 Task: Plan a romantic getaway in Maldive Islands, Maldiv  and find a cozy Airbnb for two.
Action: Mouse moved to (435, 59)
Screenshot: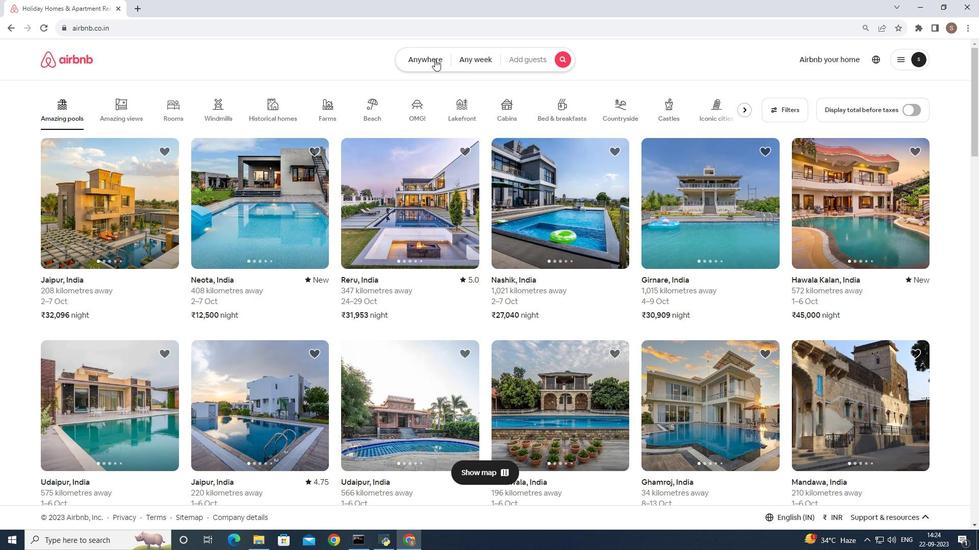 
Action: Mouse pressed left at (435, 59)
Screenshot: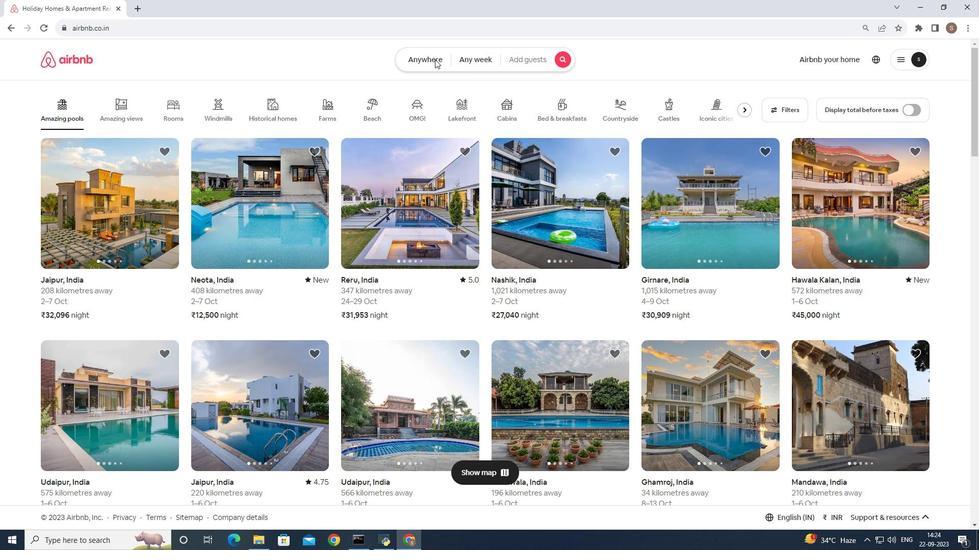 
Action: Mouse moved to (372, 96)
Screenshot: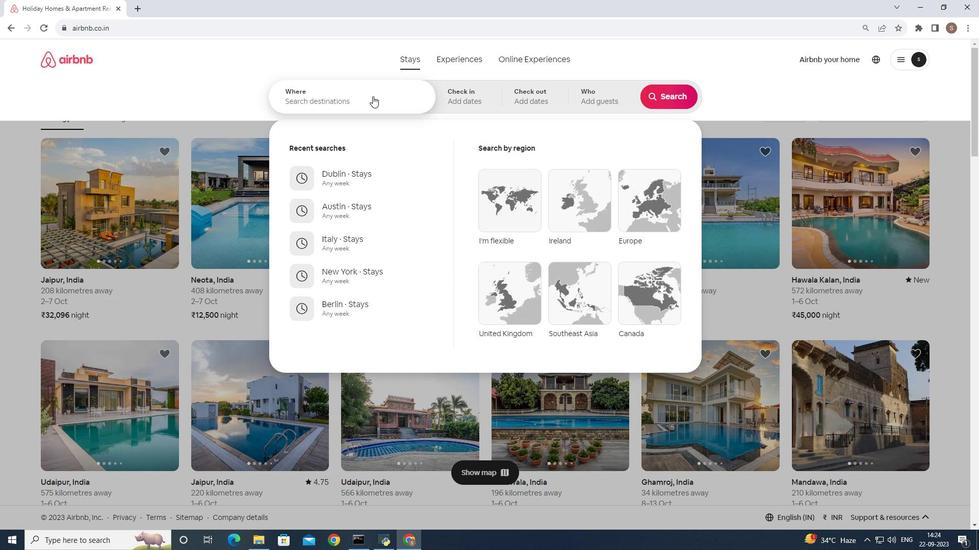 
Action: Mouse pressed left at (372, 96)
Screenshot: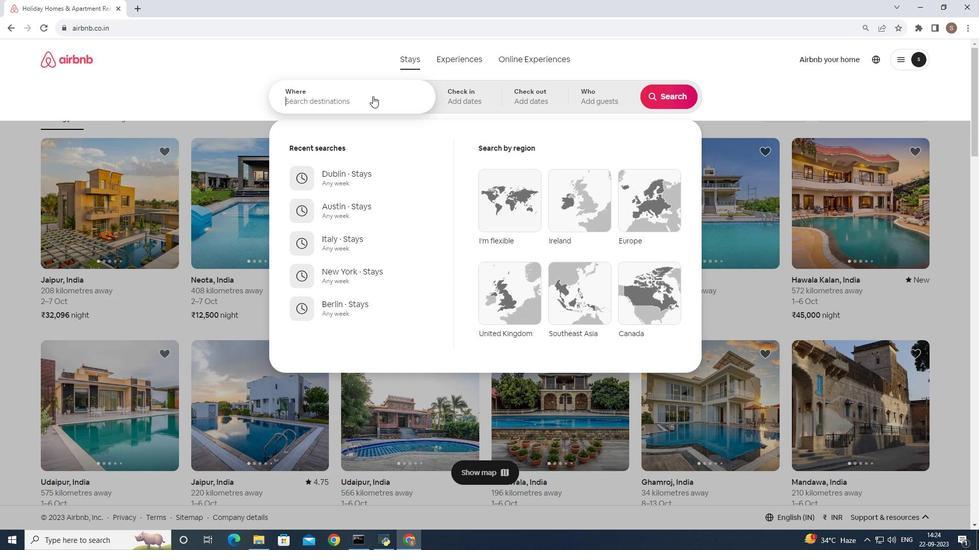 
Action: Key pressed maldi
Screenshot: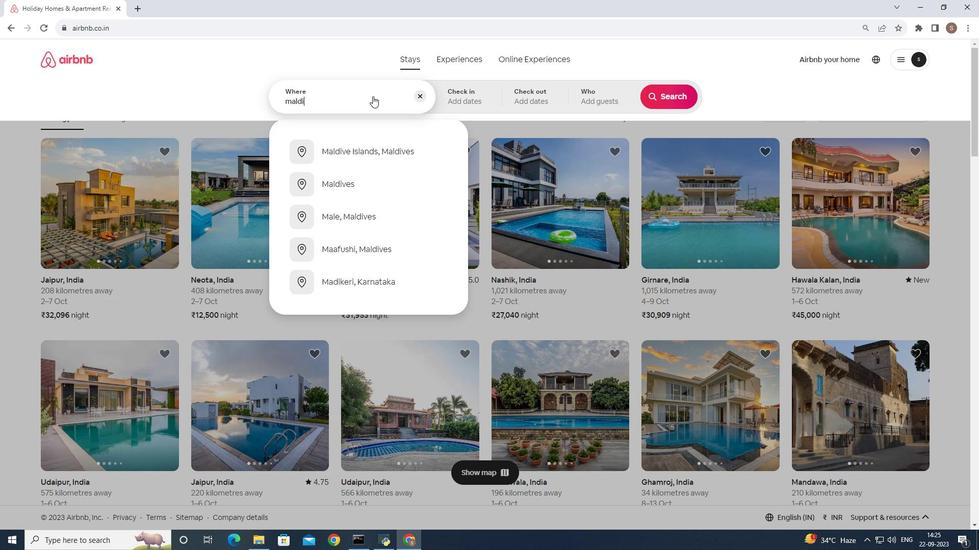 
Action: Mouse moved to (368, 188)
Screenshot: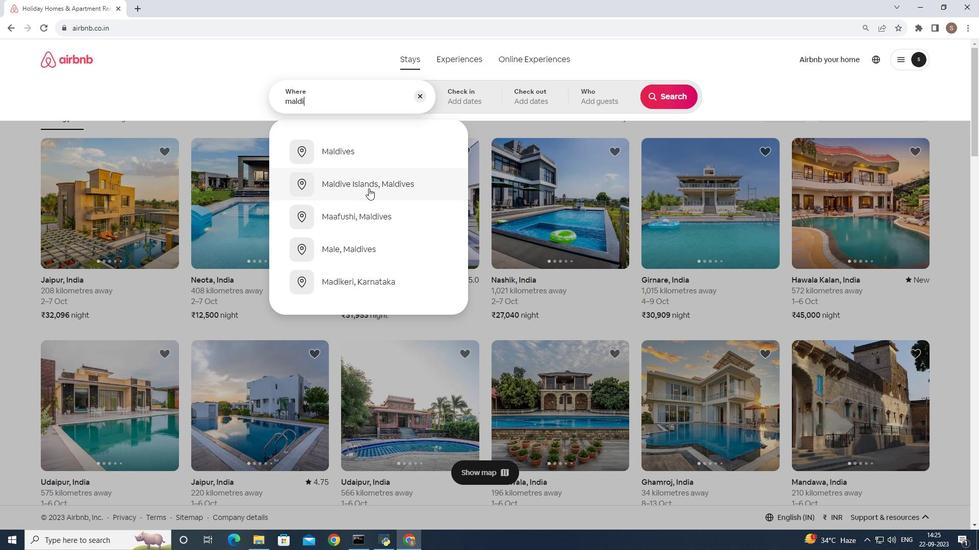 
Action: Mouse pressed left at (368, 188)
Screenshot: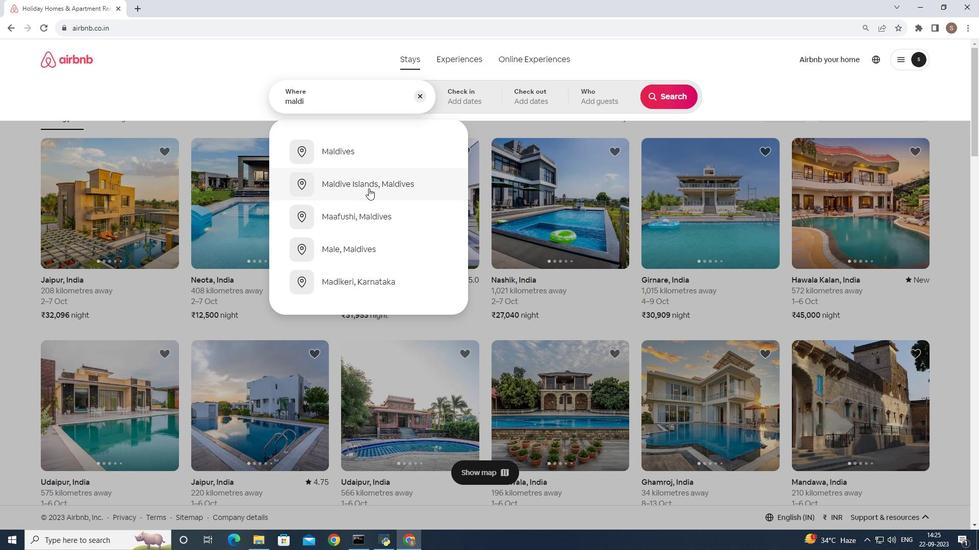 
Action: Mouse moved to (681, 100)
Screenshot: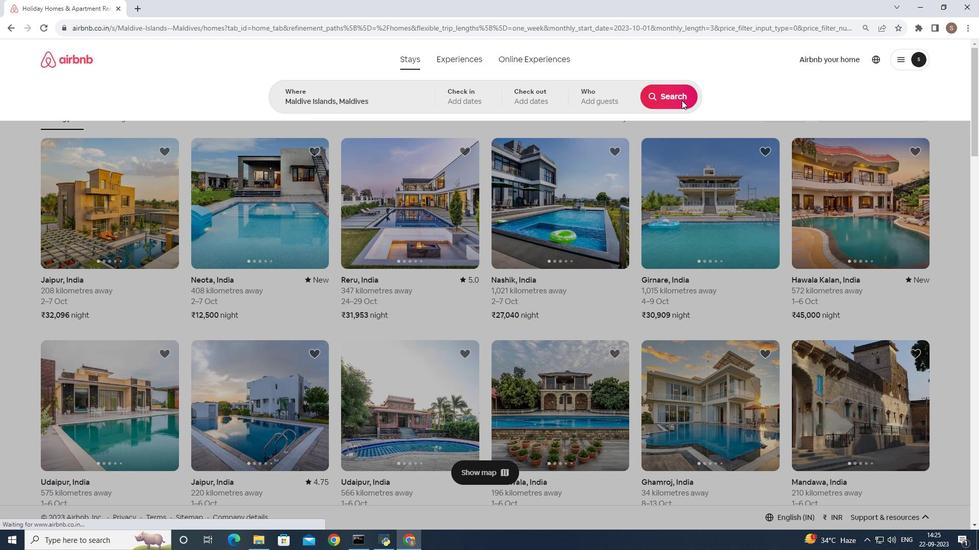 
Action: Mouse pressed left at (681, 100)
Screenshot: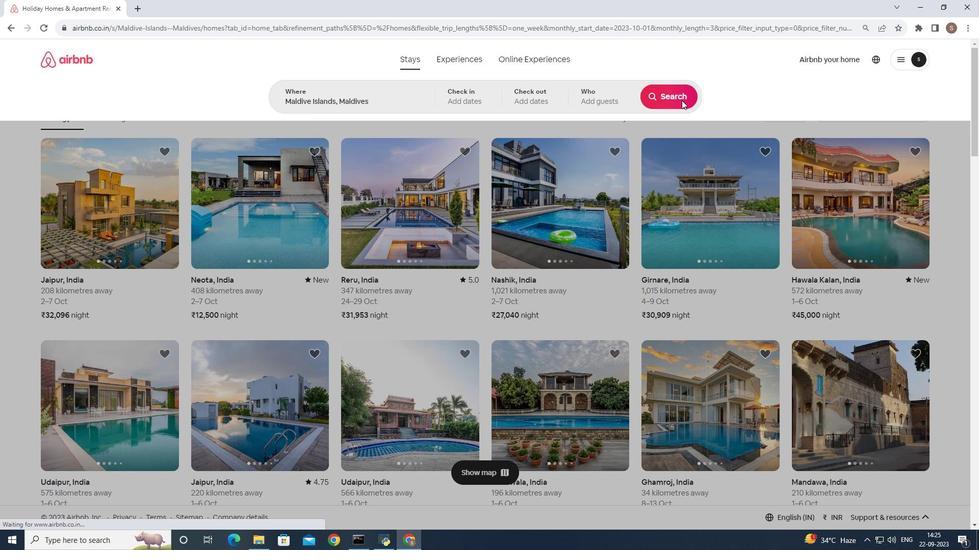 
Action: Mouse moved to (796, 98)
Screenshot: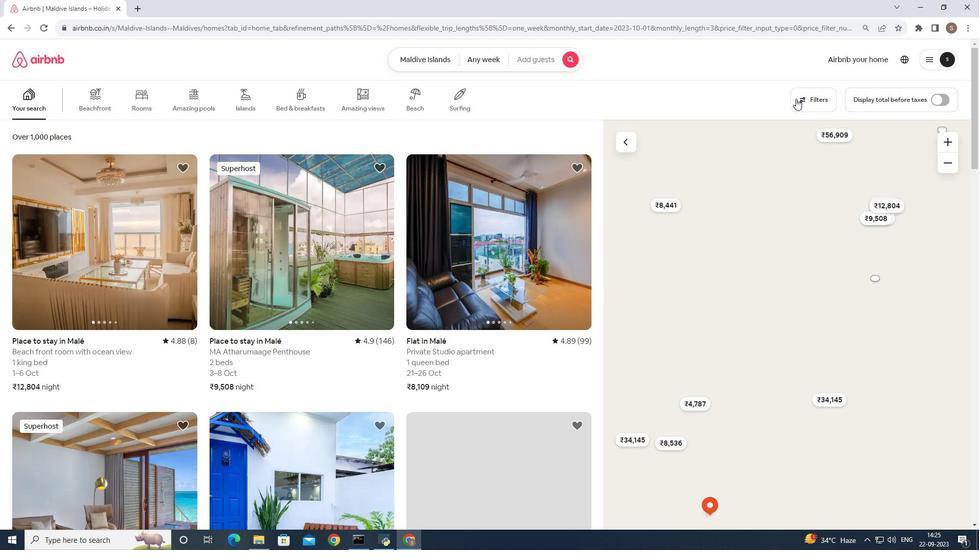 
Action: Mouse pressed left at (796, 98)
Screenshot: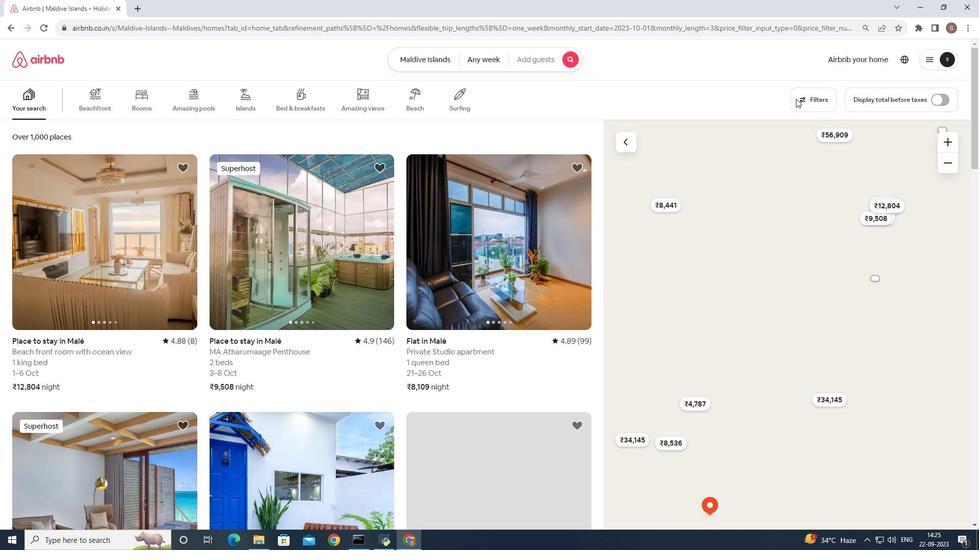 
Action: Mouse moved to (362, 351)
Screenshot: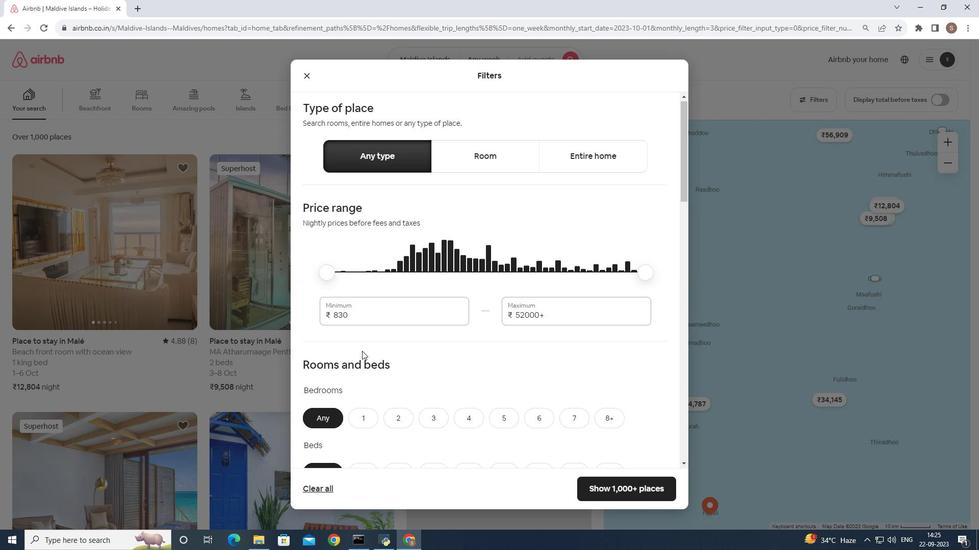 
Action: Mouse scrolled (362, 350) with delta (0, 0)
Screenshot: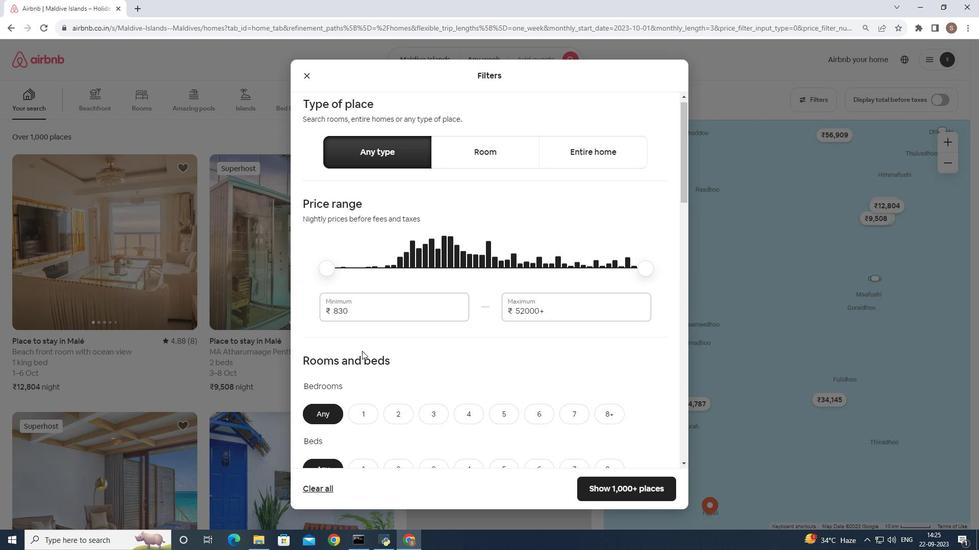 
Action: Mouse scrolled (362, 350) with delta (0, 0)
Screenshot: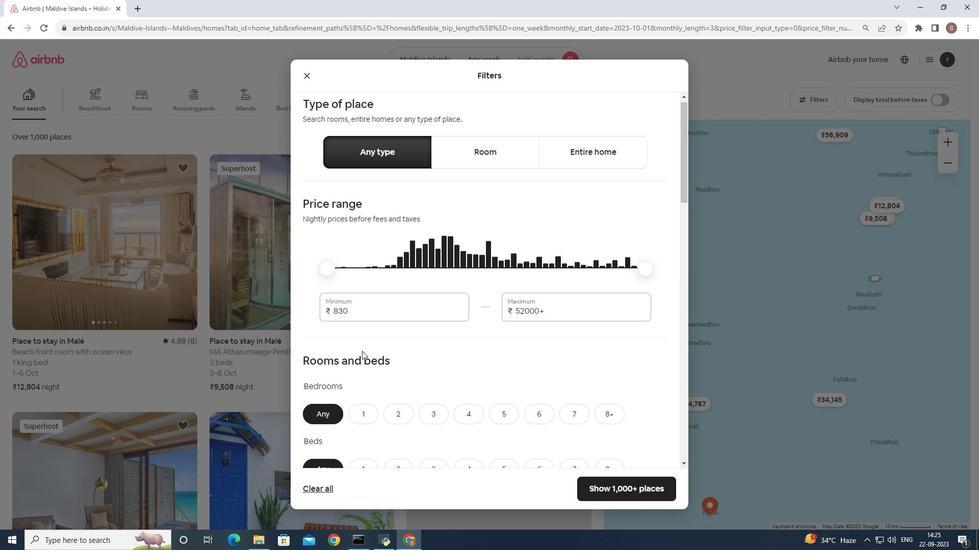 
Action: Mouse scrolled (362, 350) with delta (0, 0)
Screenshot: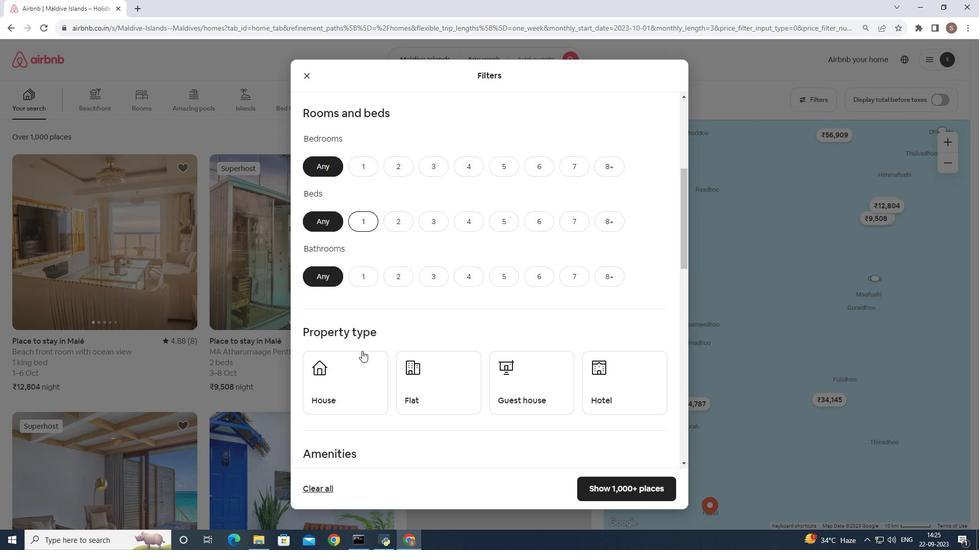 
Action: Mouse scrolled (362, 350) with delta (0, 0)
Screenshot: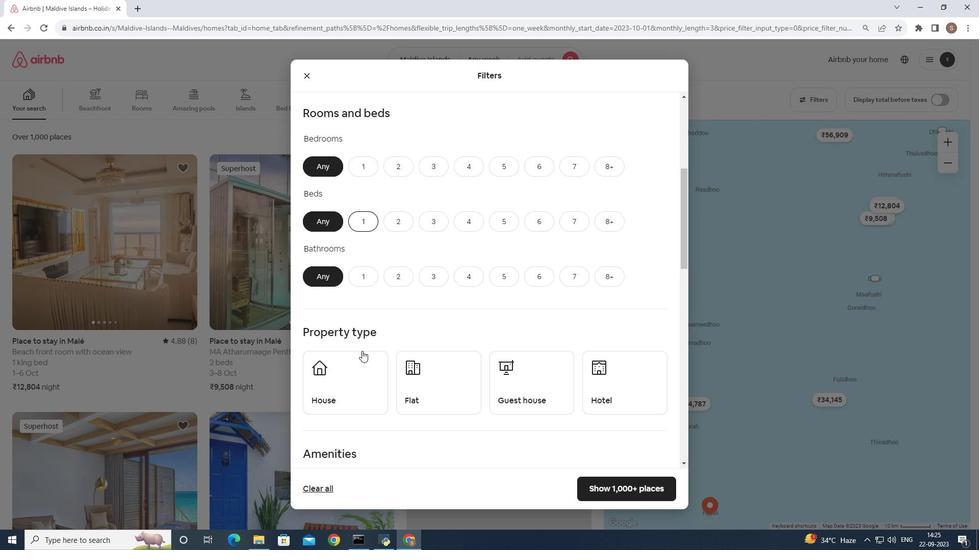 
Action: Mouse scrolled (362, 350) with delta (0, 0)
Screenshot: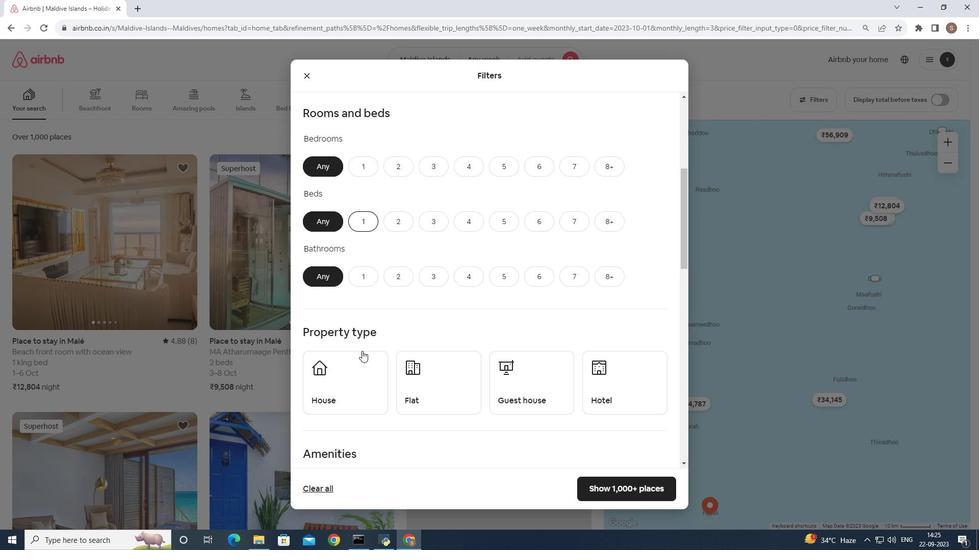 
Action: Mouse scrolled (362, 350) with delta (0, 0)
Screenshot: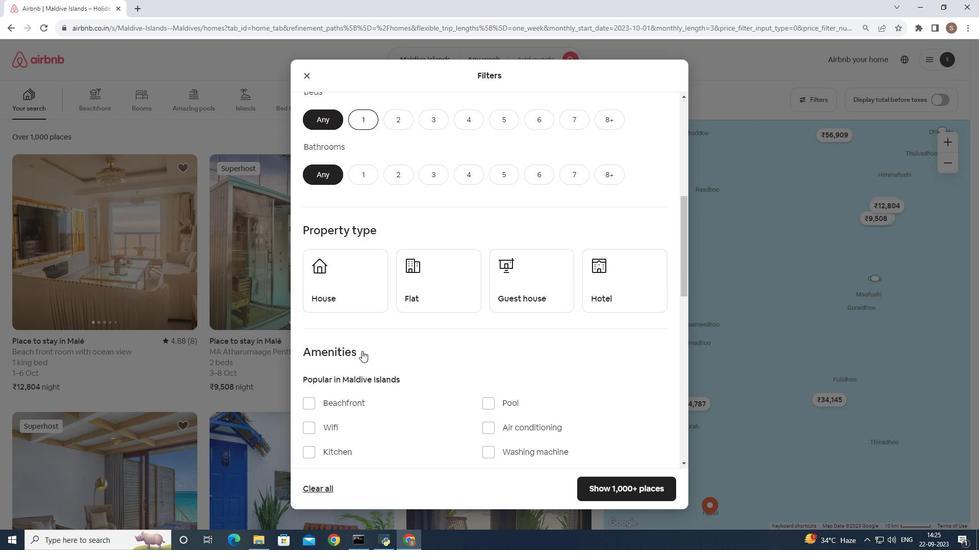 
Action: Mouse scrolled (362, 350) with delta (0, 0)
Screenshot: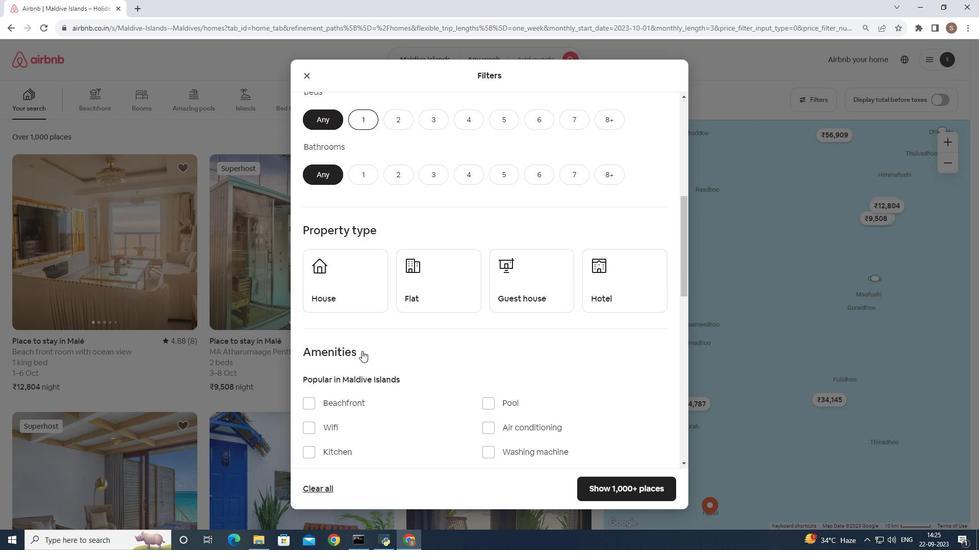
Action: Mouse scrolled (362, 350) with delta (0, 0)
Screenshot: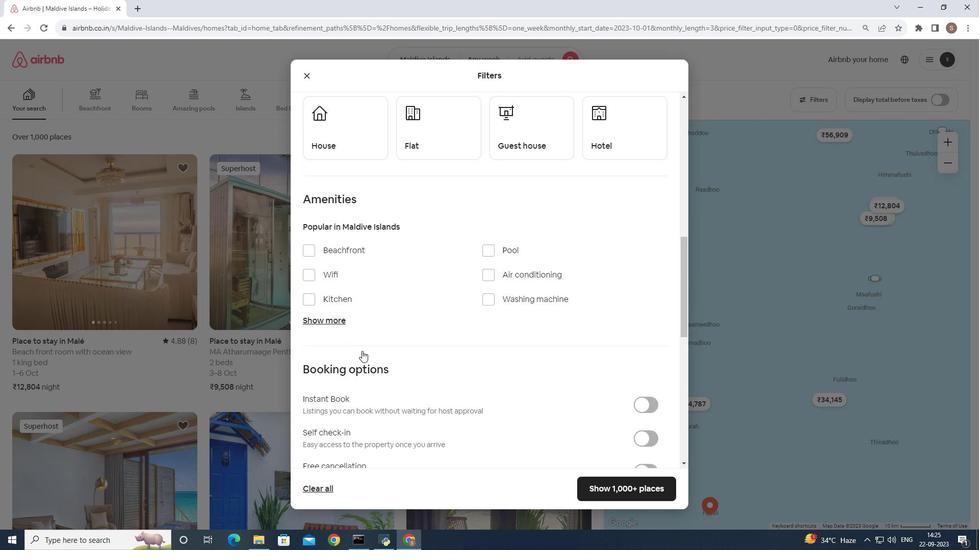 
Action: Mouse scrolled (362, 350) with delta (0, 0)
Screenshot: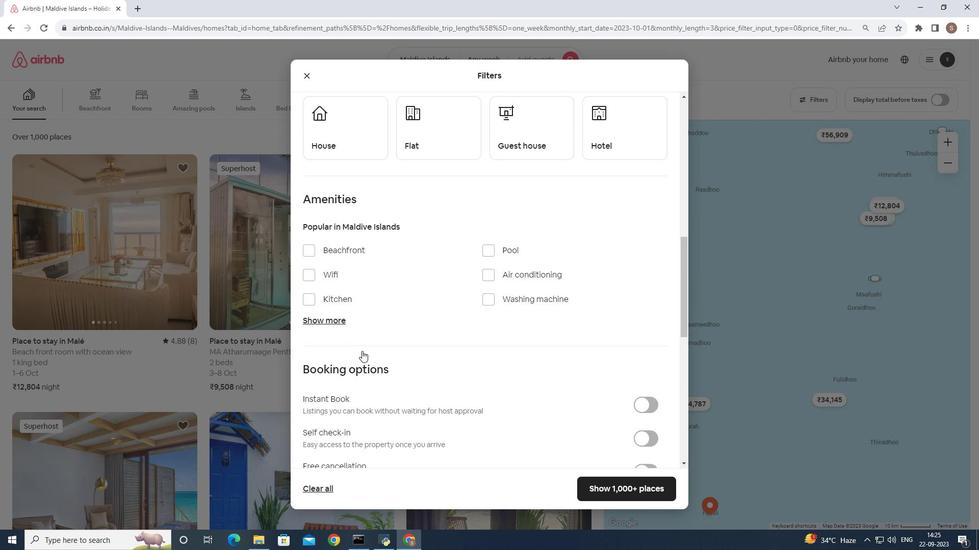 
Action: Mouse scrolled (362, 350) with delta (0, 0)
Screenshot: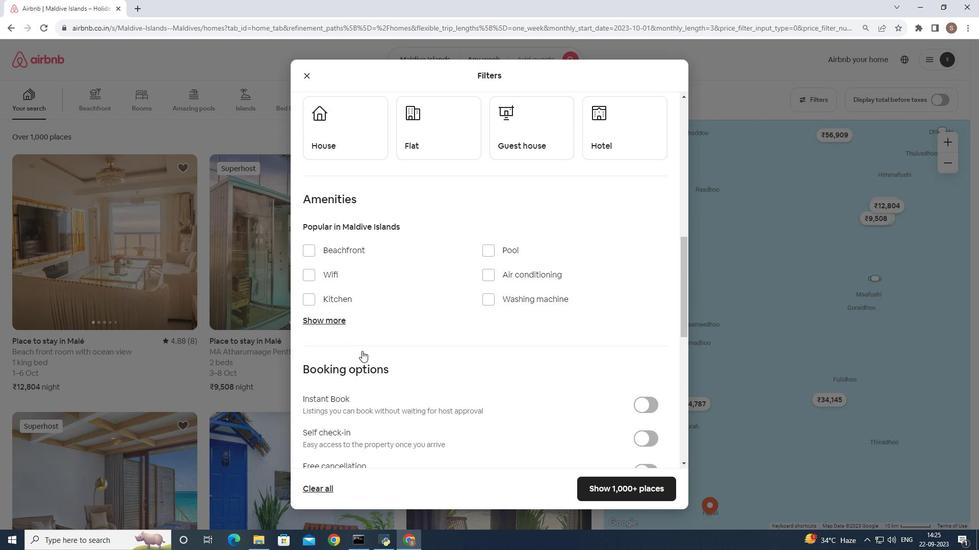 
Action: Mouse moved to (324, 320)
Screenshot: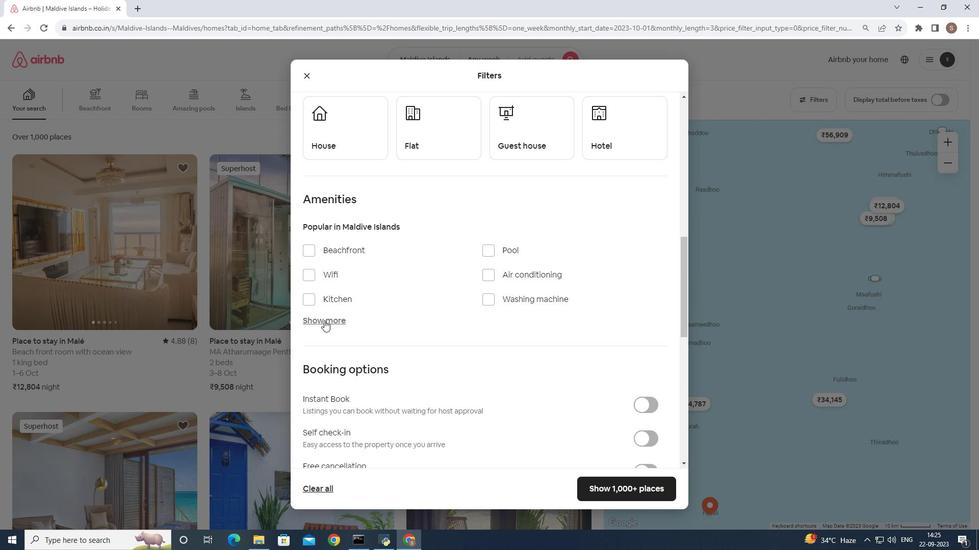 
Action: Mouse pressed left at (324, 320)
Screenshot: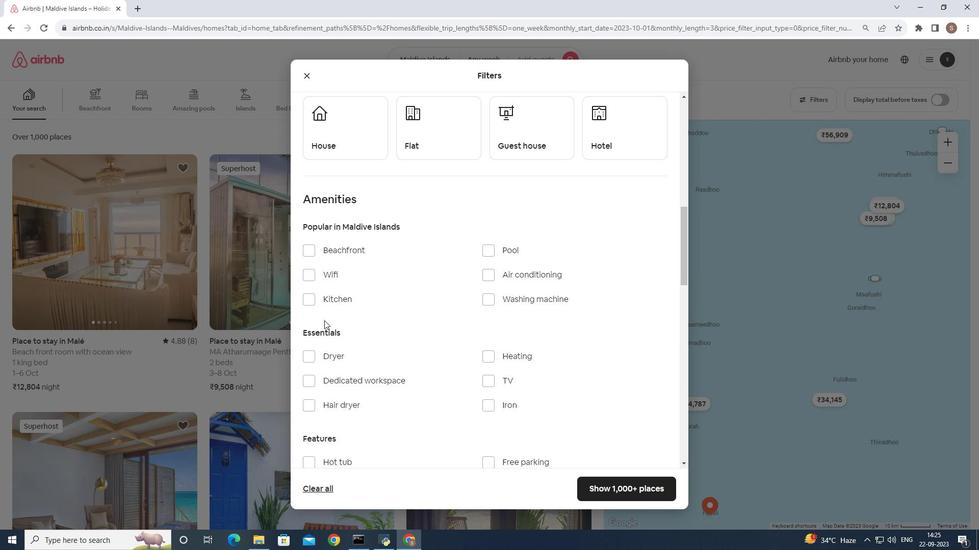 
Action: Mouse moved to (401, 295)
Screenshot: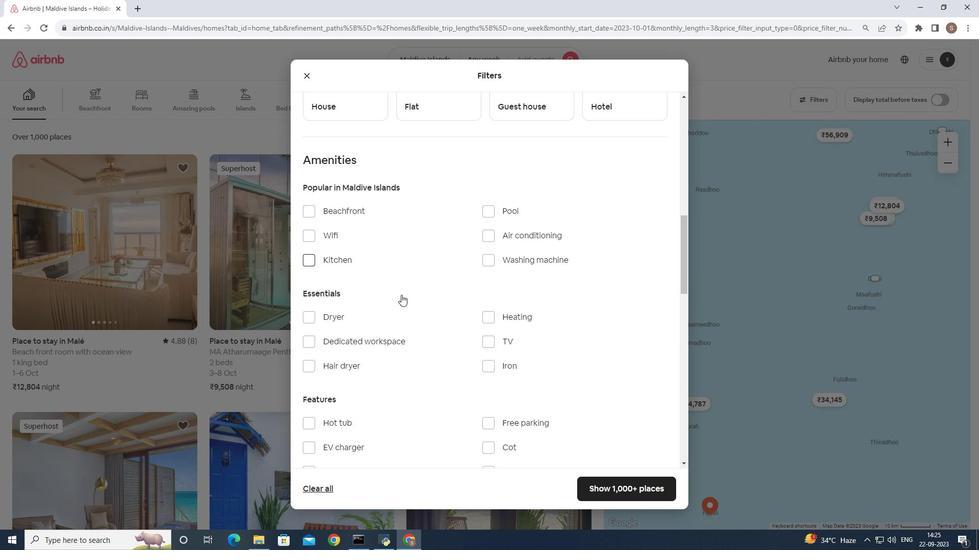 
Action: Mouse scrolled (401, 294) with delta (0, 0)
Screenshot: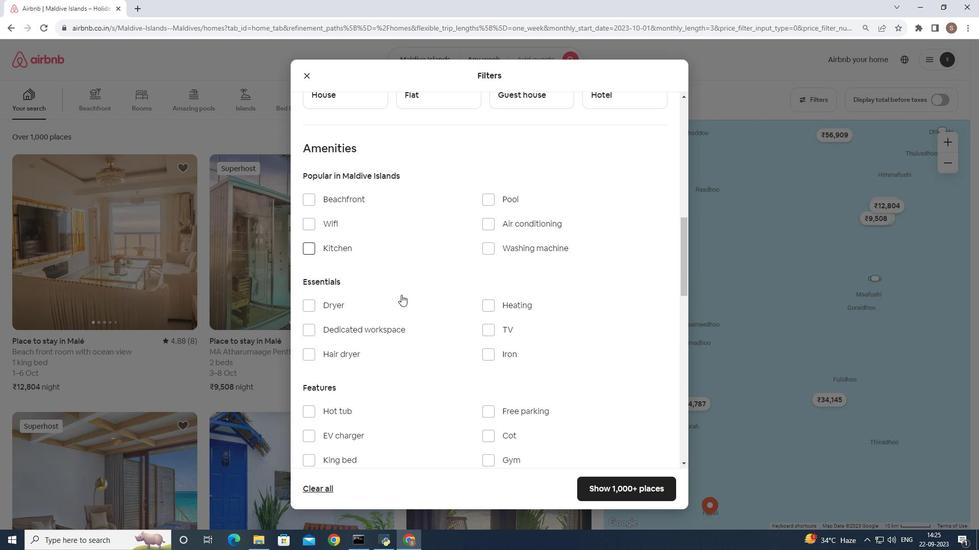 
Action: Mouse moved to (307, 202)
Screenshot: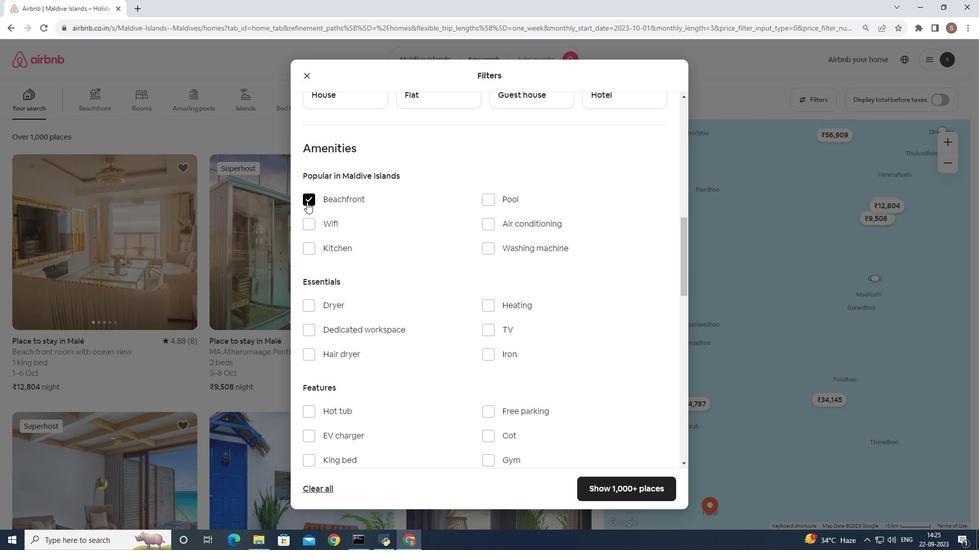 
Action: Mouse pressed left at (307, 202)
Screenshot: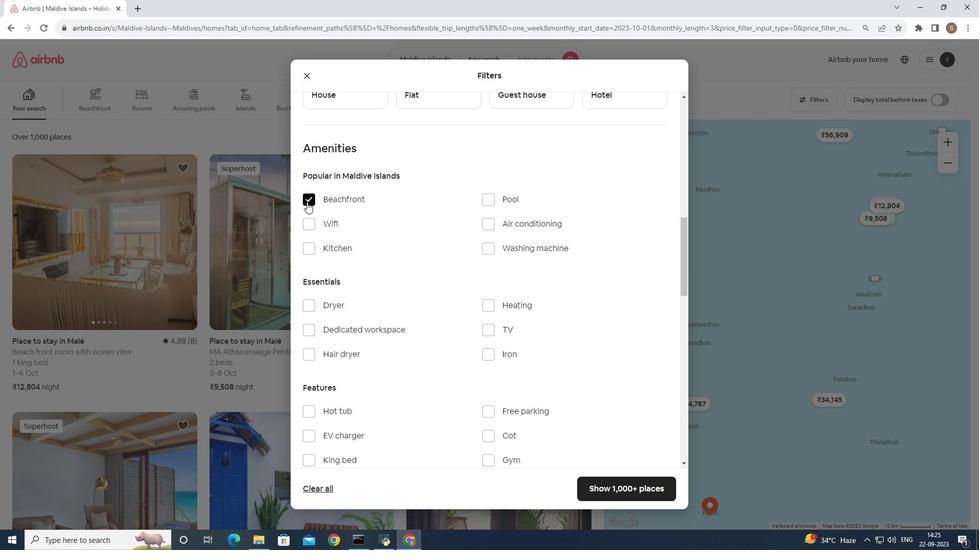 
Action: Mouse moved to (381, 306)
Screenshot: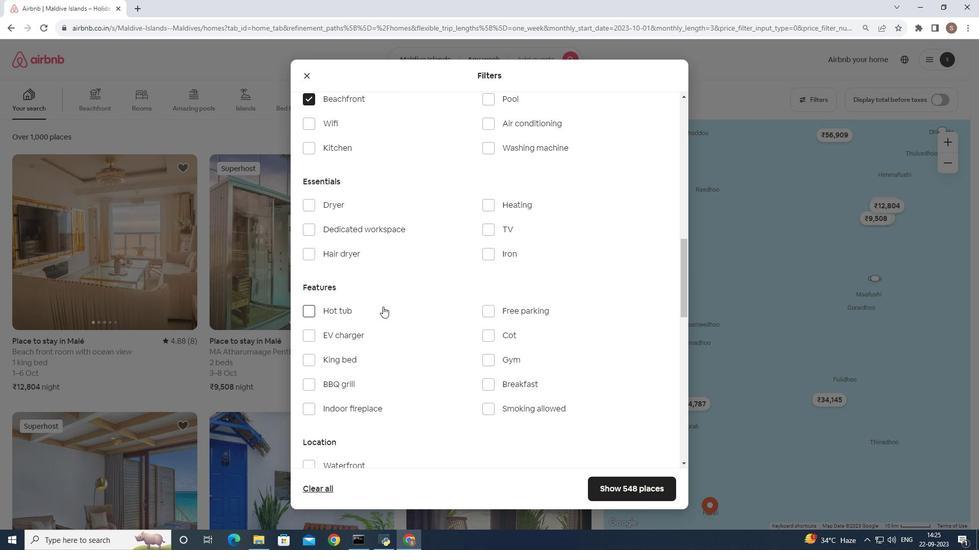 
Action: Mouse scrolled (381, 305) with delta (0, 0)
Screenshot: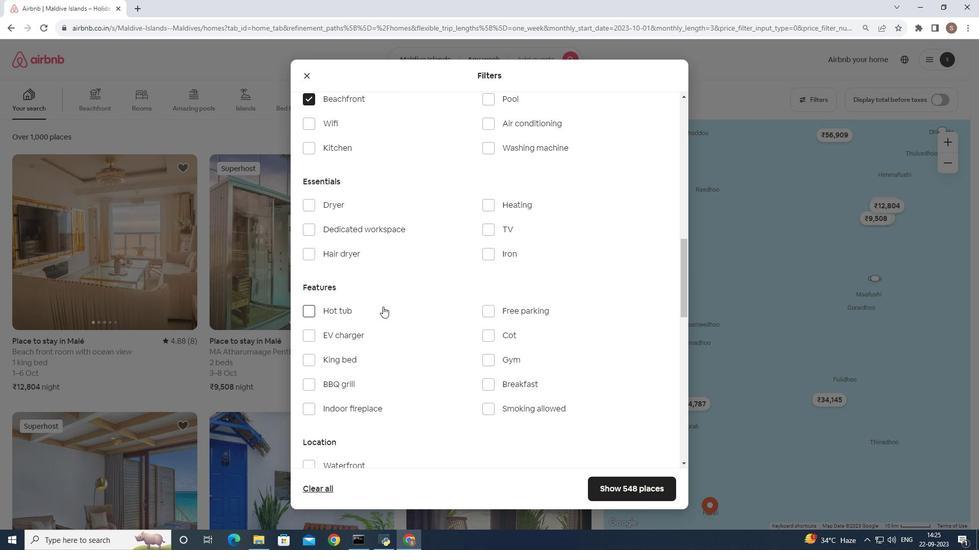 
Action: Mouse scrolled (381, 305) with delta (0, 0)
Screenshot: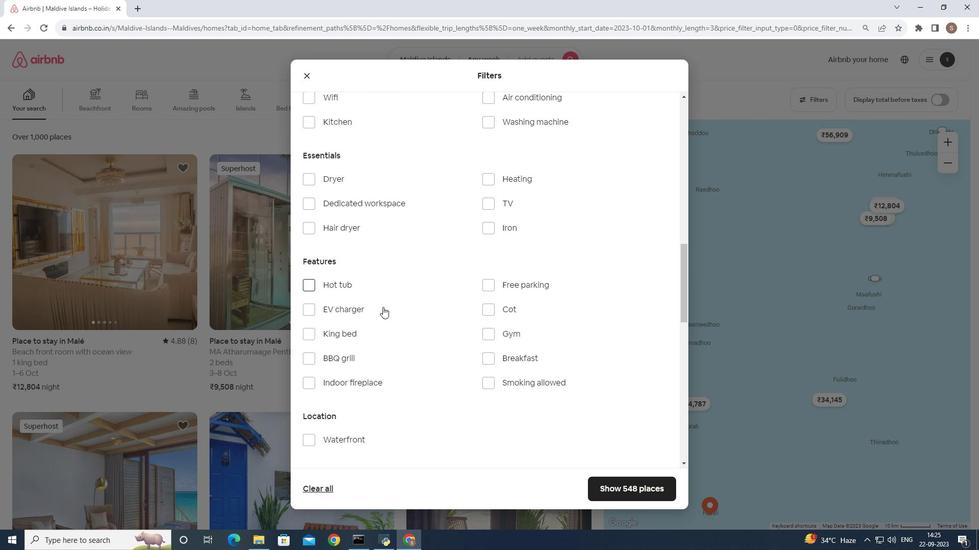 
Action: Mouse moved to (383, 307)
Screenshot: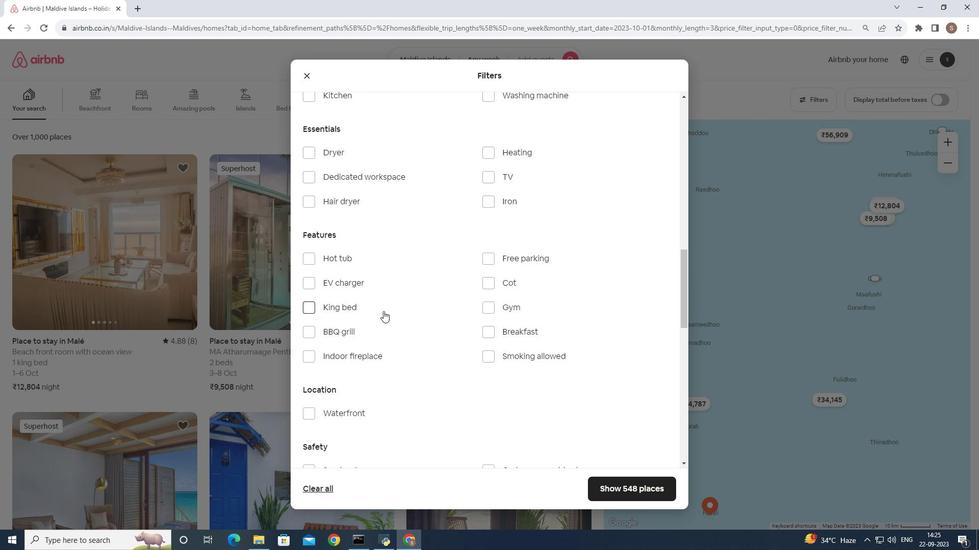 
Action: Mouse scrolled (383, 306) with delta (0, 0)
Screenshot: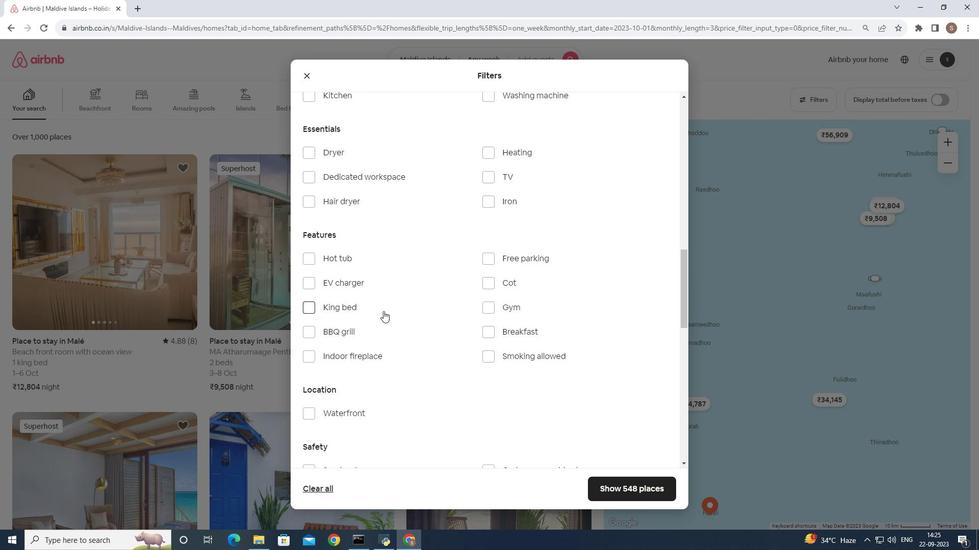 
Action: Mouse moved to (383, 311)
Screenshot: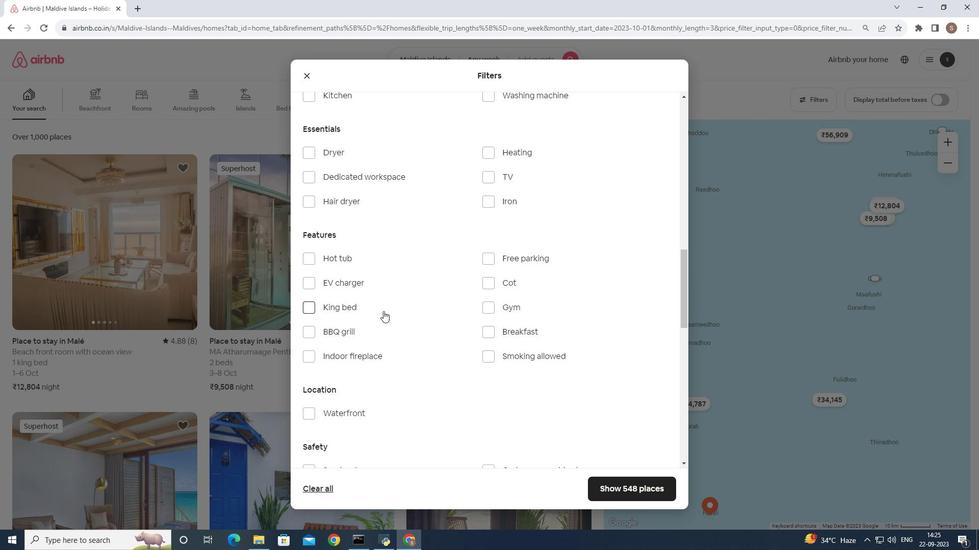 
Action: Mouse scrolled (383, 311) with delta (0, 0)
Screenshot: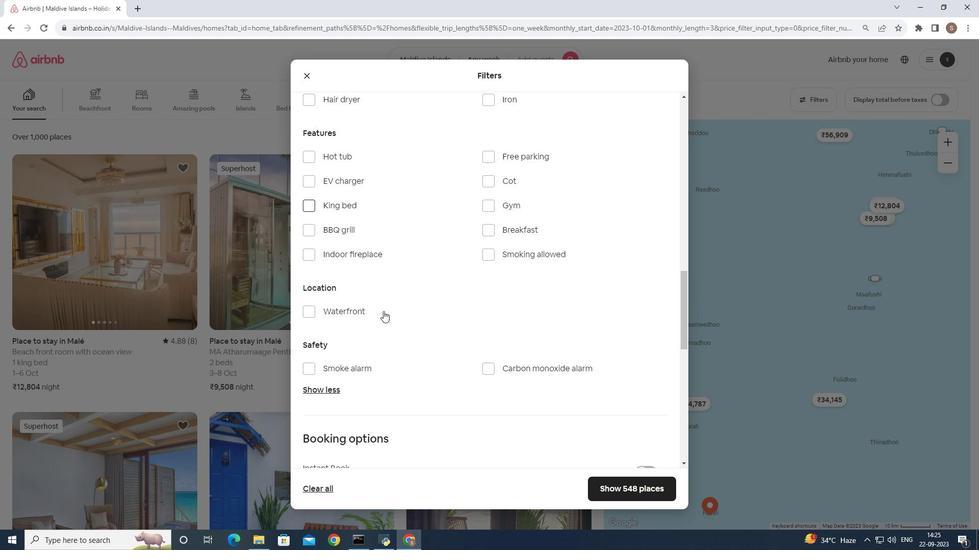 
Action: Mouse scrolled (383, 311) with delta (0, 0)
Screenshot: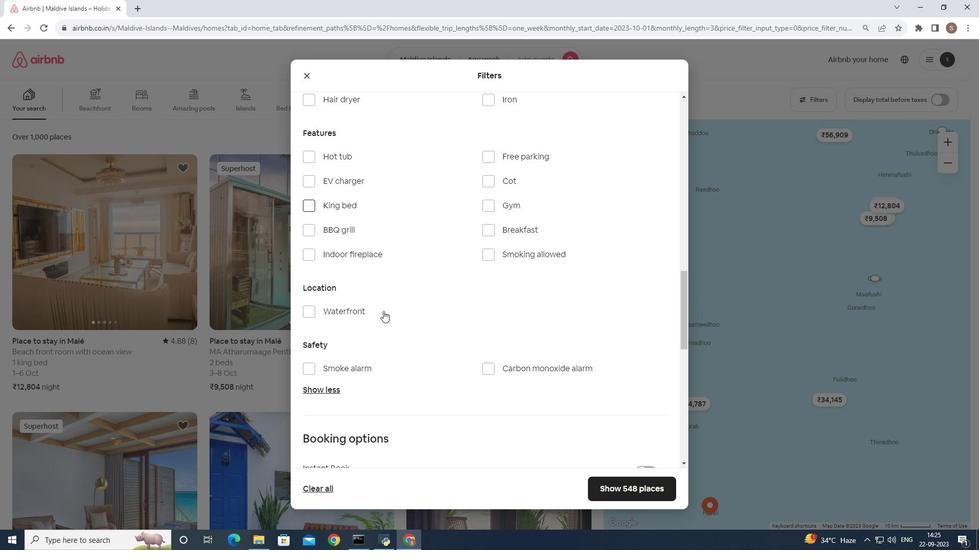 
Action: Mouse moved to (319, 314)
Screenshot: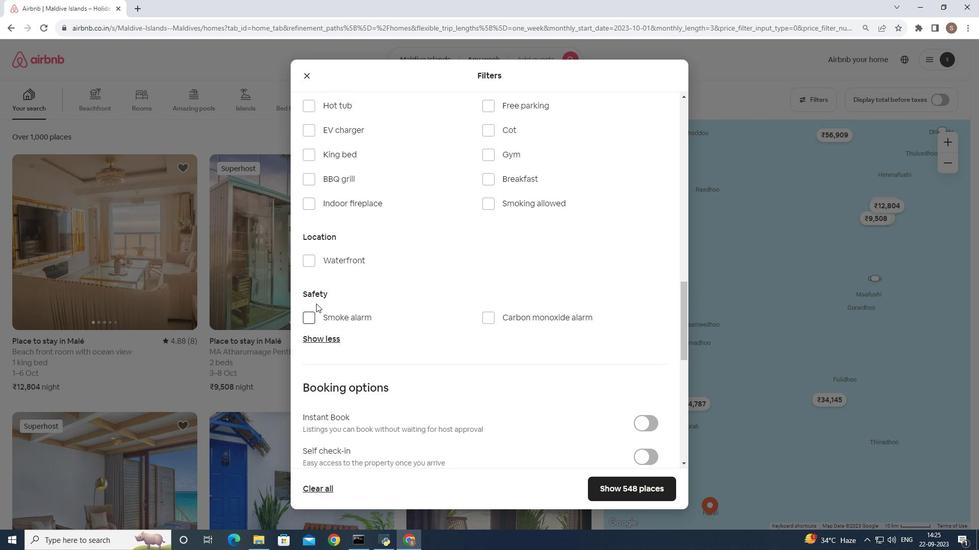 
Action: Mouse scrolled (319, 313) with delta (0, 0)
Screenshot: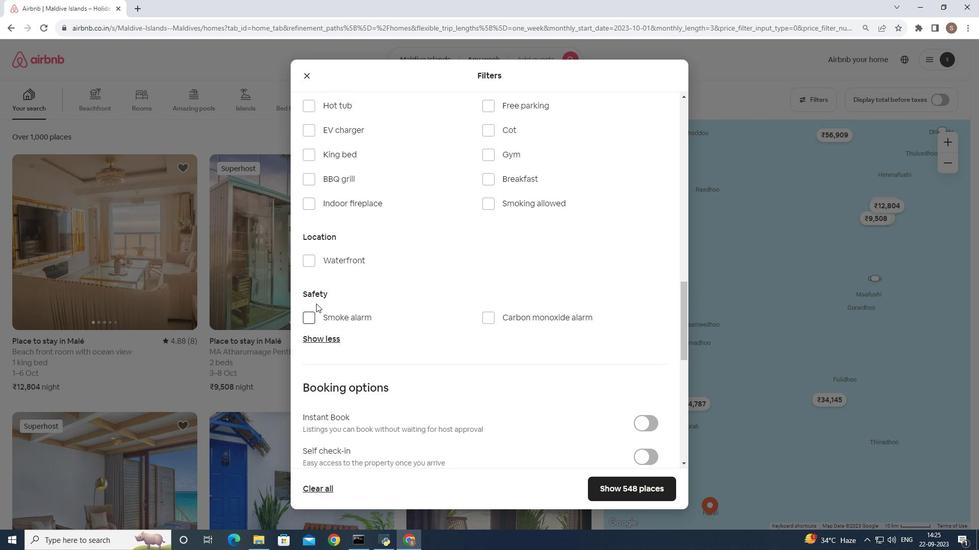 
Action: Mouse moved to (309, 254)
Screenshot: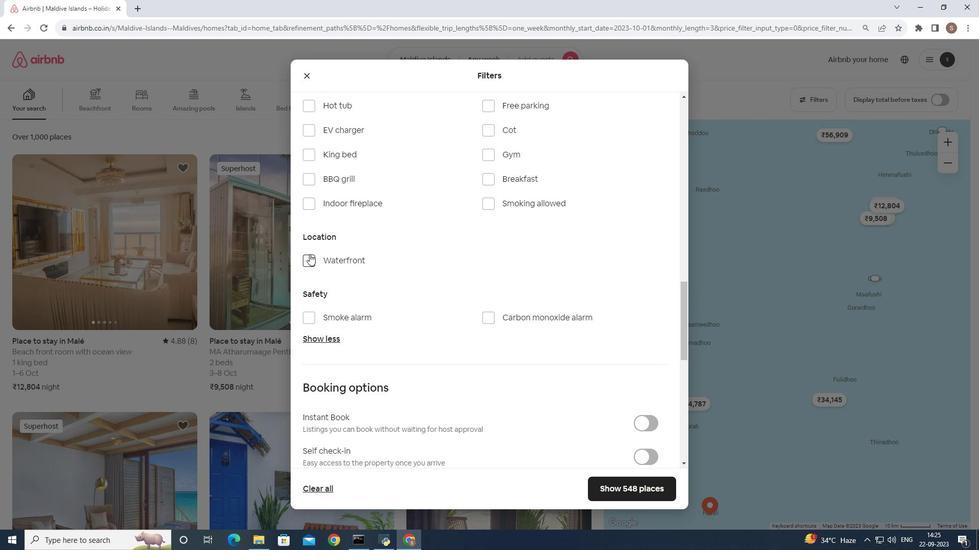 
Action: Mouse pressed left at (309, 254)
Screenshot: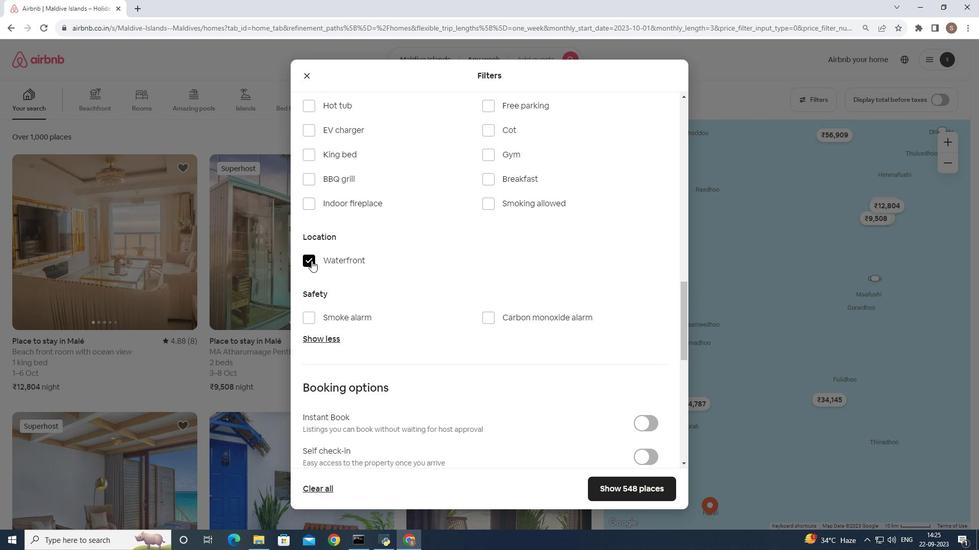 
Action: Mouse moved to (618, 496)
Screenshot: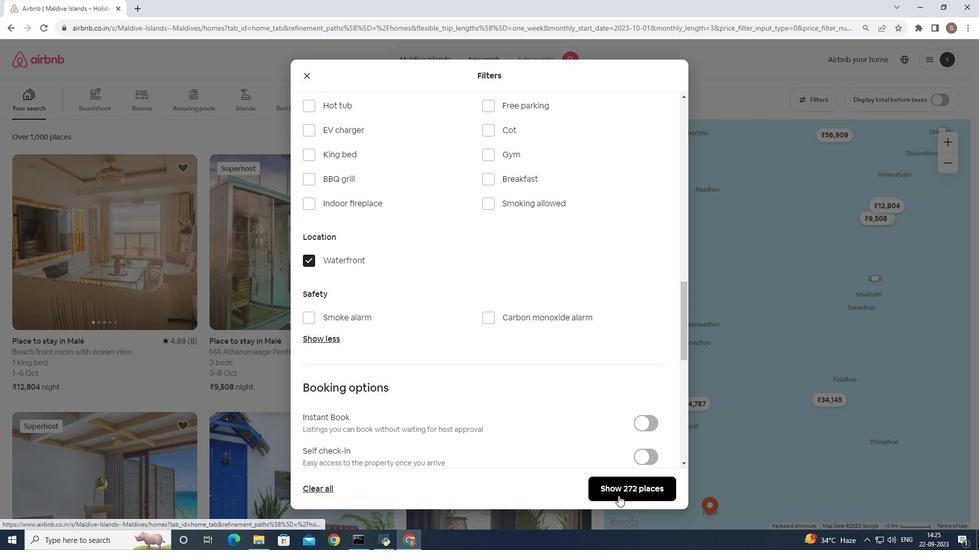 
Action: Mouse pressed left at (618, 496)
Screenshot: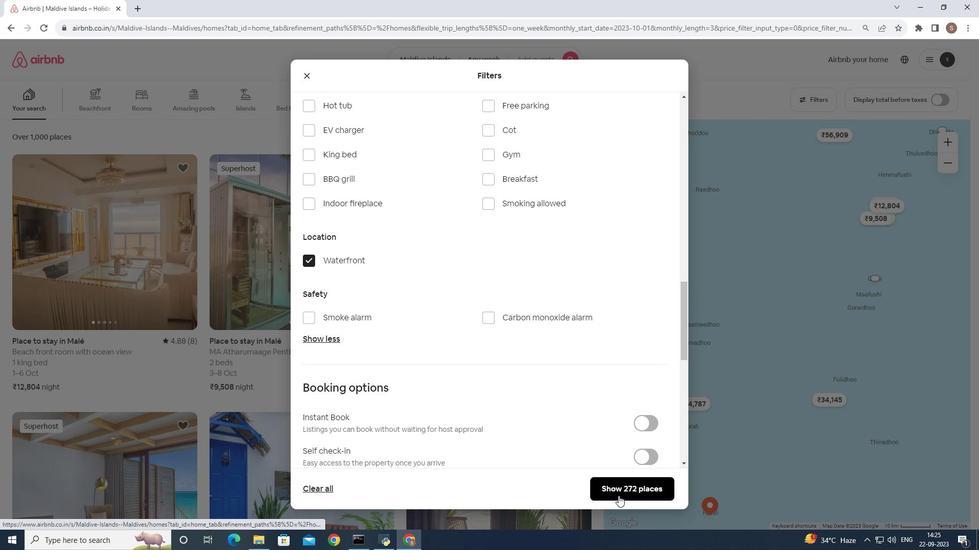 
Action: Mouse moved to (181, 152)
Screenshot: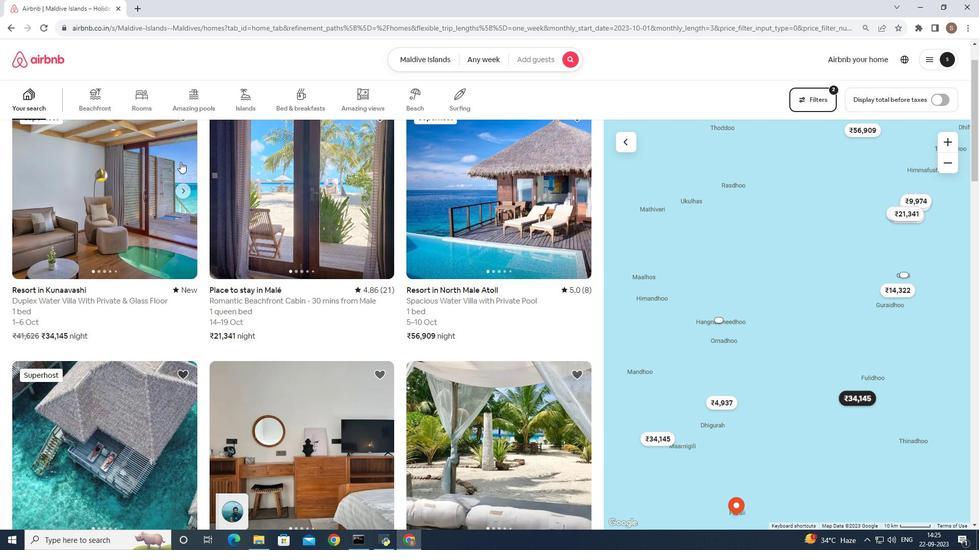 
Action: Mouse scrolled (181, 151) with delta (0, 0)
Screenshot: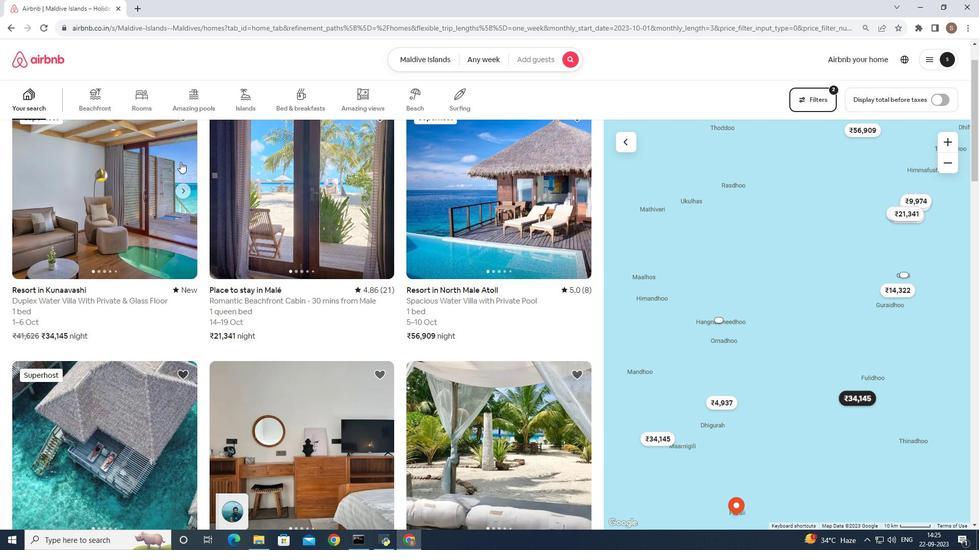 
Action: Mouse moved to (149, 227)
Screenshot: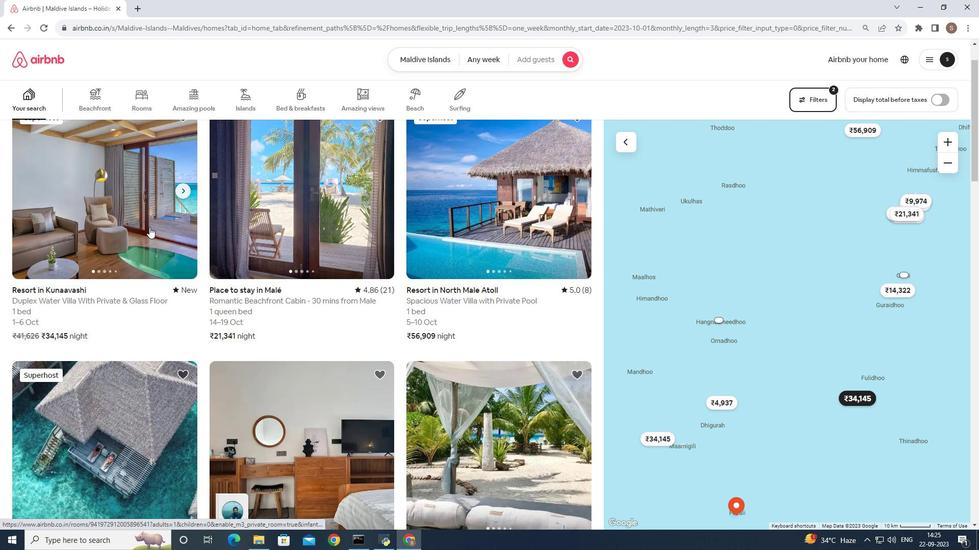 
Action: Mouse scrolled (149, 226) with delta (0, 0)
Screenshot: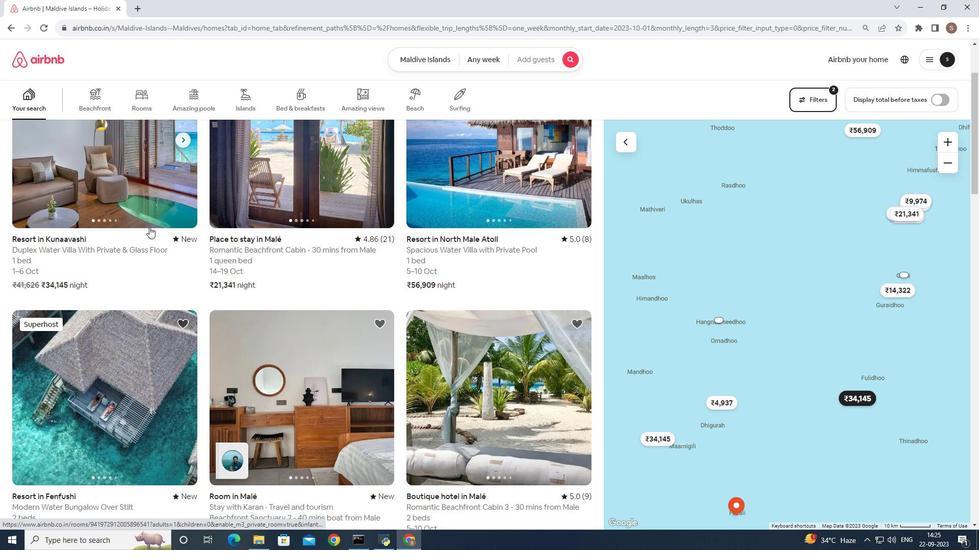 
Action: Mouse scrolled (149, 227) with delta (0, 0)
Screenshot: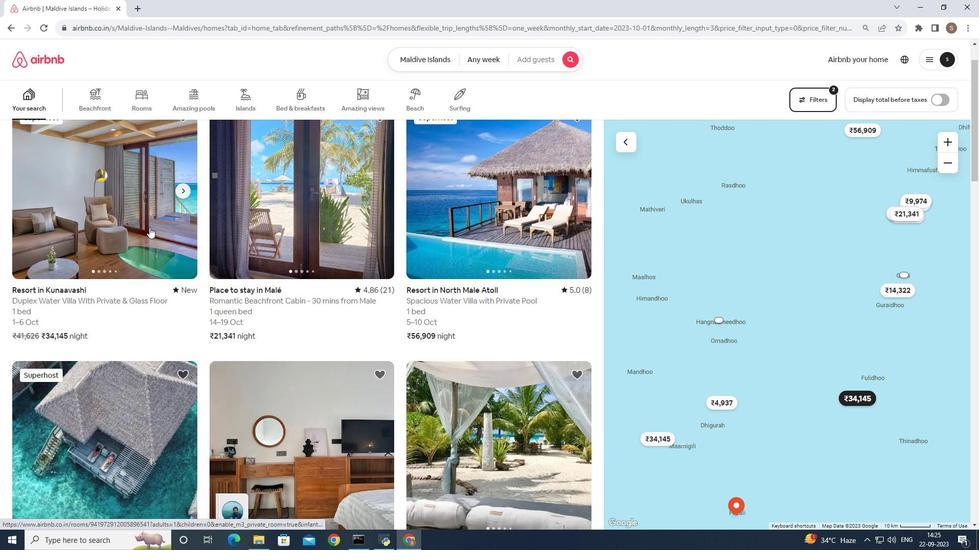
Action: Mouse scrolled (149, 227) with delta (0, 0)
Screenshot: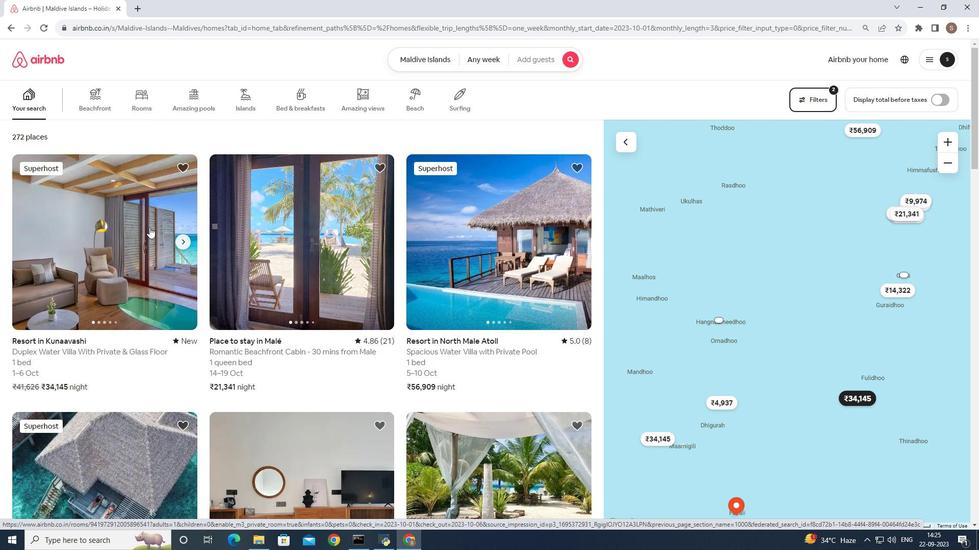 
Action: Mouse pressed left at (149, 227)
Screenshot: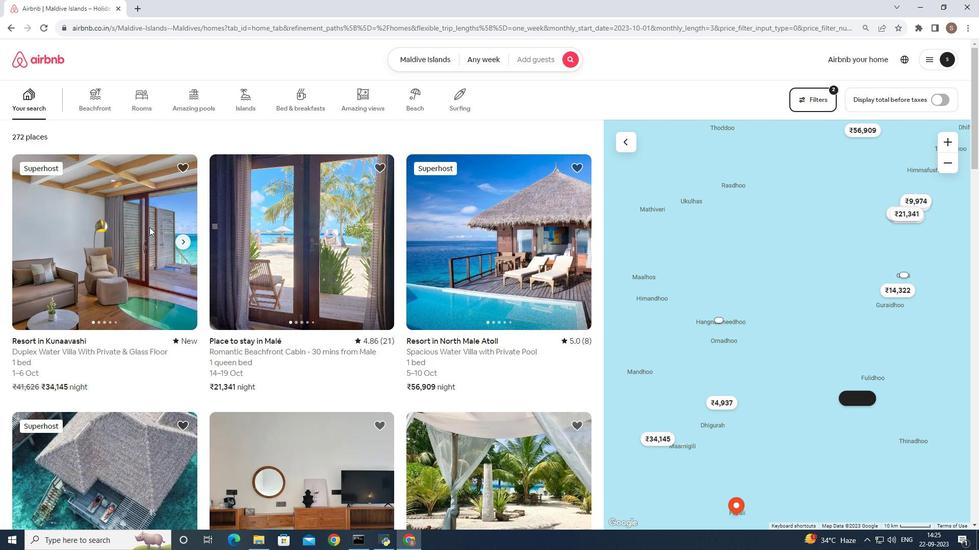 
Action: Mouse moved to (725, 374)
Screenshot: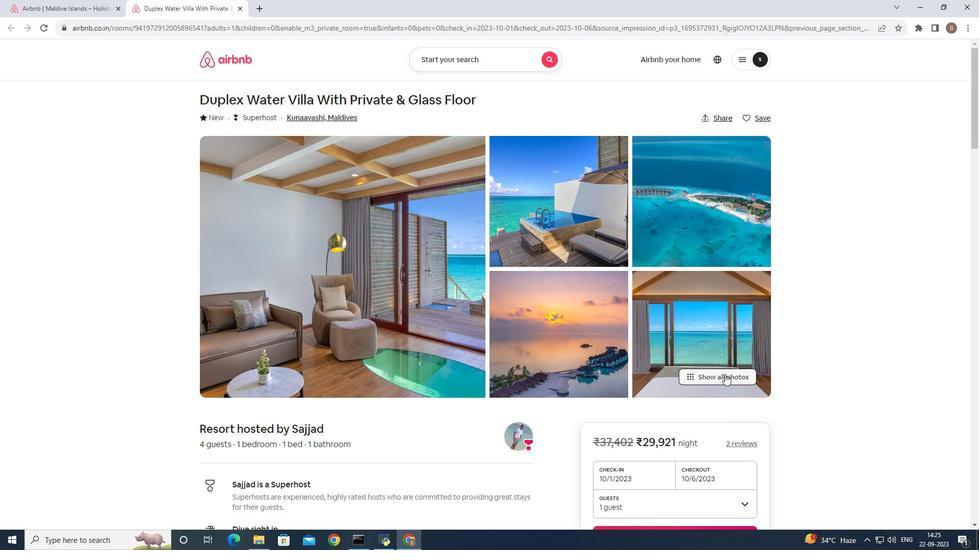 
Action: Mouse pressed left at (725, 374)
Screenshot: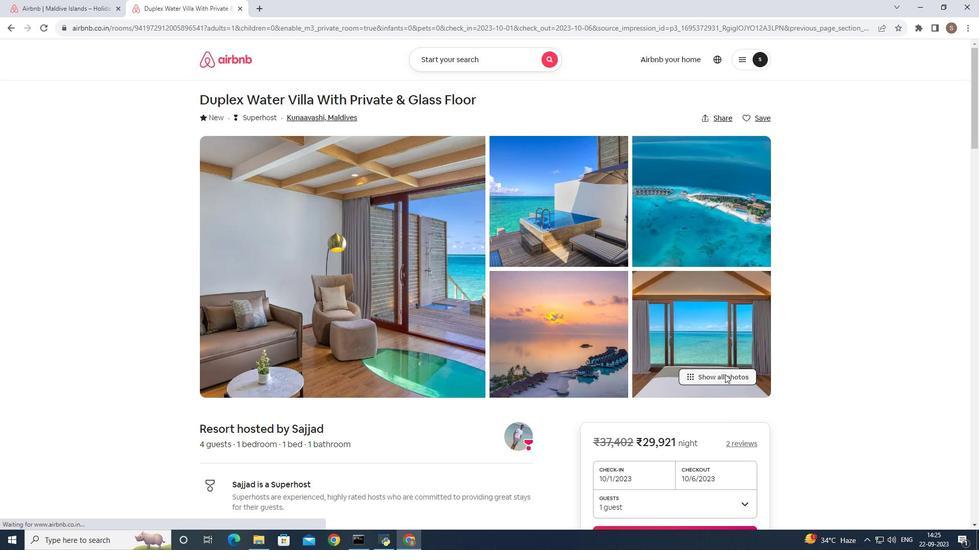 
Action: Mouse moved to (493, 295)
Screenshot: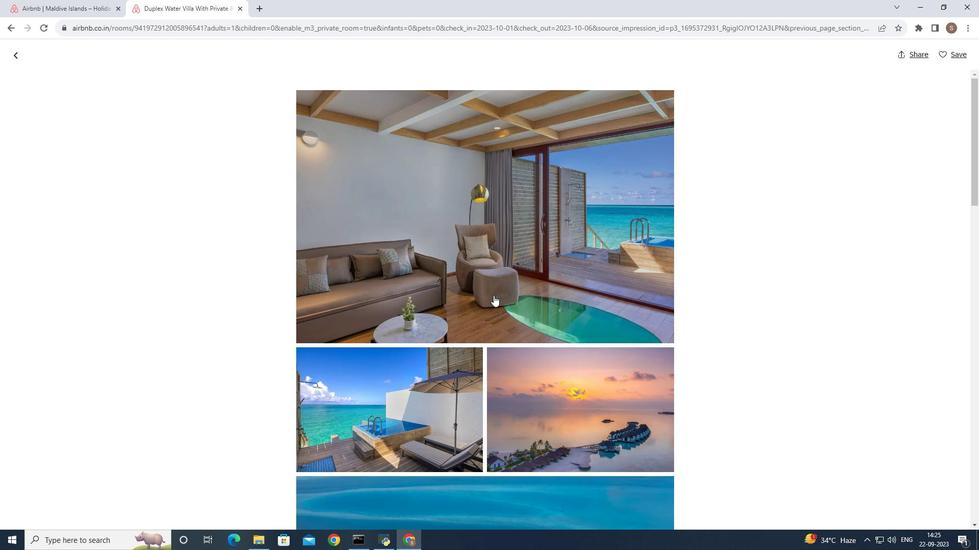 
Action: Mouse pressed left at (493, 295)
Screenshot: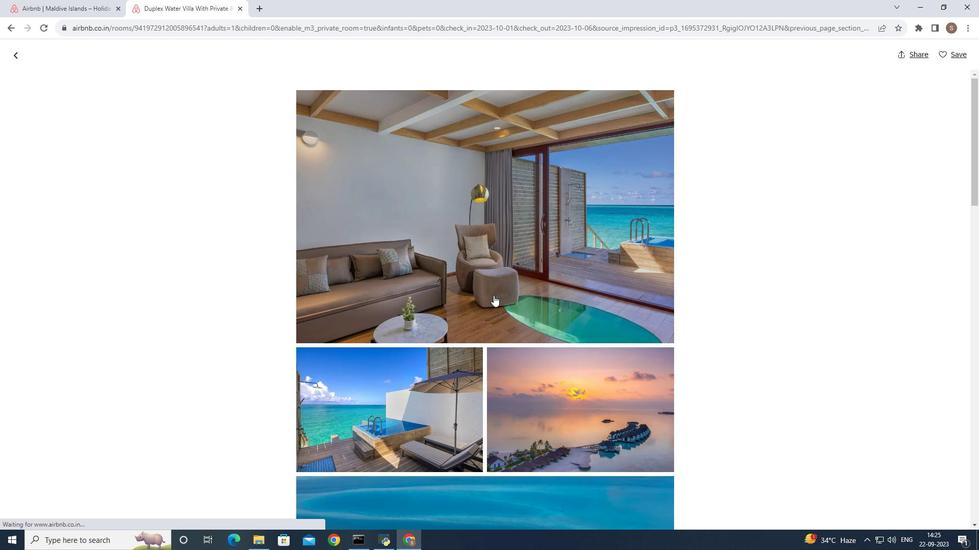 
Action: Key pressed <Key.right><Key.right><Key.right><Key.right><Key.right><Key.right><Key.right><Key.right><Key.right><Key.right><Key.right><Key.right><Key.right>
Screenshot: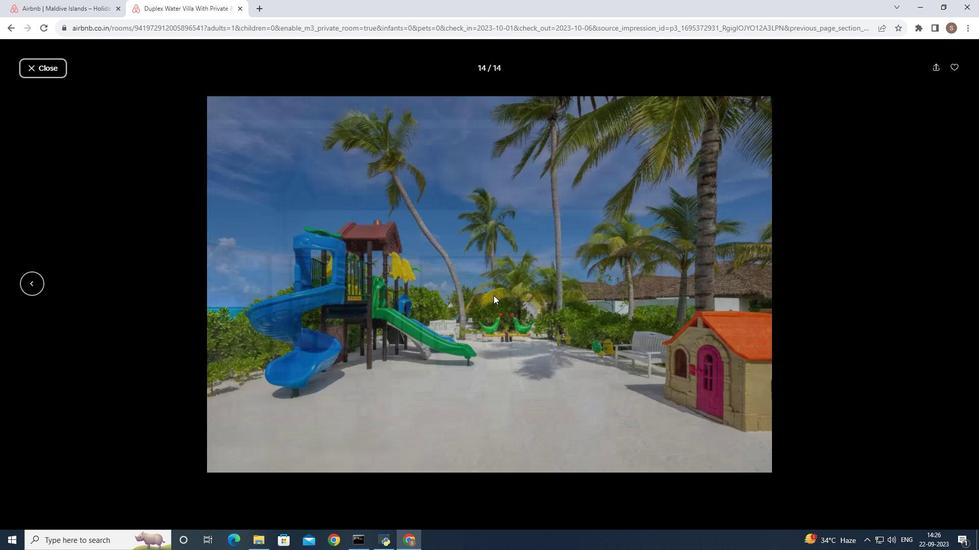
Action: Mouse moved to (41, 66)
Screenshot: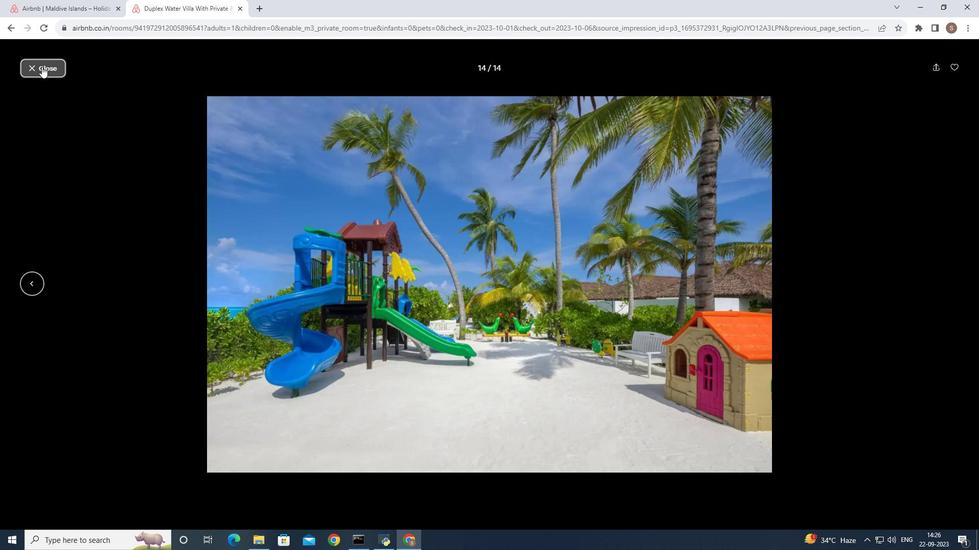 
Action: Mouse pressed left at (41, 66)
Screenshot: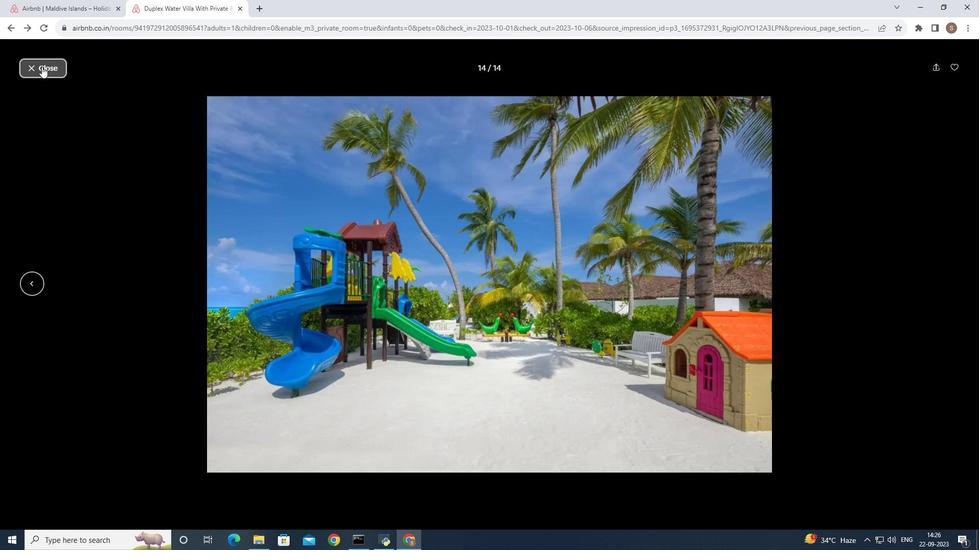 
Action: Mouse moved to (13, 57)
Screenshot: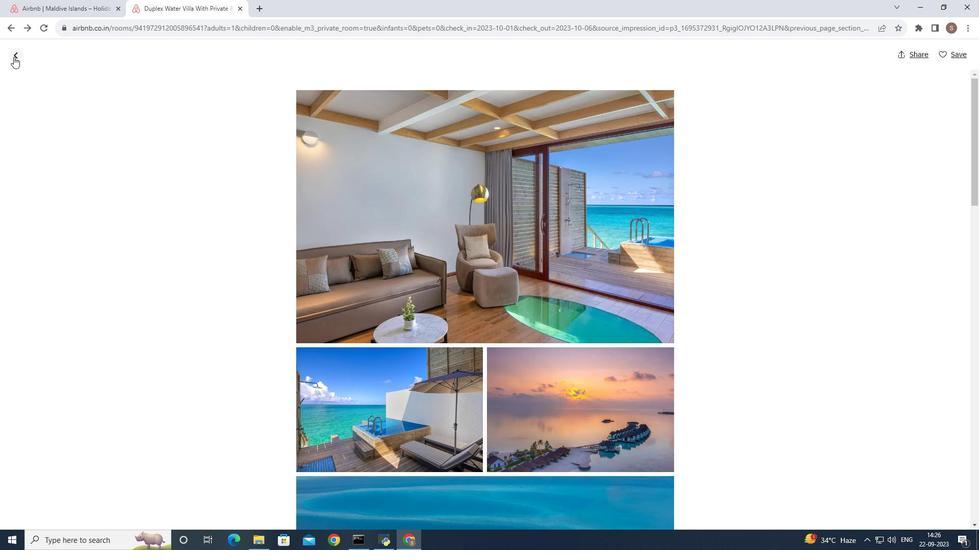 
Action: Mouse pressed left at (13, 57)
Screenshot: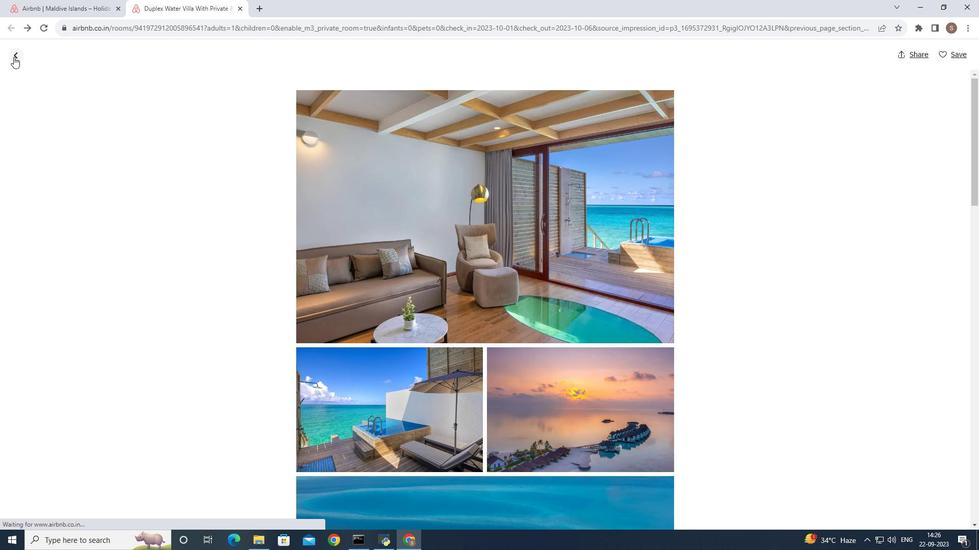 
Action: Mouse moved to (264, 386)
Screenshot: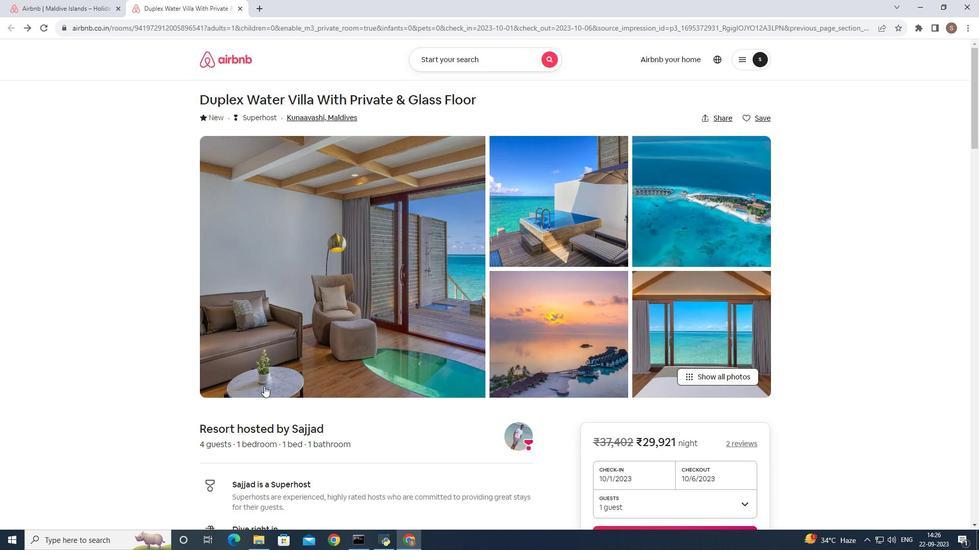 
Action: Mouse scrolled (264, 386) with delta (0, 0)
Screenshot: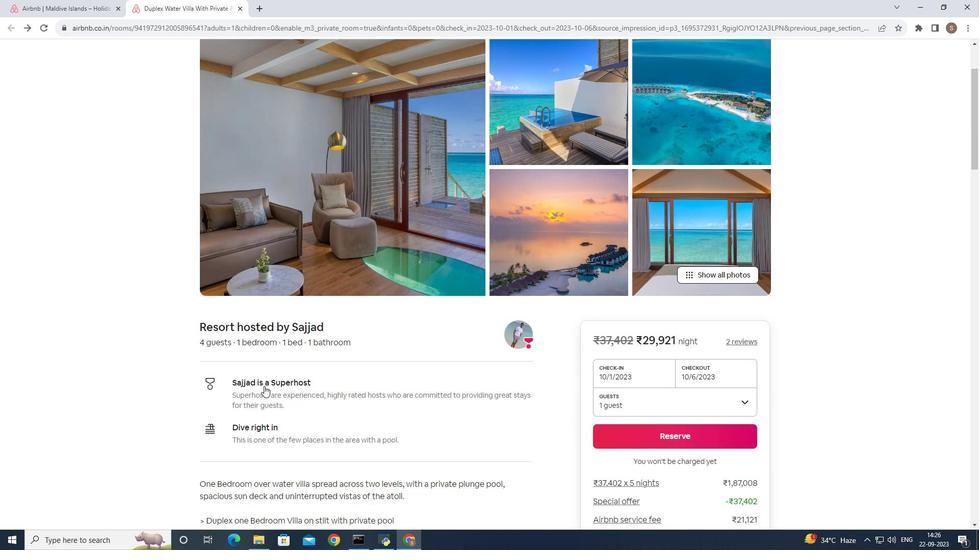 
Action: Mouse scrolled (264, 386) with delta (0, 0)
Screenshot: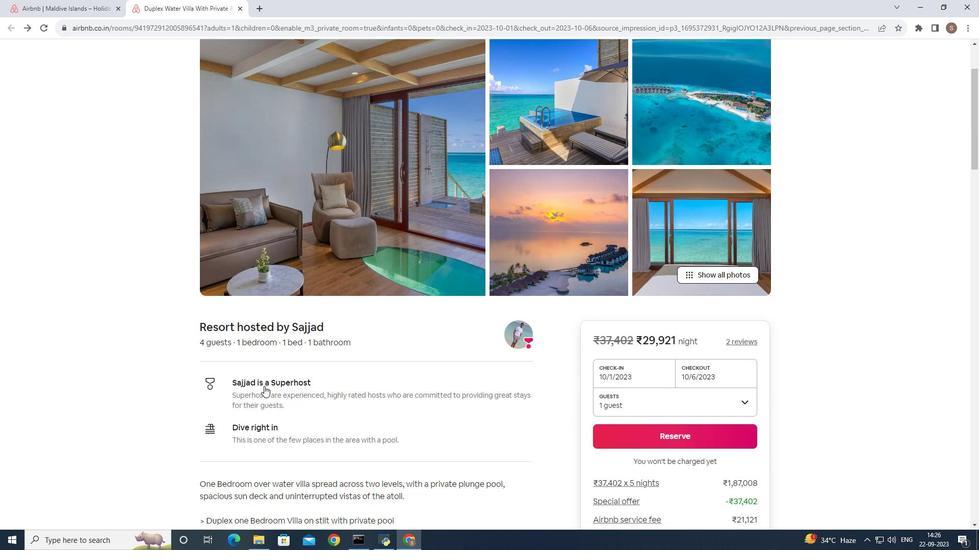 
Action: Mouse scrolled (264, 386) with delta (0, 0)
Screenshot: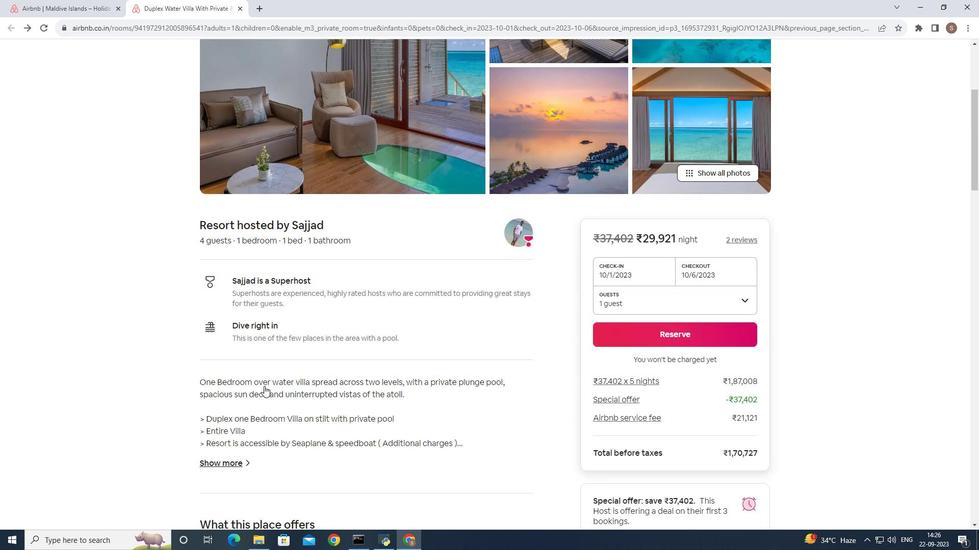 
Action: Mouse scrolled (264, 386) with delta (0, 0)
Screenshot: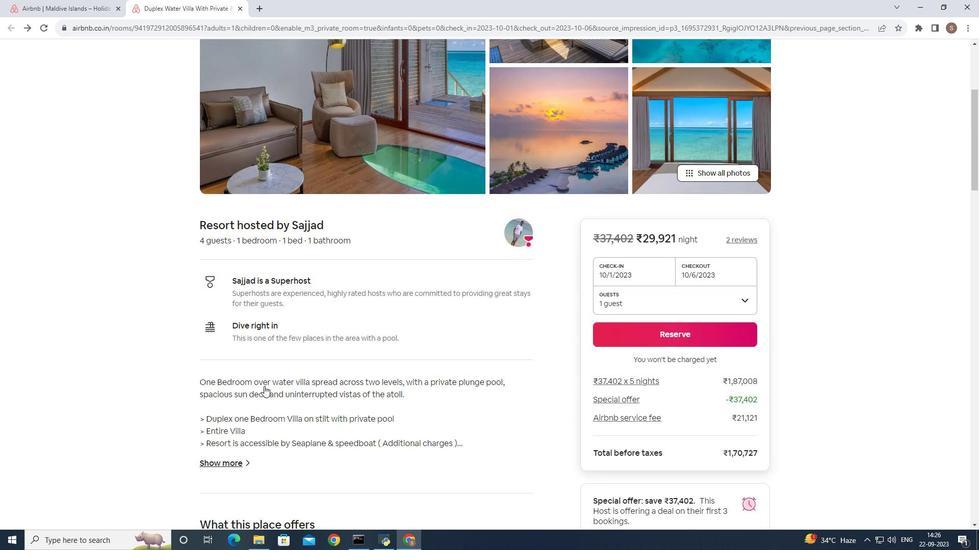 
Action: Mouse scrolled (264, 386) with delta (0, 0)
Screenshot: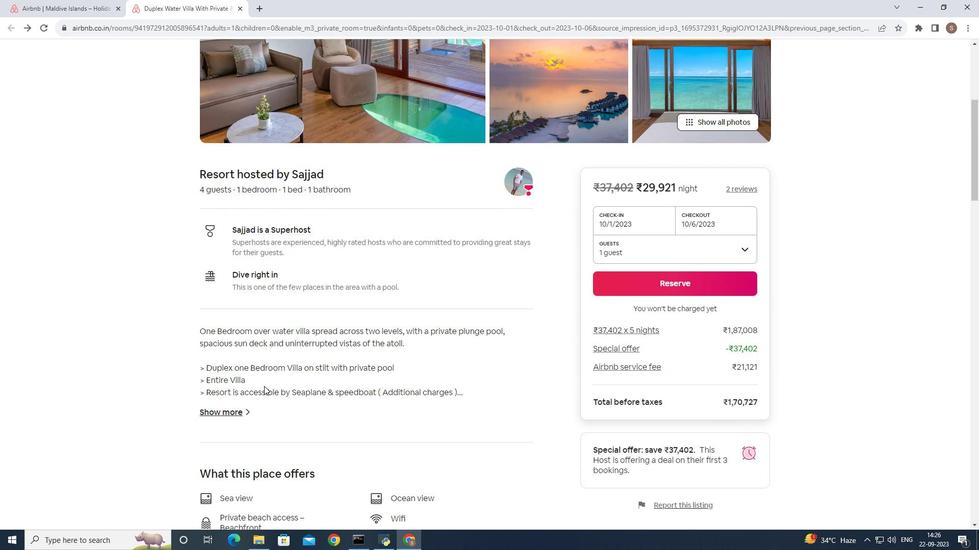 
Action: Mouse scrolled (264, 386) with delta (0, 0)
Screenshot: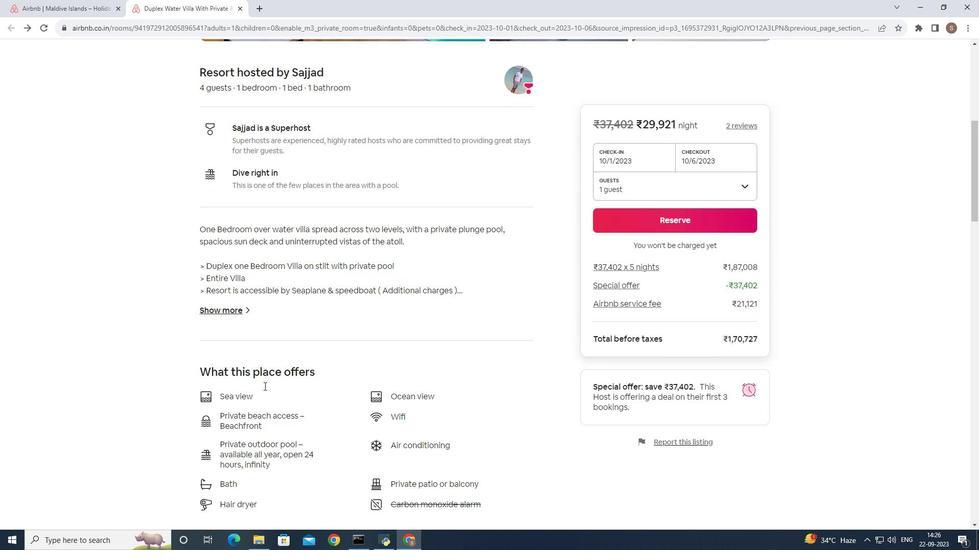 
Action: Mouse scrolled (264, 386) with delta (0, 0)
Screenshot: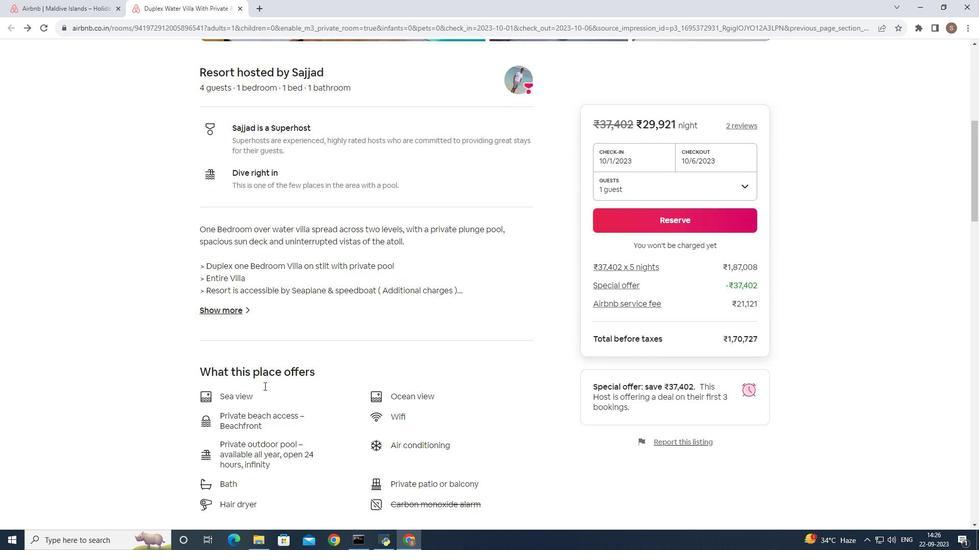 
Action: Mouse scrolled (264, 386) with delta (0, 0)
Screenshot: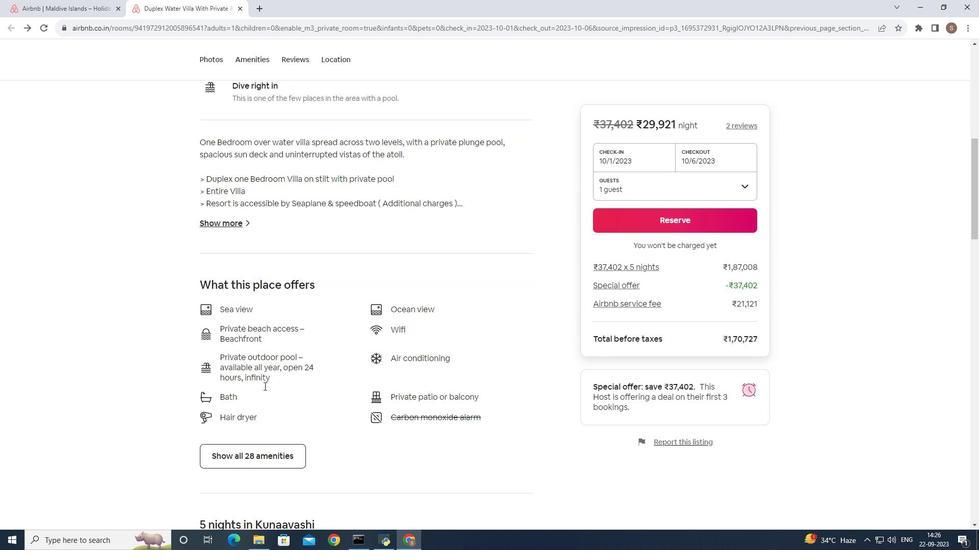 
Action: Mouse scrolled (264, 386) with delta (0, 0)
Screenshot: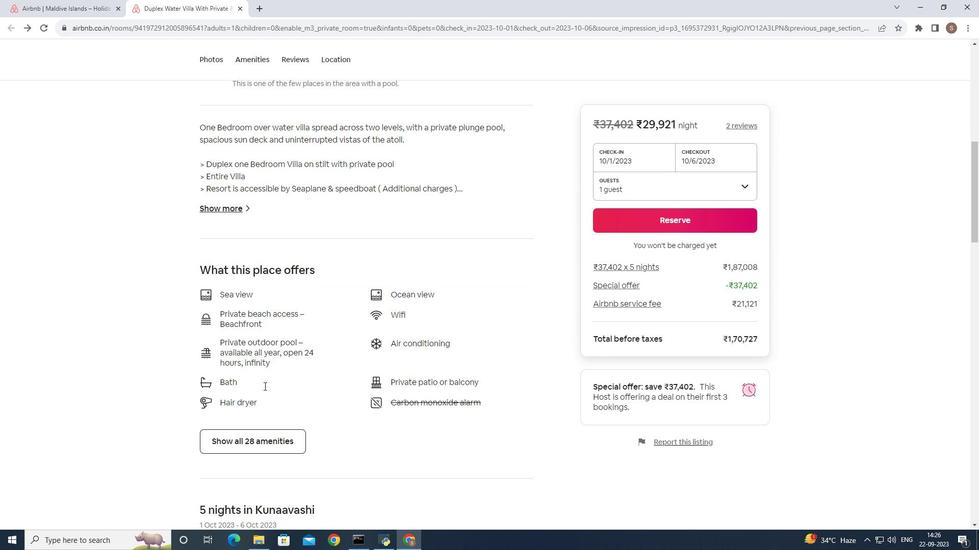 
Action: Mouse scrolled (264, 386) with delta (0, 0)
Screenshot: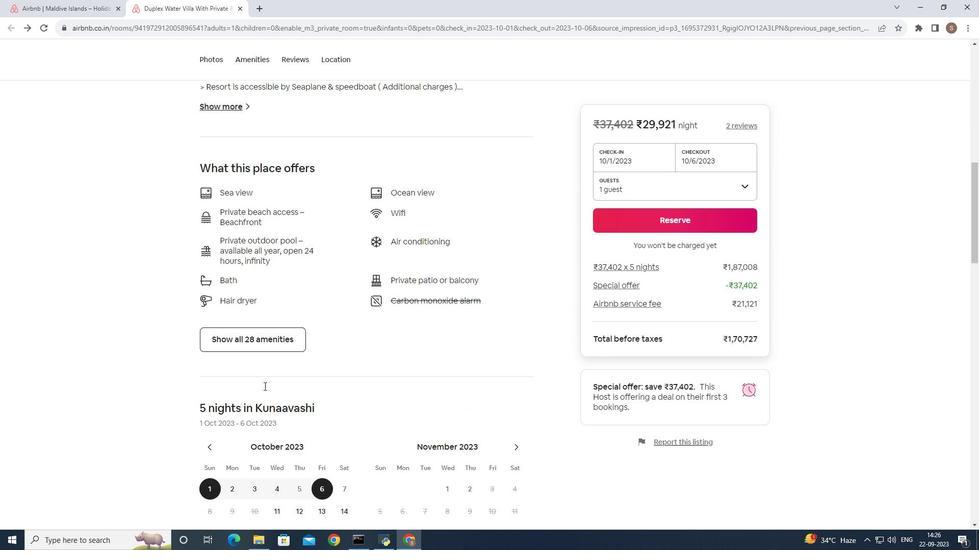 
Action: Mouse scrolled (264, 386) with delta (0, 0)
Screenshot: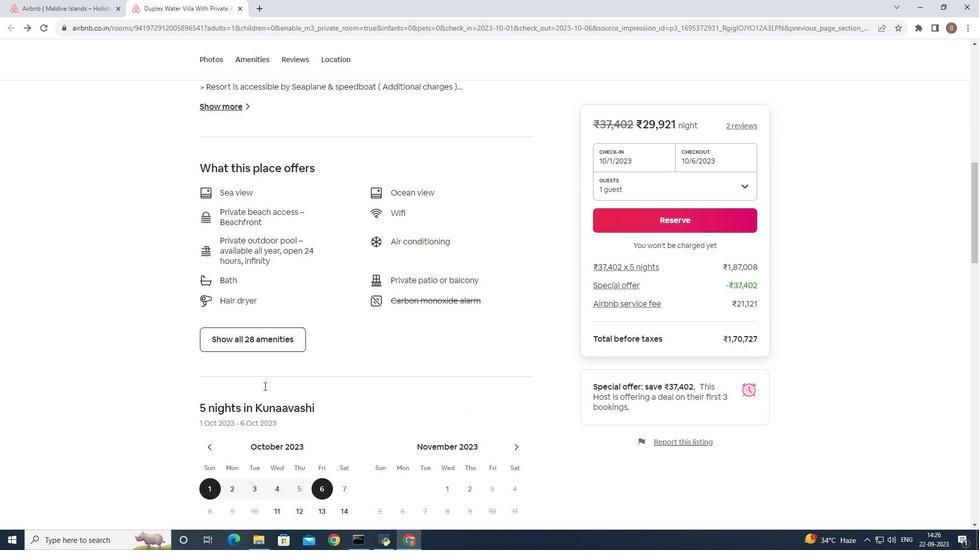 
Action: Mouse moved to (300, 342)
Screenshot: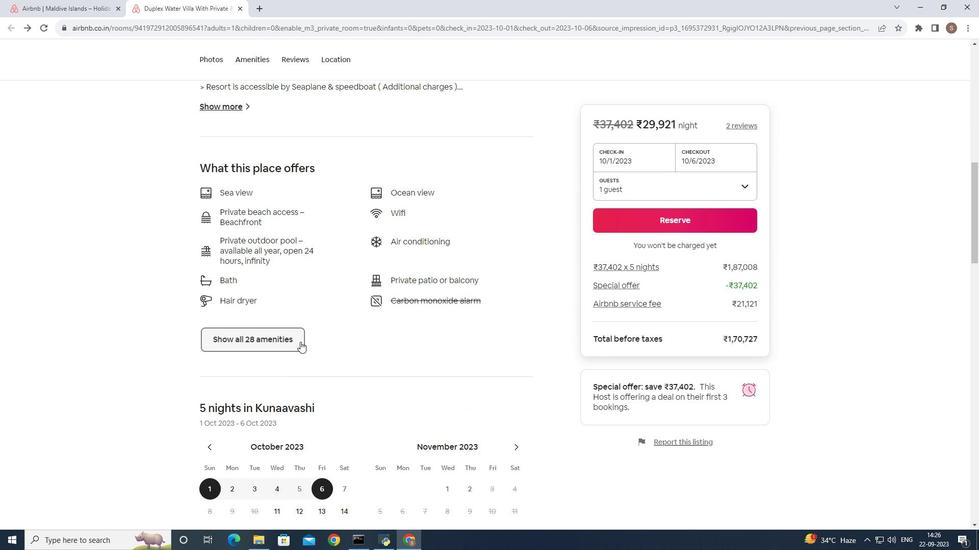 
Action: Mouse pressed left at (300, 342)
Screenshot: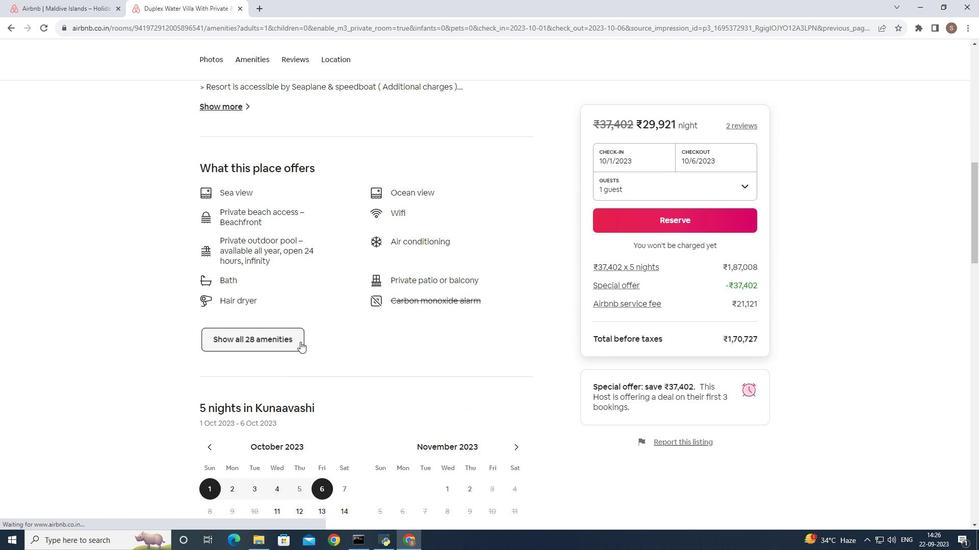 
Action: Mouse moved to (355, 329)
Screenshot: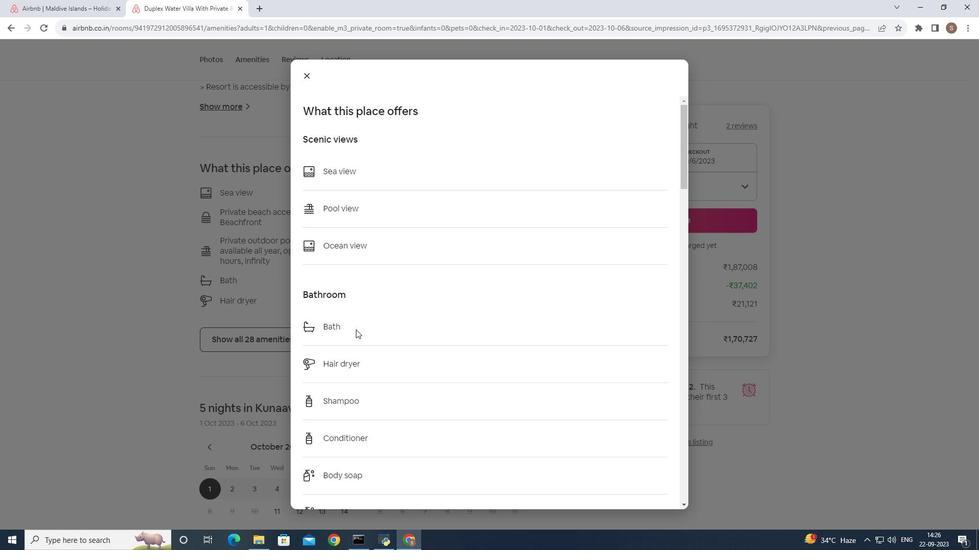 
Action: Mouse scrolled (355, 329) with delta (0, 0)
Screenshot: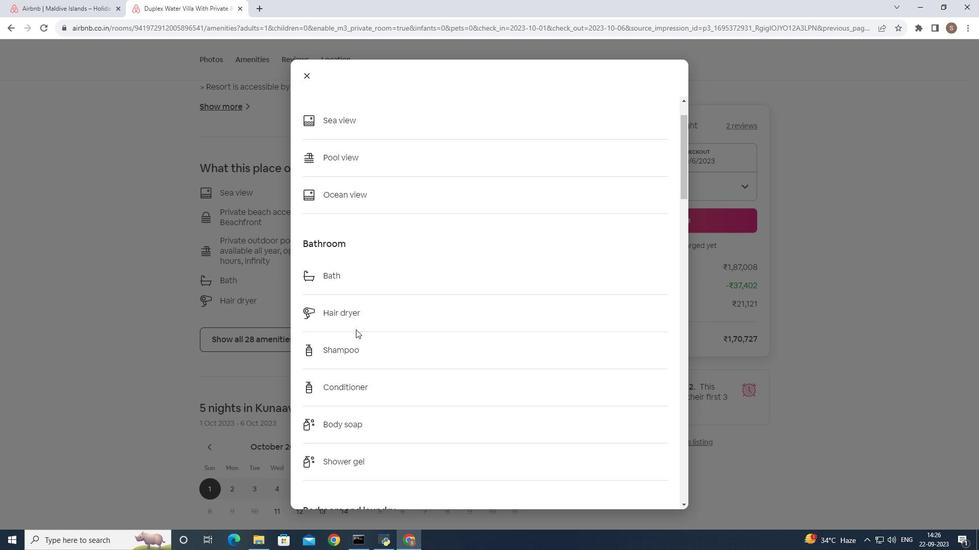 
Action: Mouse scrolled (355, 329) with delta (0, 0)
Screenshot: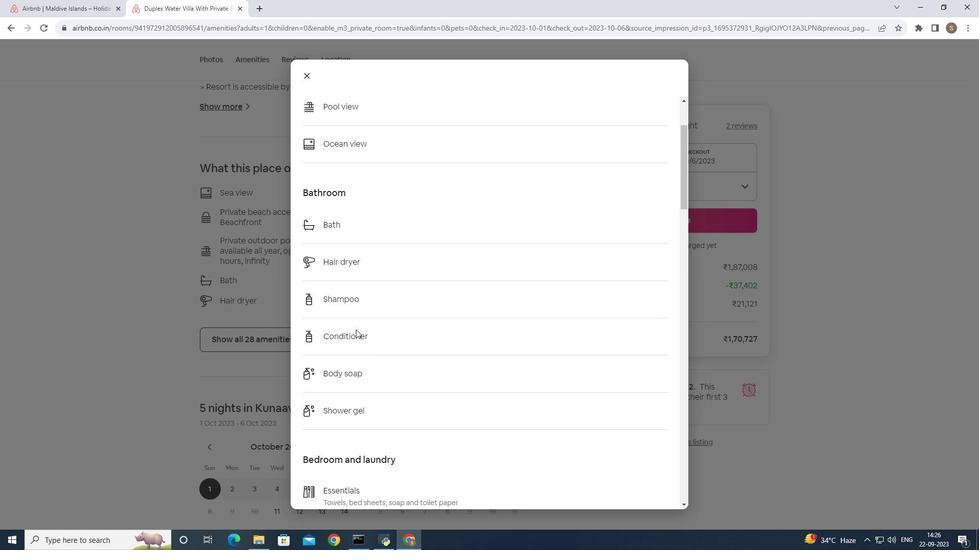 
Action: Mouse scrolled (355, 329) with delta (0, 0)
Screenshot: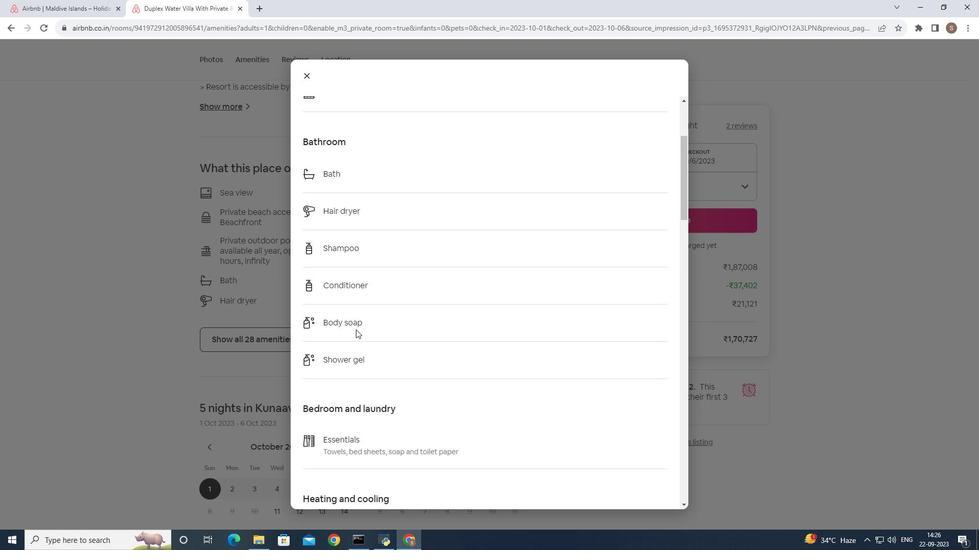 
Action: Mouse scrolled (355, 329) with delta (0, 0)
Screenshot: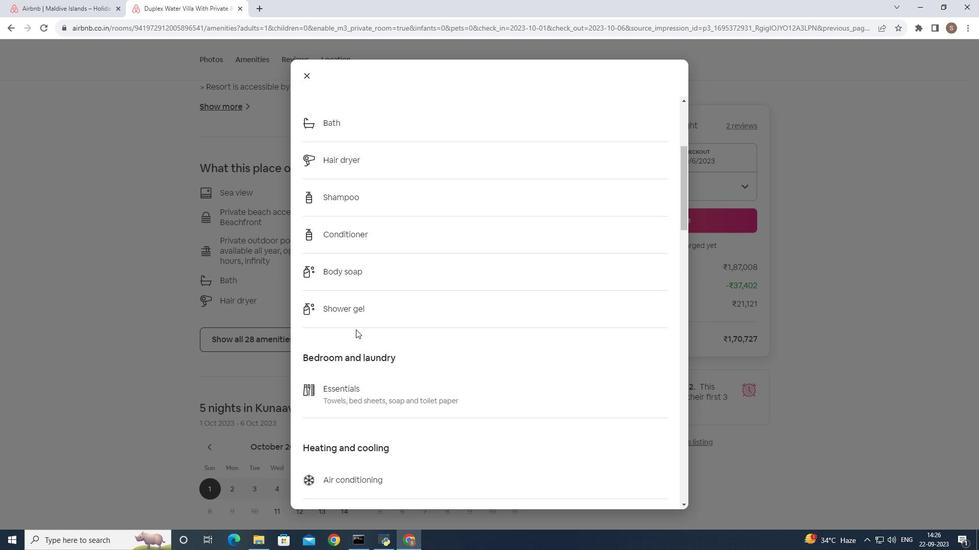 
Action: Mouse scrolled (355, 329) with delta (0, 0)
Screenshot: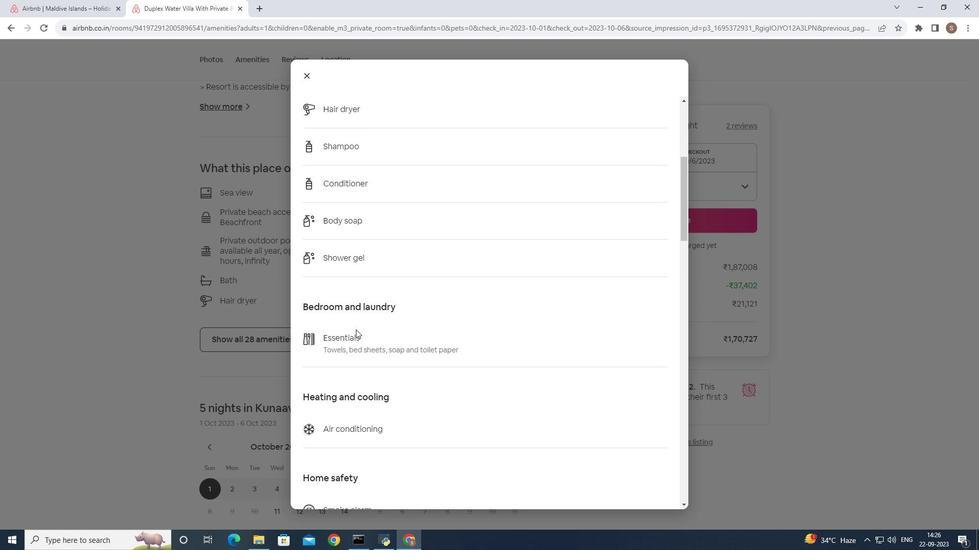 
Action: Mouse scrolled (355, 329) with delta (0, 0)
Screenshot: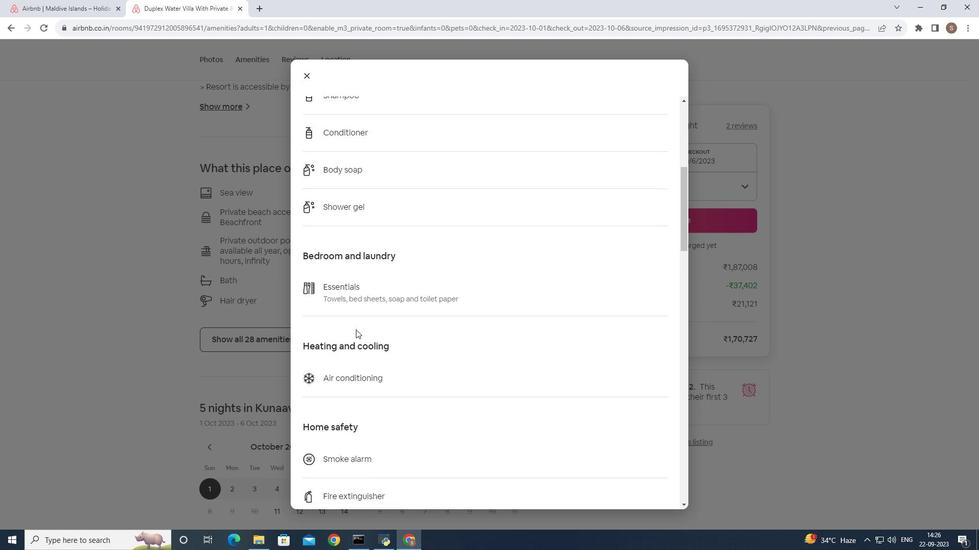 
Action: Mouse scrolled (355, 329) with delta (0, 0)
Screenshot: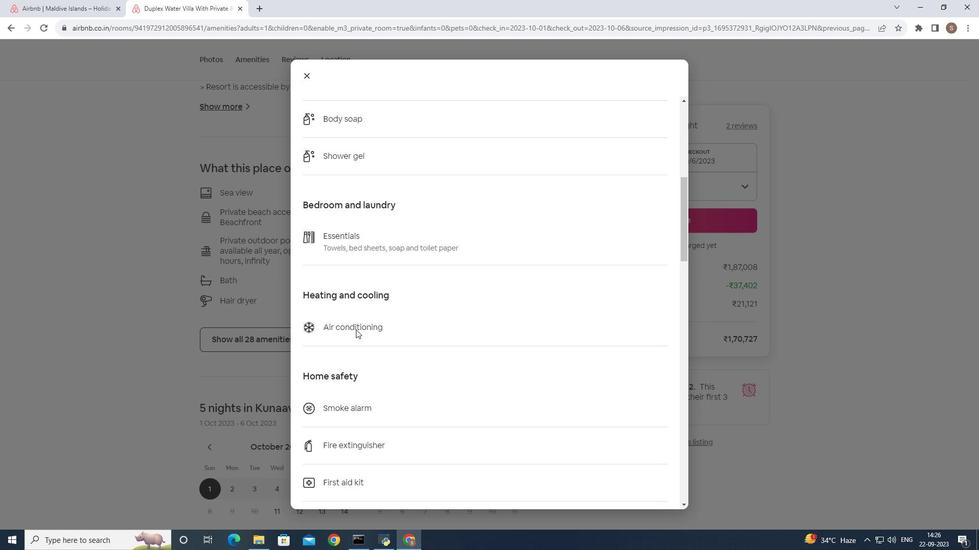 
Action: Mouse scrolled (355, 329) with delta (0, 0)
Screenshot: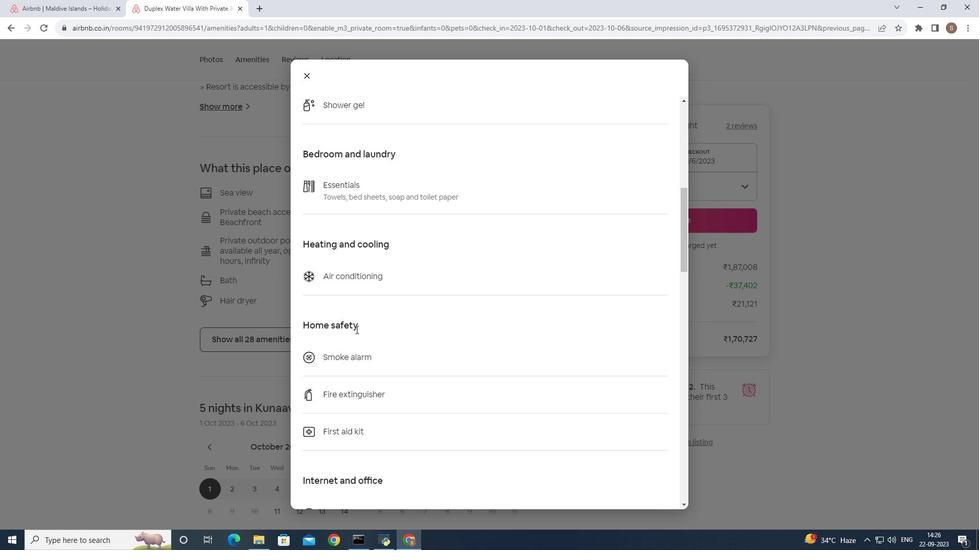 
Action: Mouse scrolled (355, 329) with delta (0, 0)
Screenshot: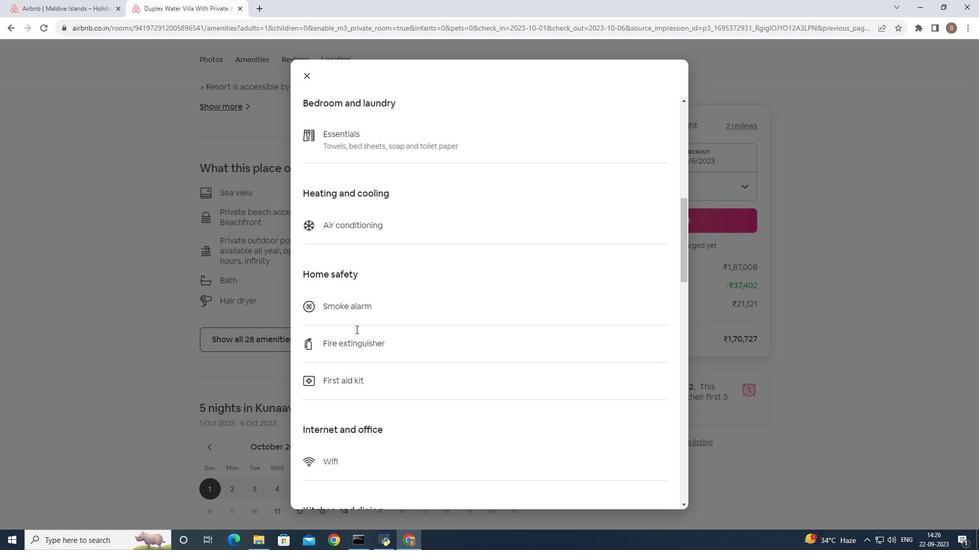 
Action: Mouse scrolled (355, 329) with delta (0, 0)
Screenshot: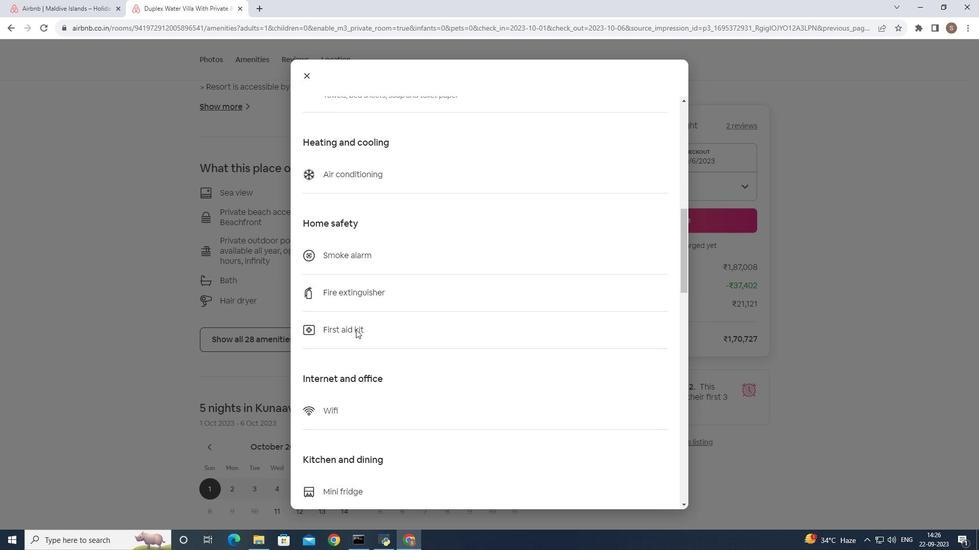
Action: Mouse scrolled (355, 329) with delta (0, 0)
Screenshot: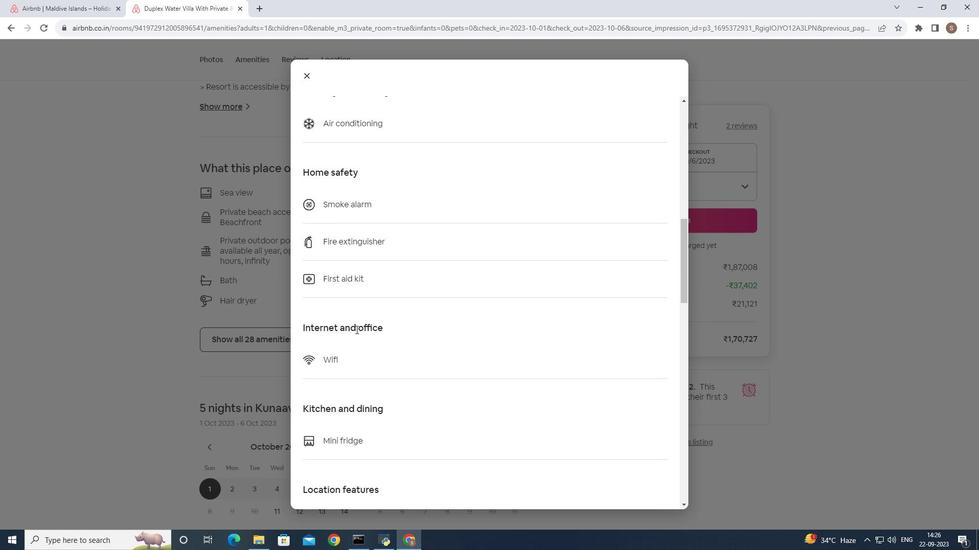 
Action: Mouse scrolled (355, 329) with delta (0, 0)
Screenshot: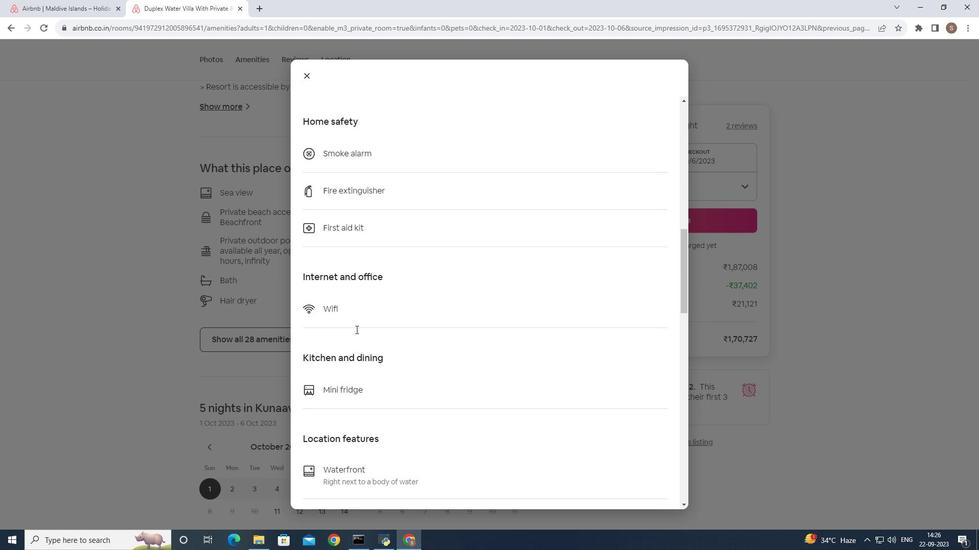 
Action: Mouse scrolled (355, 329) with delta (0, 0)
Screenshot: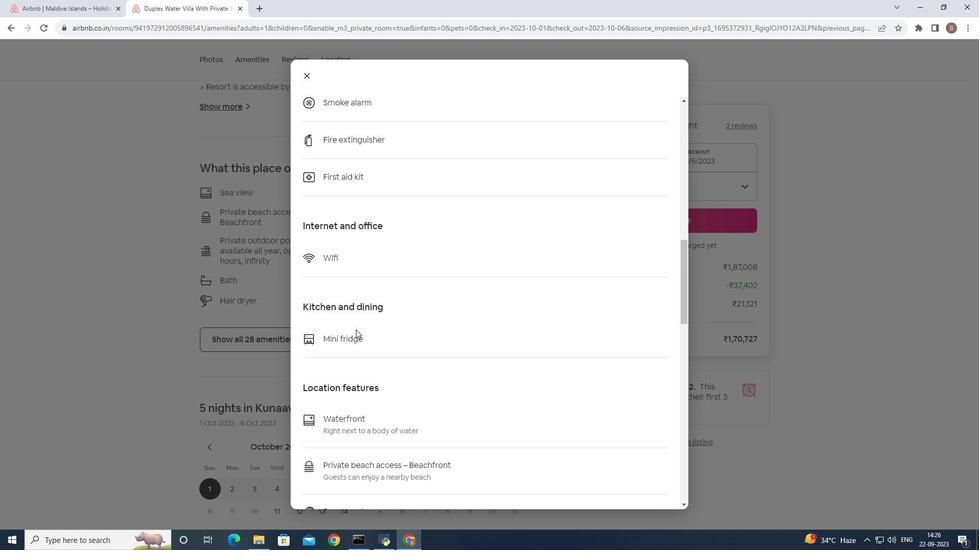 
Action: Mouse scrolled (355, 329) with delta (0, 0)
Screenshot: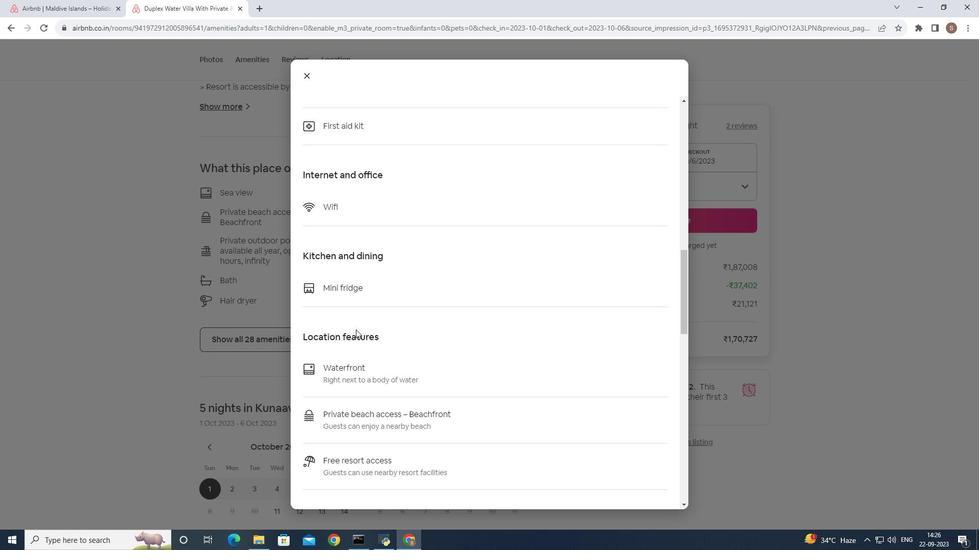 
Action: Mouse scrolled (355, 329) with delta (0, 0)
Screenshot: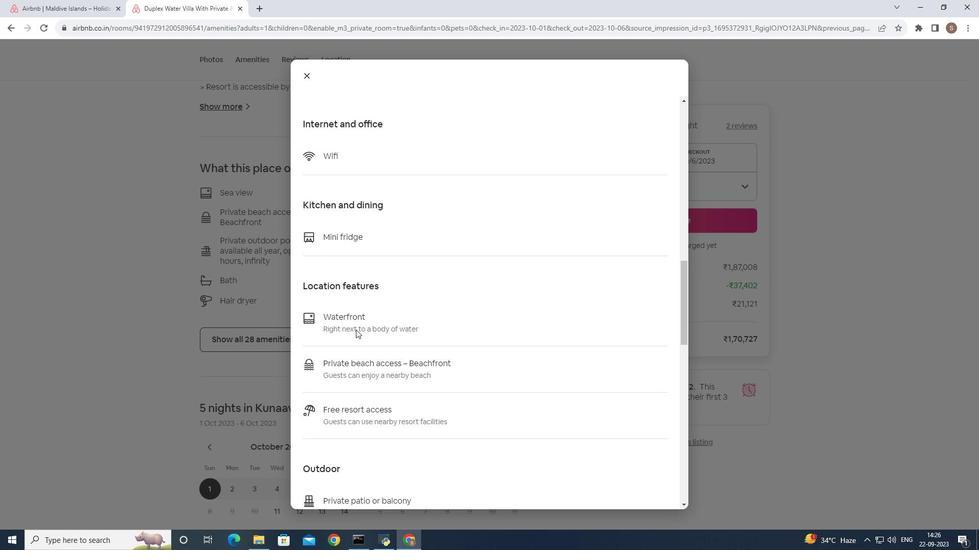 
Action: Mouse scrolled (355, 329) with delta (0, 0)
Screenshot: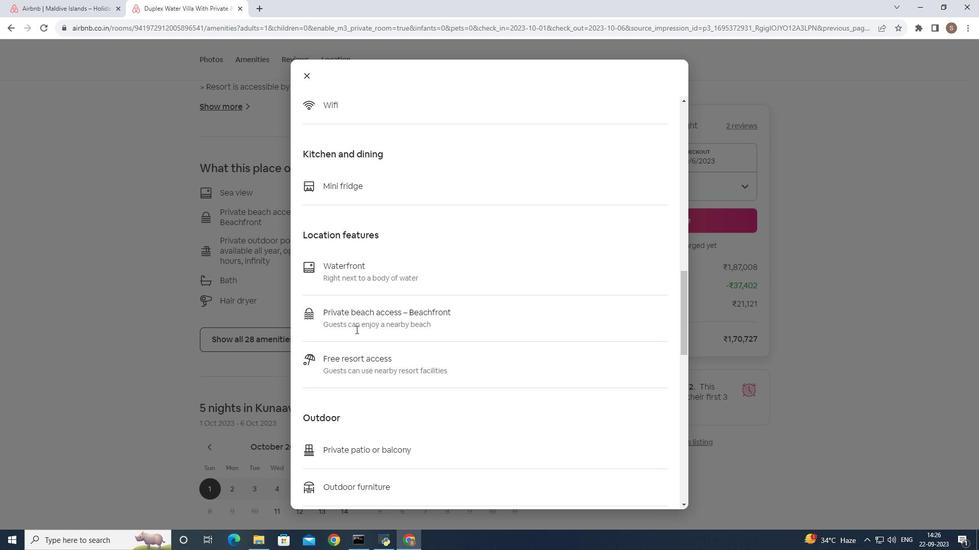 
Action: Mouse scrolled (355, 329) with delta (0, 0)
Screenshot: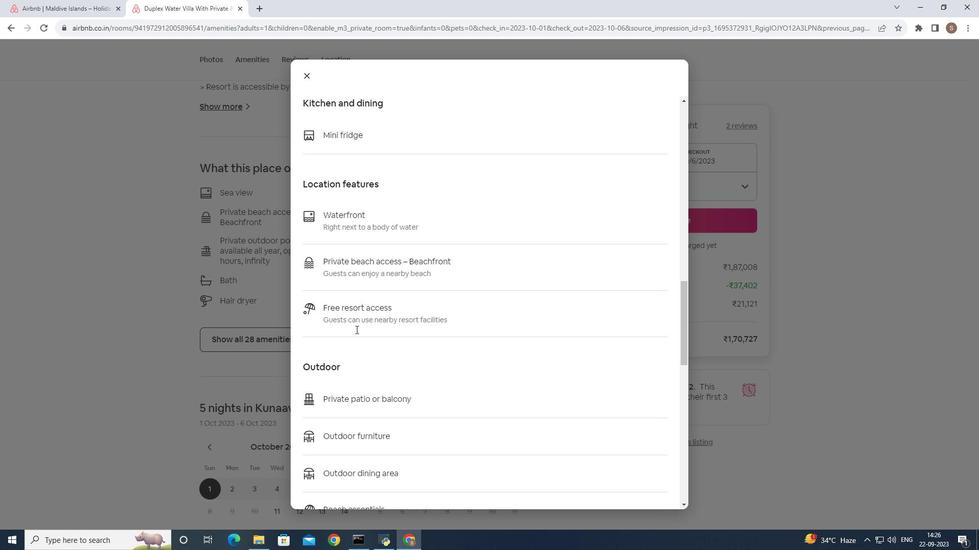 
Action: Mouse scrolled (355, 329) with delta (0, 0)
Screenshot: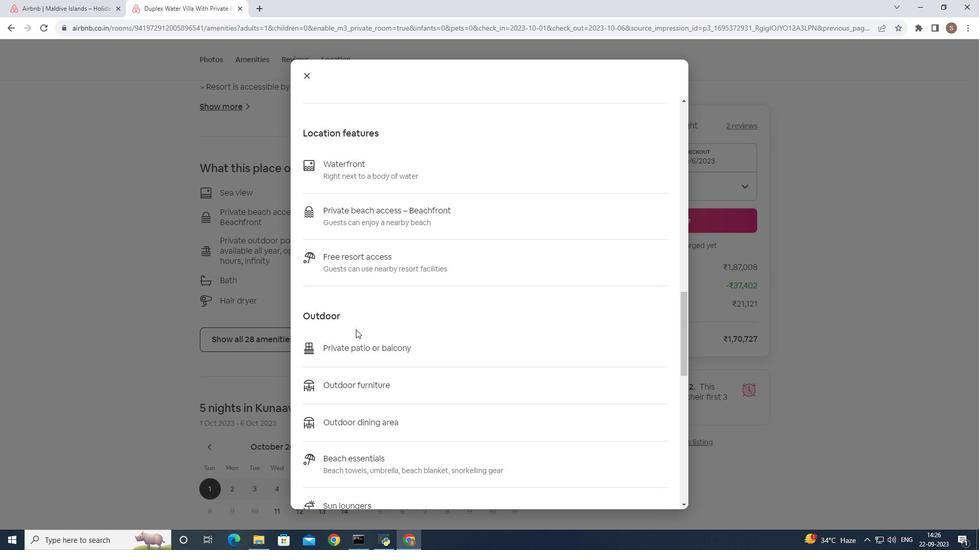 
Action: Mouse scrolled (355, 329) with delta (0, 0)
Screenshot: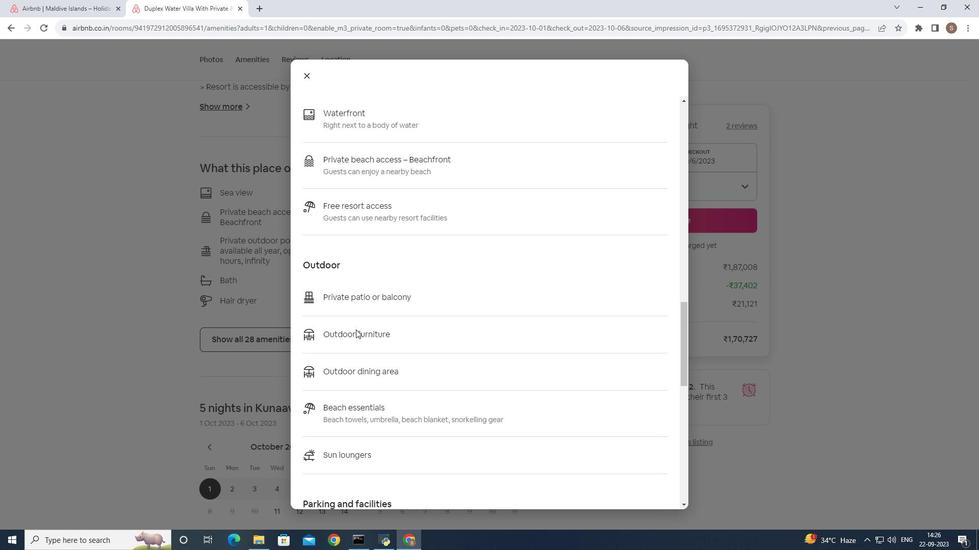 
Action: Mouse scrolled (355, 329) with delta (0, 0)
Screenshot: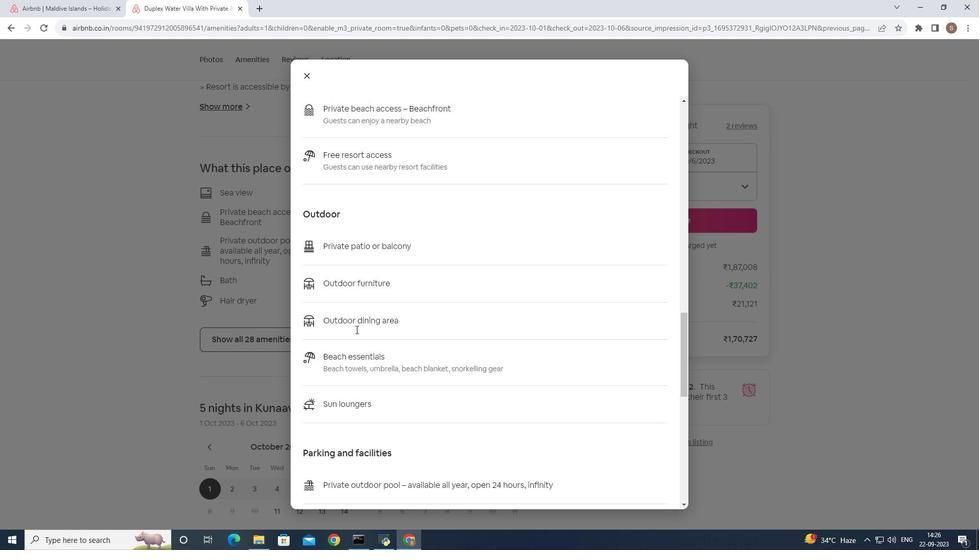 
Action: Mouse scrolled (355, 329) with delta (0, 0)
Screenshot: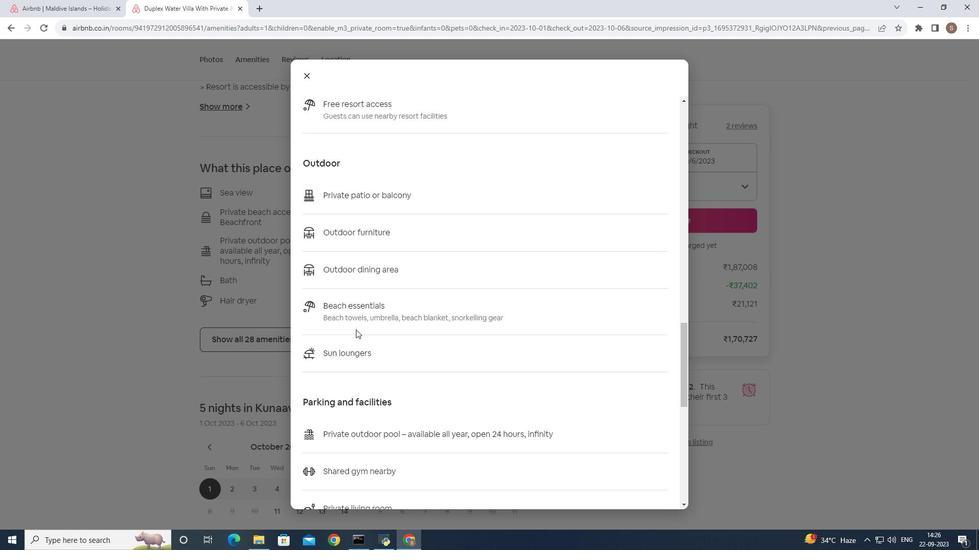 
Action: Mouse scrolled (355, 329) with delta (0, 0)
Screenshot: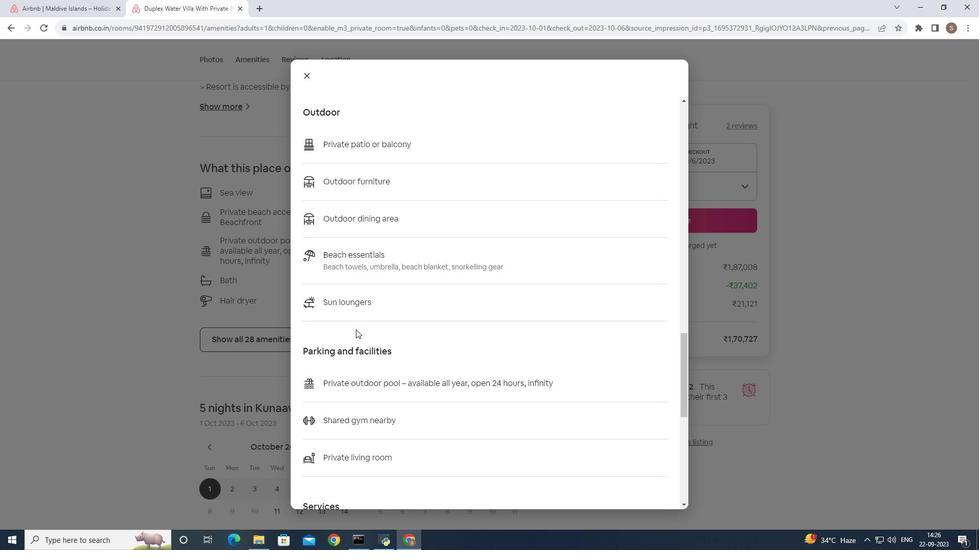 
Action: Mouse scrolled (355, 329) with delta (0, 0)
Screenshot: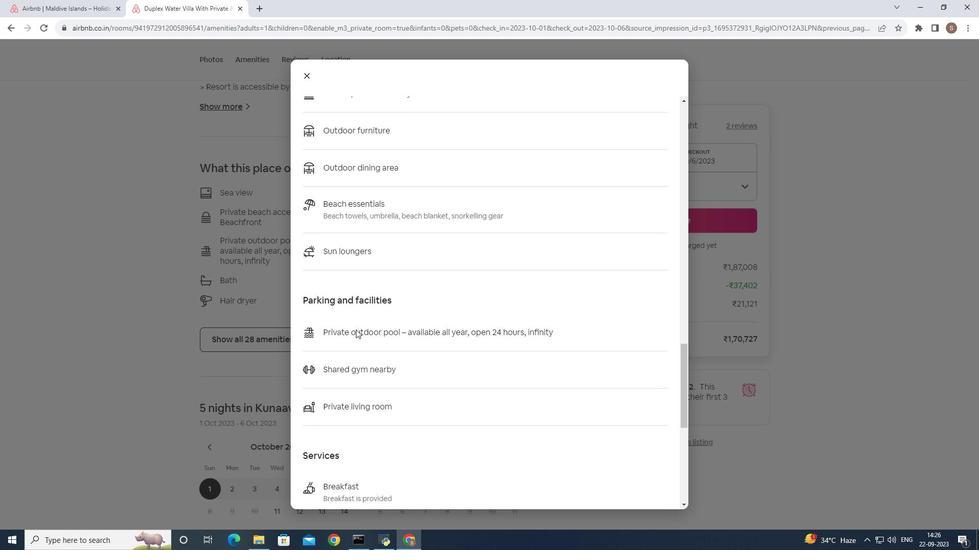 
Action: Mouse scrolled (355, 329) with delta (0, 0)
Screenshot: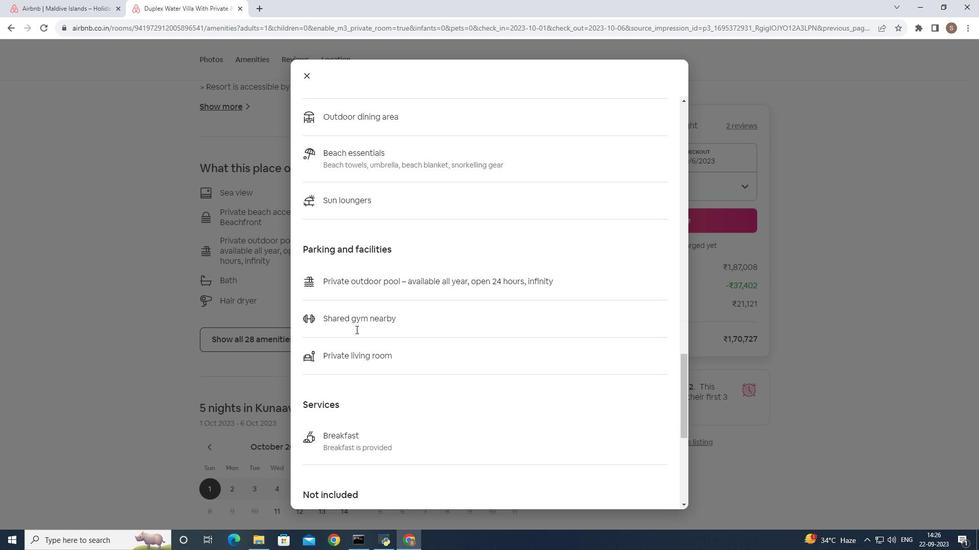 
Action: Mouse scrolled (355, 329) with delta (0, 0)
Screenshot: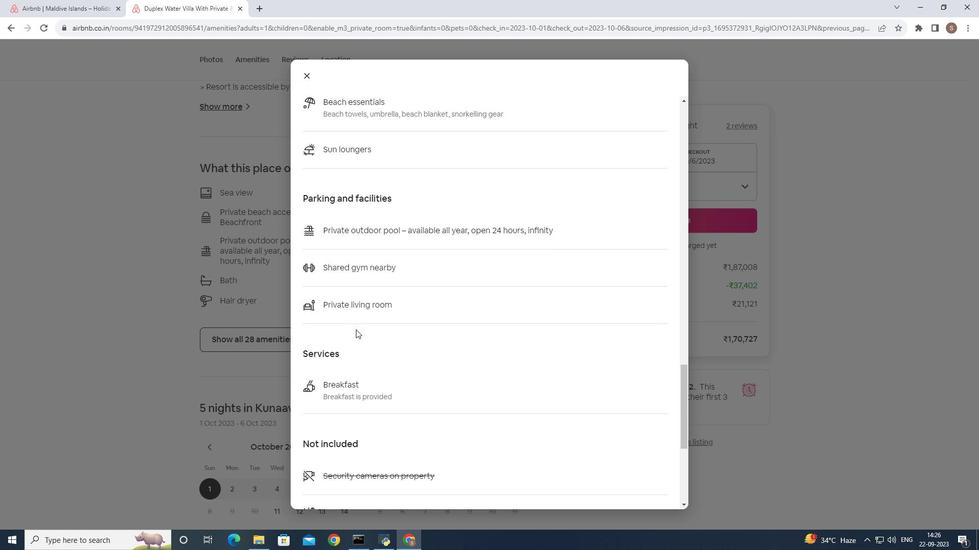 
Action: Mouse scrolled (355, 329) with delta (0, 0)
Screenshot: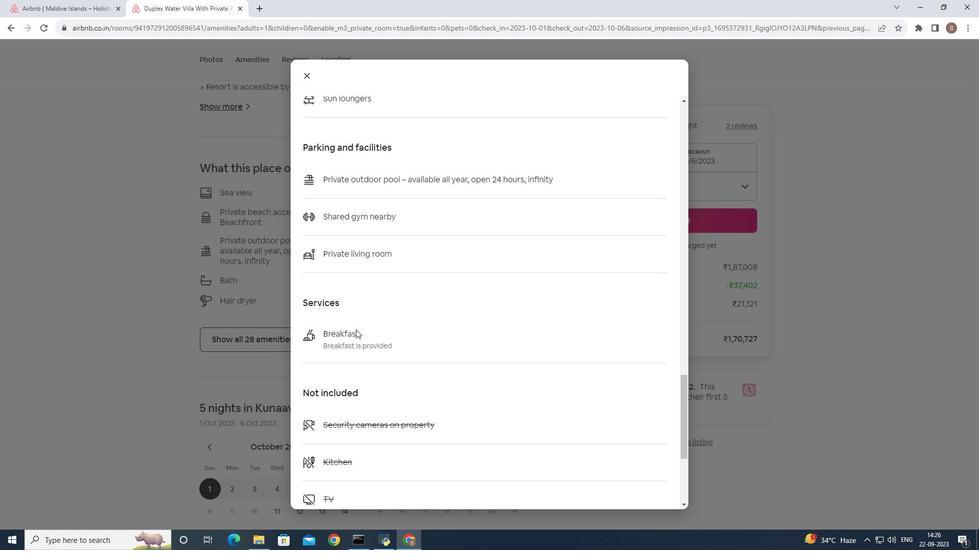 
Action: Mouse scrolled (355, 329) with delta (0, 0)
Screenshot: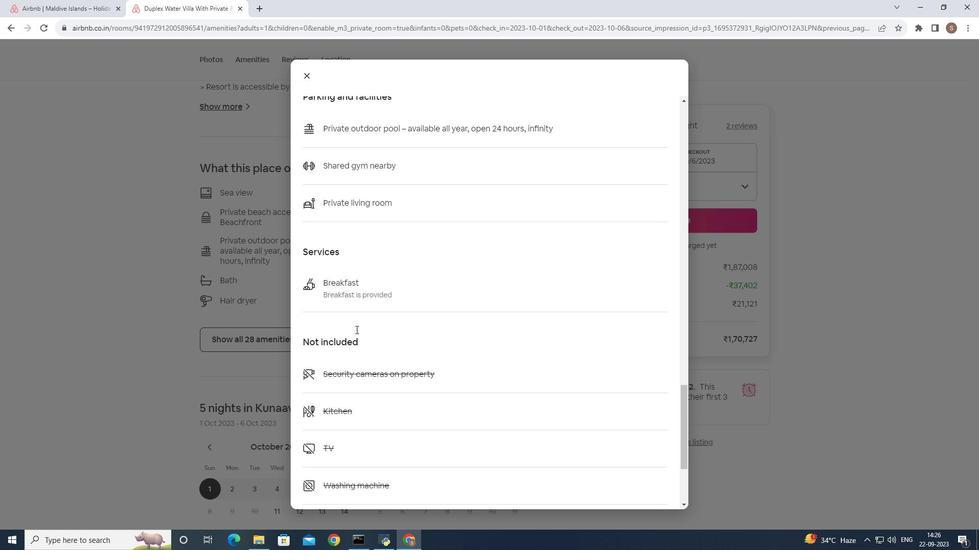 
Action: Mouse scrolled (355, 329) with delta (0, 0)
Screenshot: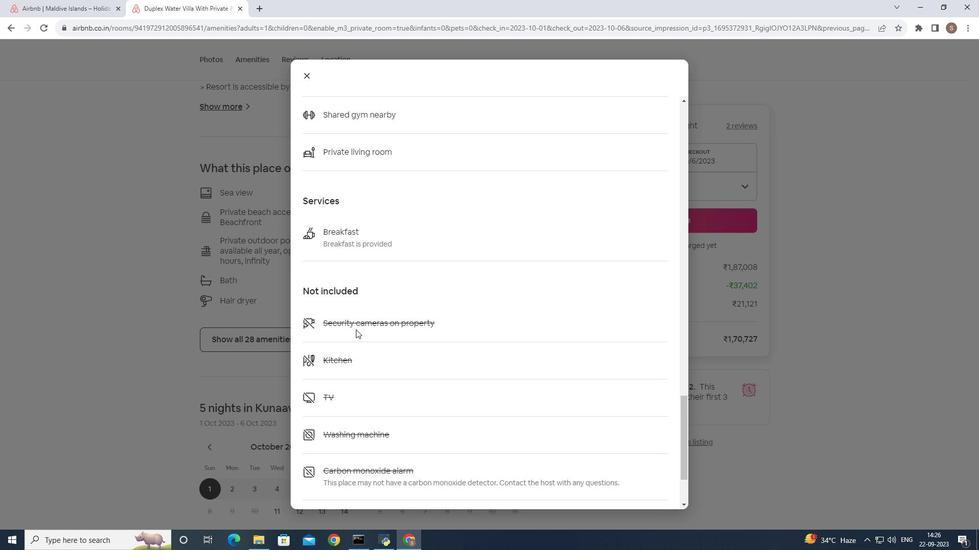 
Action: Mouse scrolled (355, 329) with delta (0, 0)
Screenshot: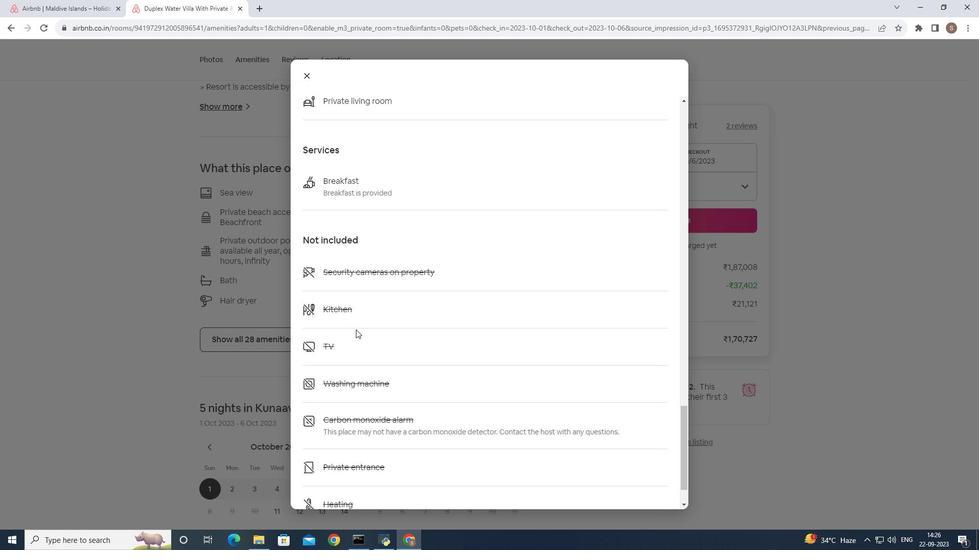 
Action: Mouse scrolled (355, 329) with delta (0, 0)
Screenshot: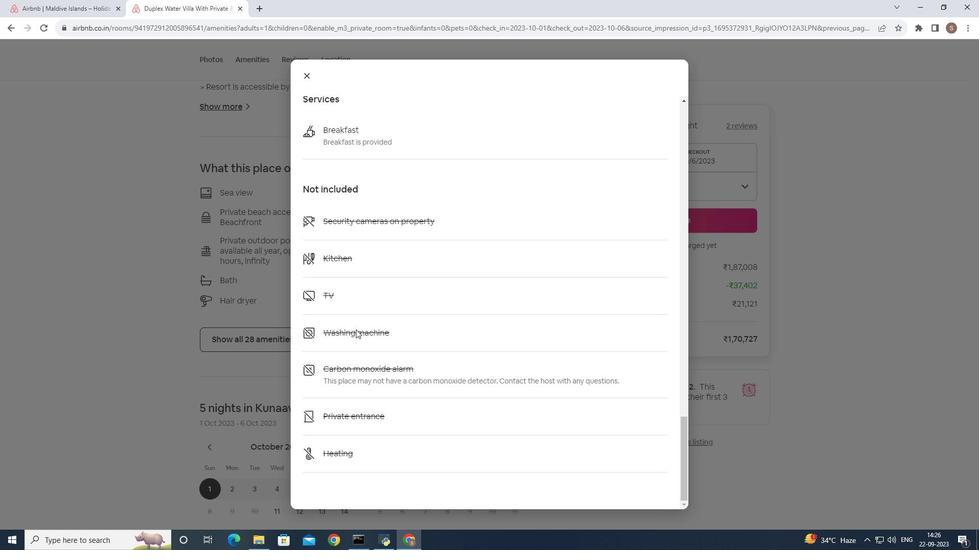 
Action: Mouse scrolled (355, 329) with delta (0, 0)
Screenshot: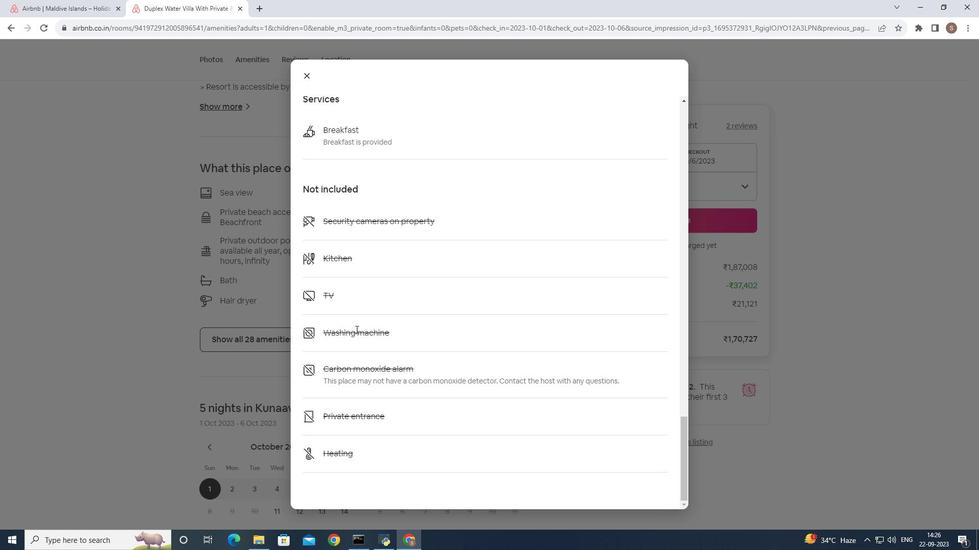 
Action: Mouse scrolled (355, 329) with delta (0, 0)
Screenshot: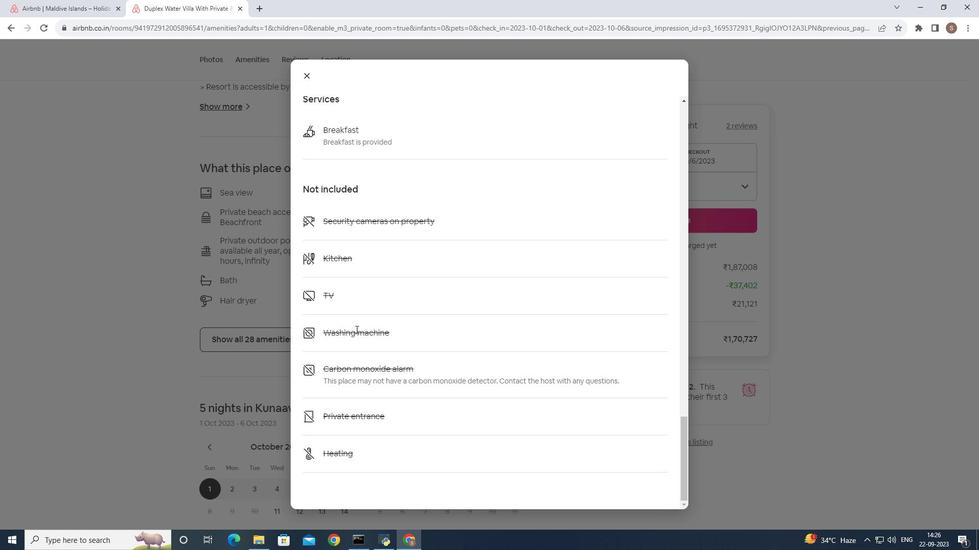 
Action: Mouse scrolled (355, 329) with delta (0, 0)
Screenshot: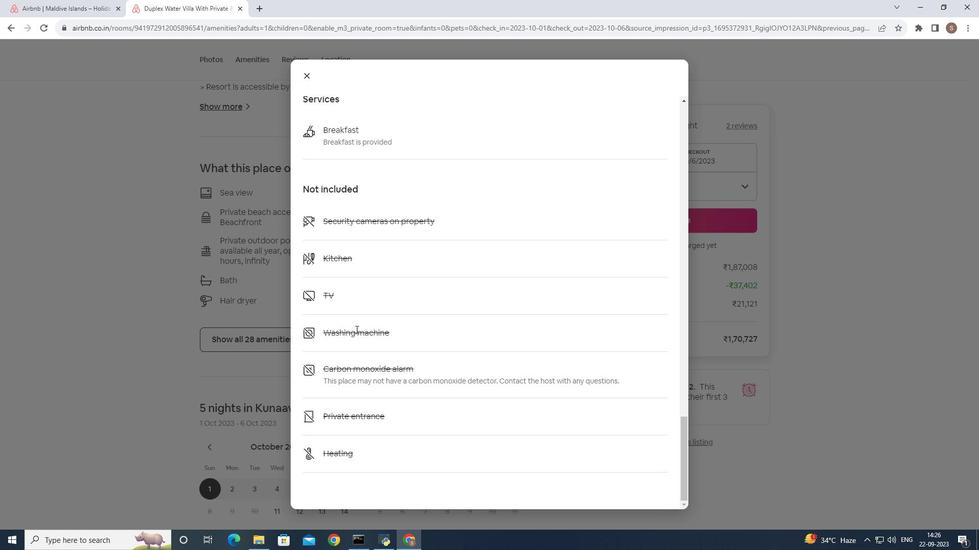 
Action: Mouse moved to (304, 74)
Screenshot: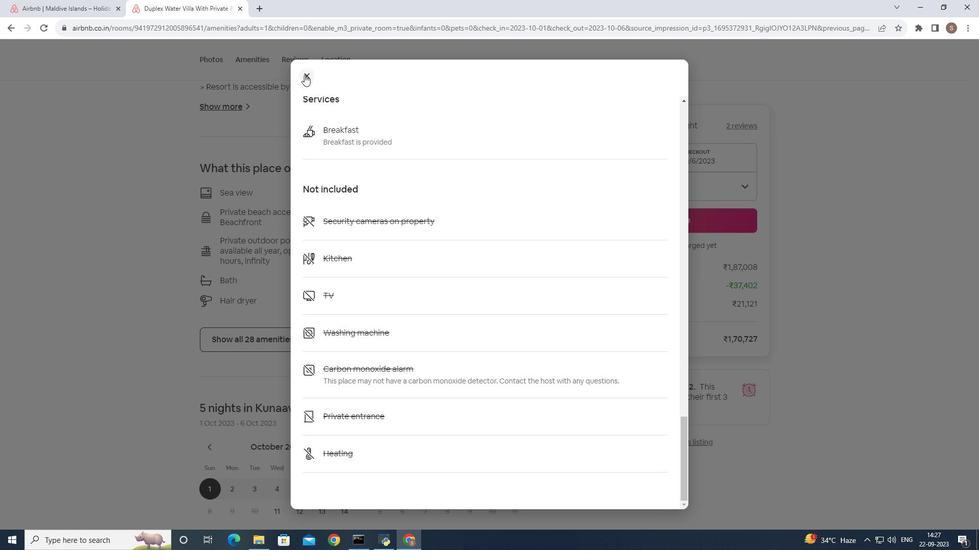 
Action: Mouse pressed left at (304, 74)
Screenshot: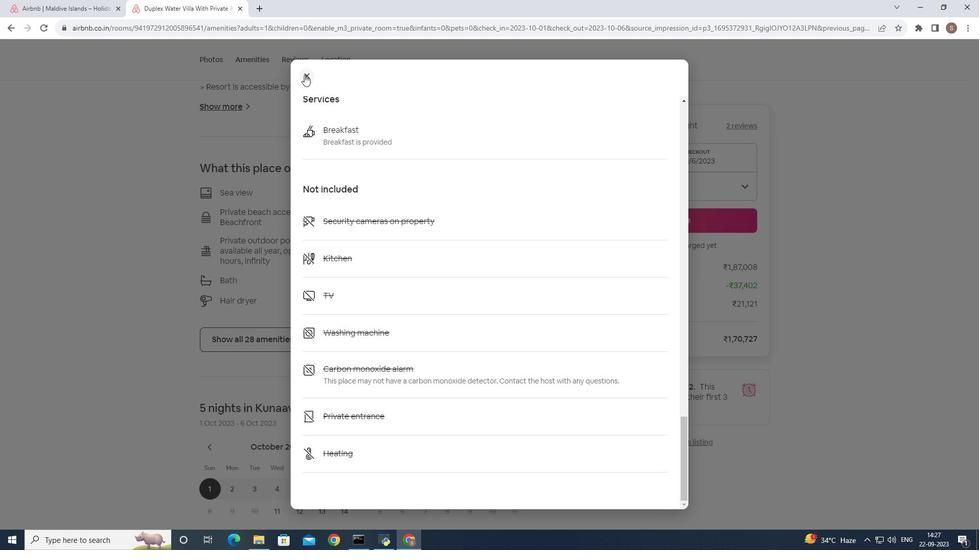 
Action: Mouse moved to (365, 324)
Screenshot: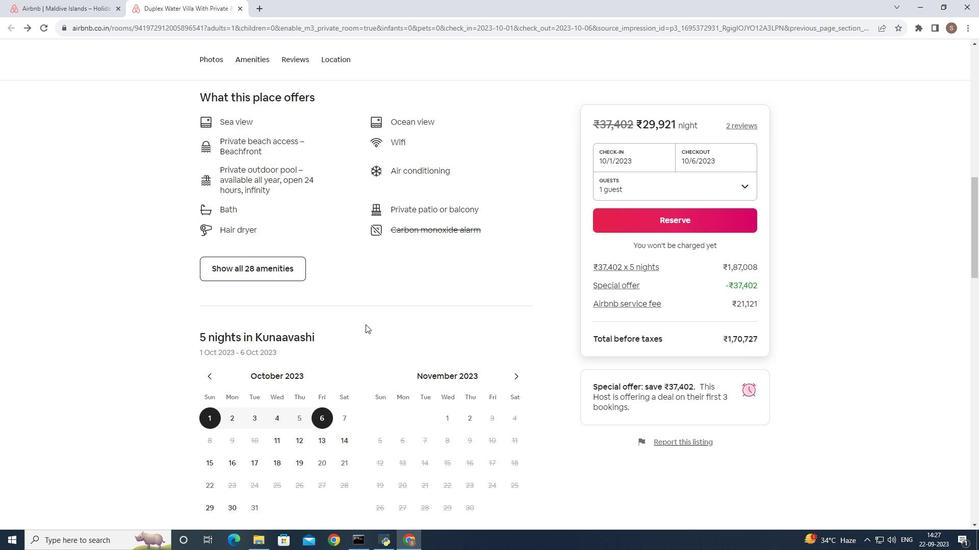 
Action: Mouse scrolled (365, 324) with delta (0, 0)
Screenshot: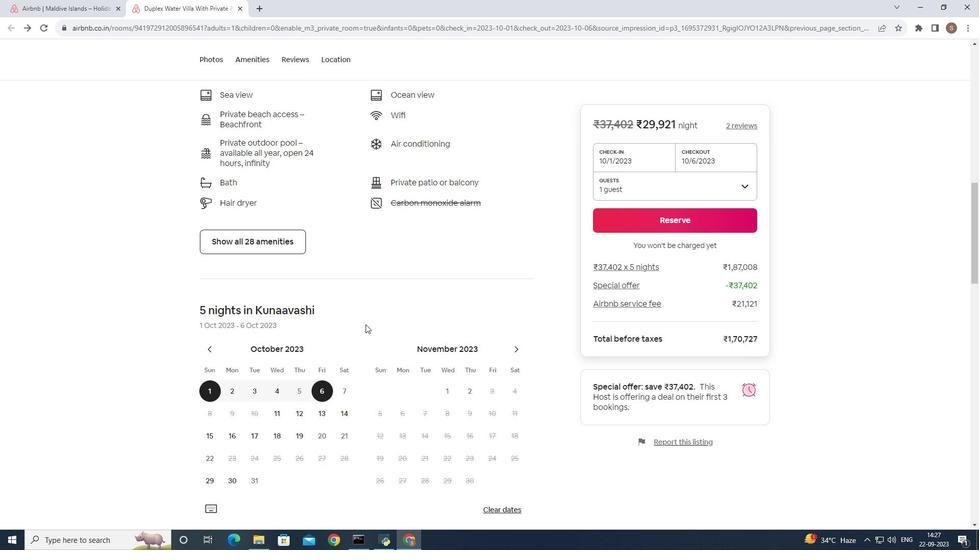 
Action: Mouse scrolled (365, 324) with delta (0, 0)
Screenshot: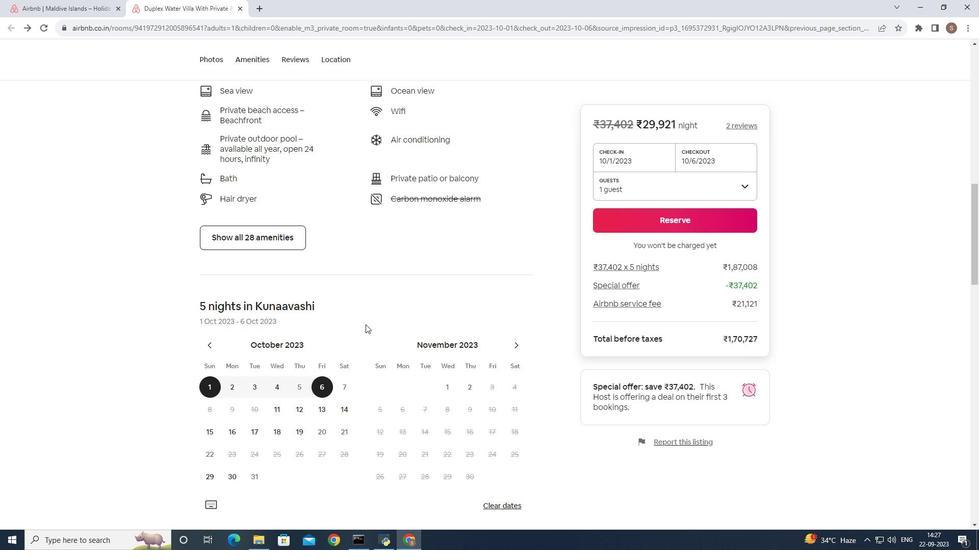 
Action: Mouse scrolled (365, 324) with delta (0, 0)
Screenshot: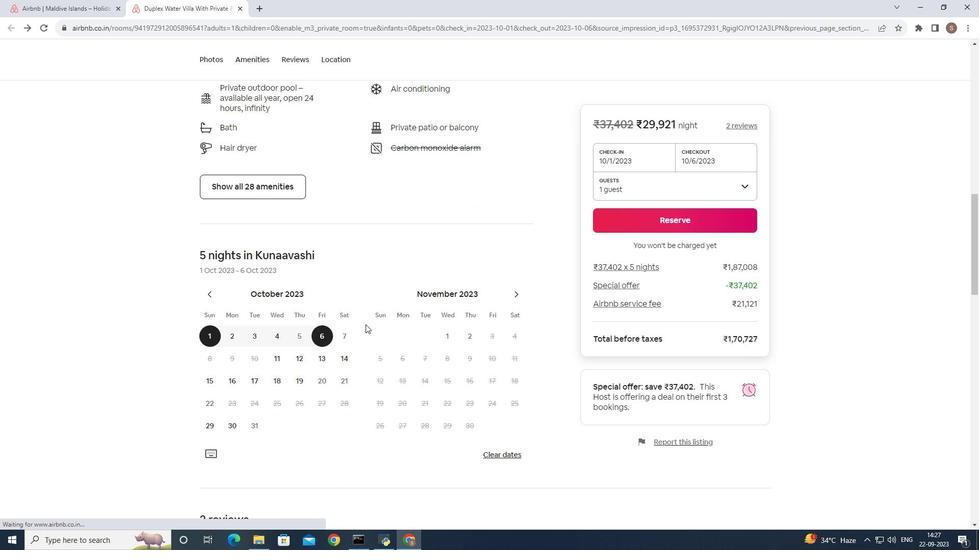 
Action: Mouse scrolled (365, 324) with delta (0, 0)
Screenshot: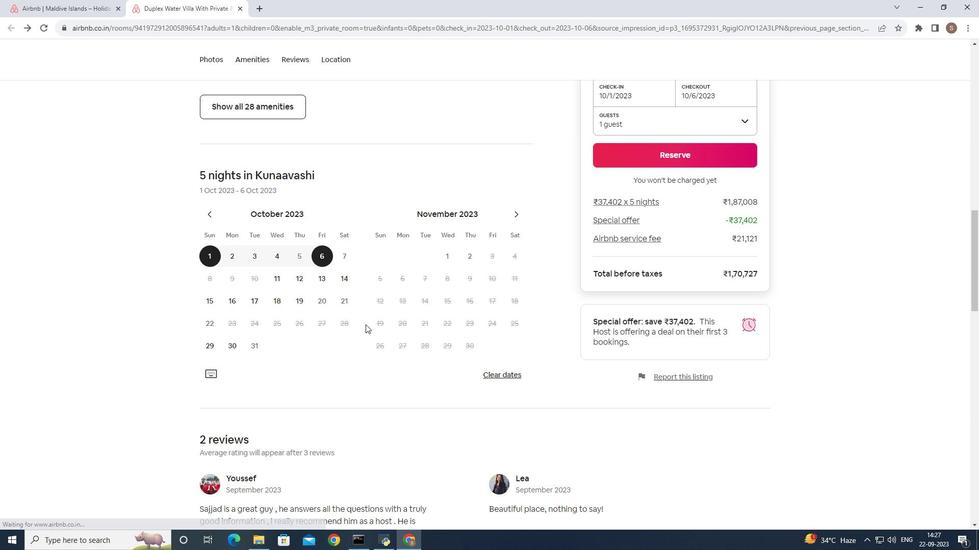 
Action: Mouse scrolled (365, 324) with delta (0, 0)
Screenshot: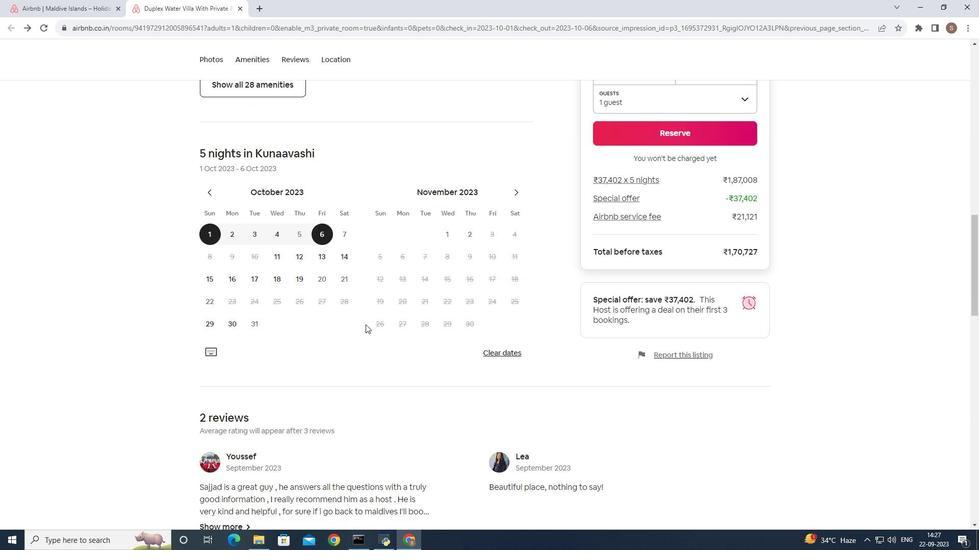 
Action: Mouse scrolled (365, 324) with delta (0, 0)
Screenshot: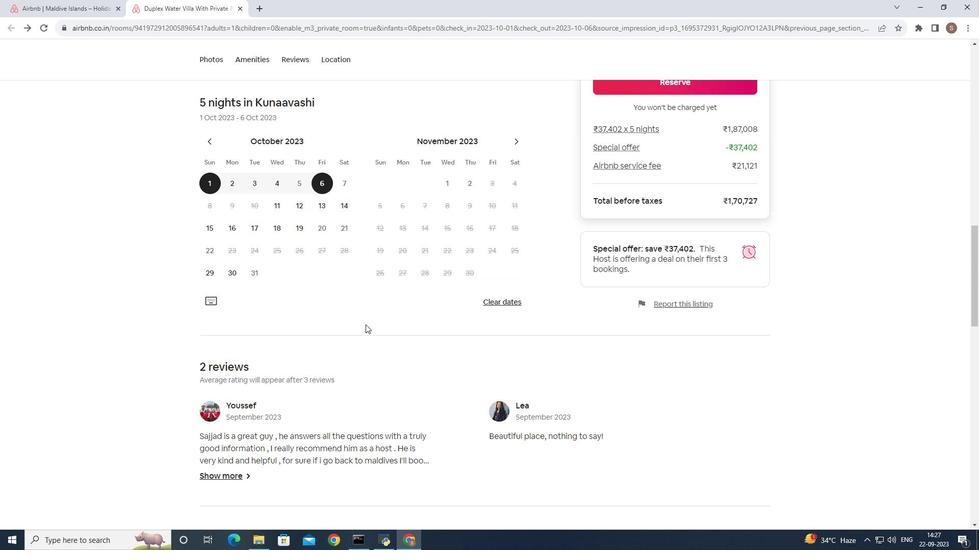 
Action: Mouse scrolled (365, 324) with delta (0, 0)
Screenshot: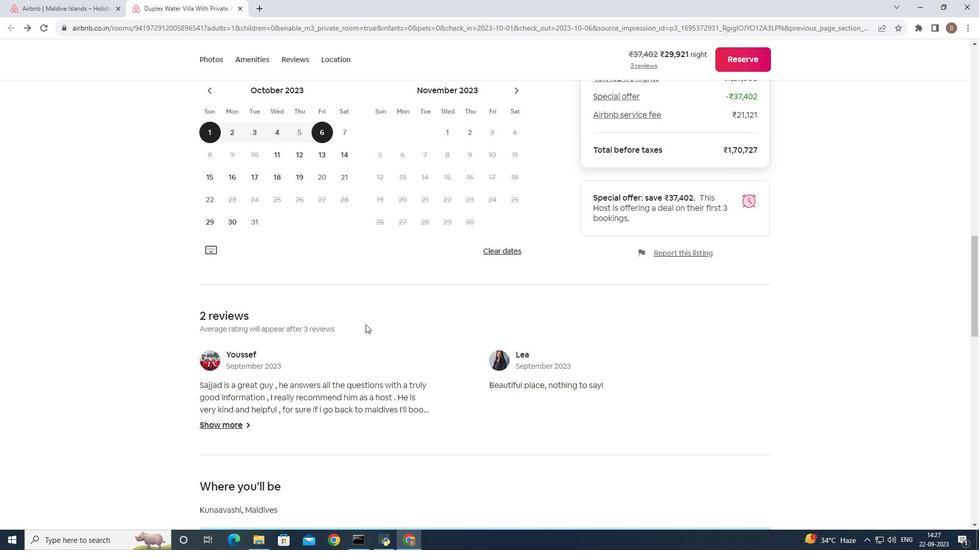 
Action: Mouse scrolled (365, 324) with delta (0, 0)
Screenshot: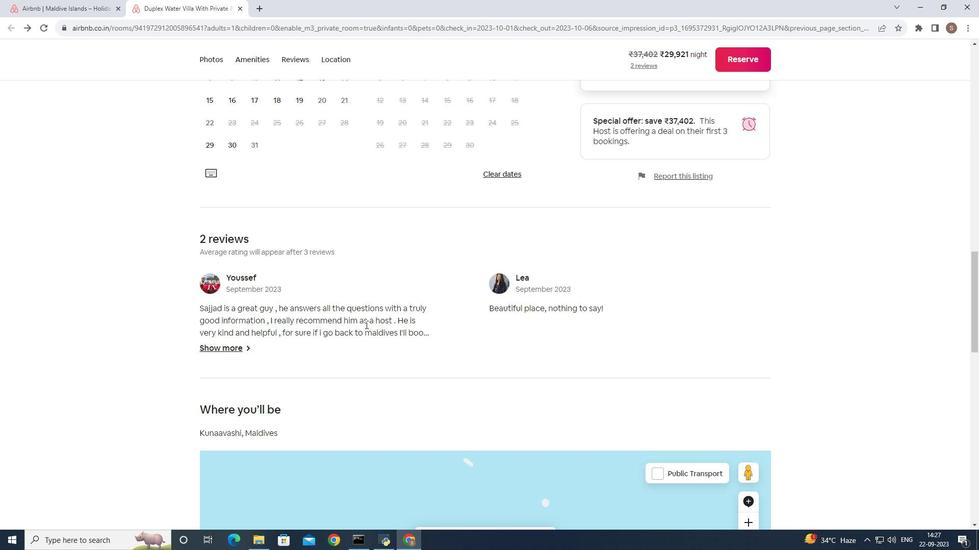 
Action: Mouse scrolled (365, 324) with delta (0, 0)
Screenshot: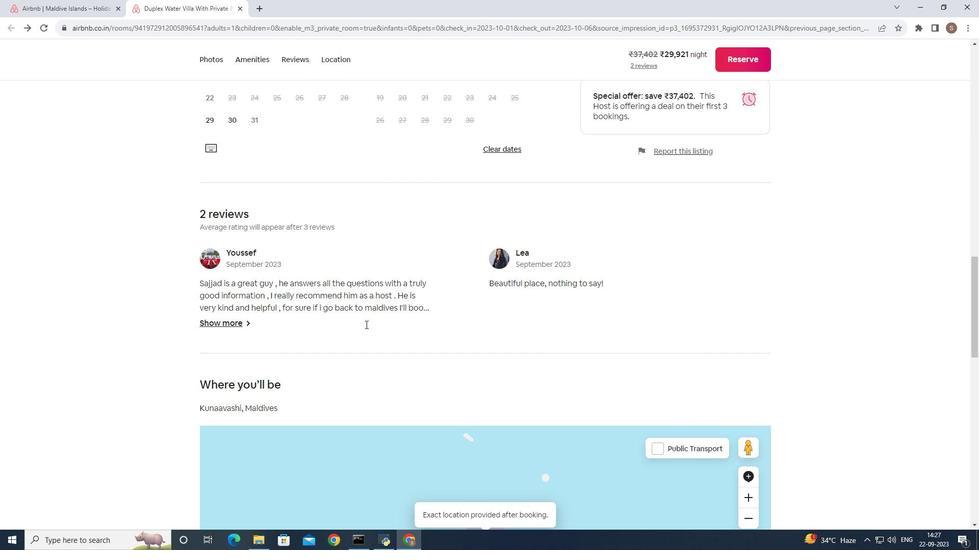
Action: Mouse scrolled (365, 324) with delta (0, 0)
Screenshot: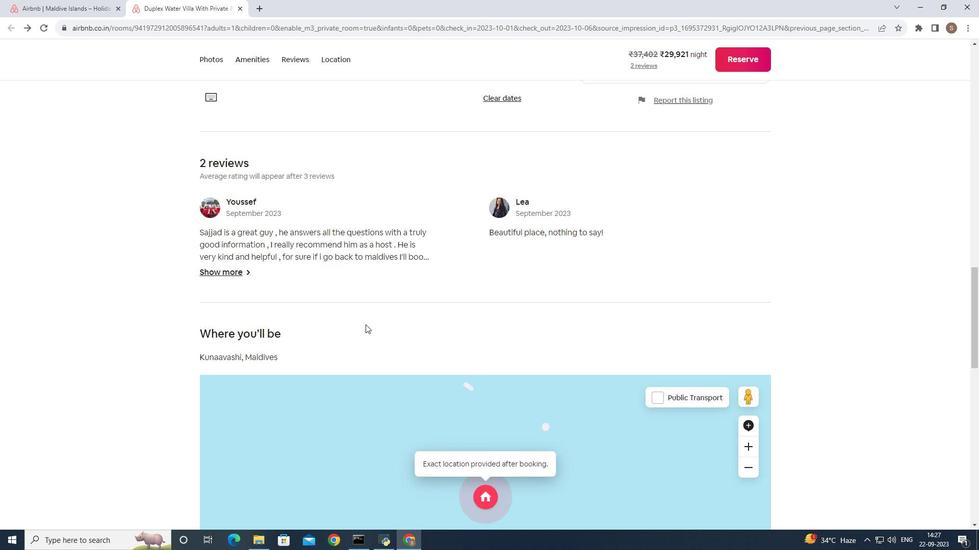 
Action: Mouse scrolled (365, 324) with delta (0, 0)
Screenshot: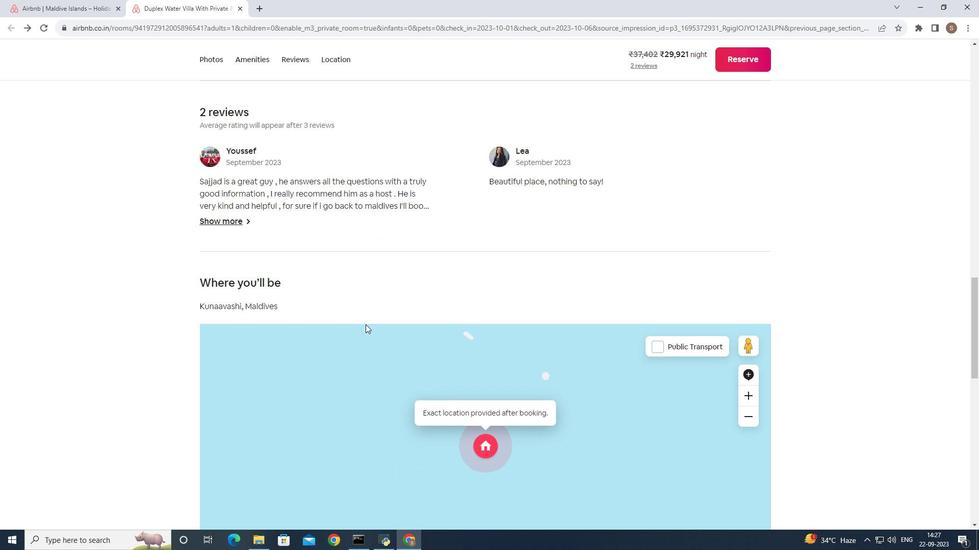 
Action: Mouse scrolled (365, 324) with delta (0, 0)
Screenshot: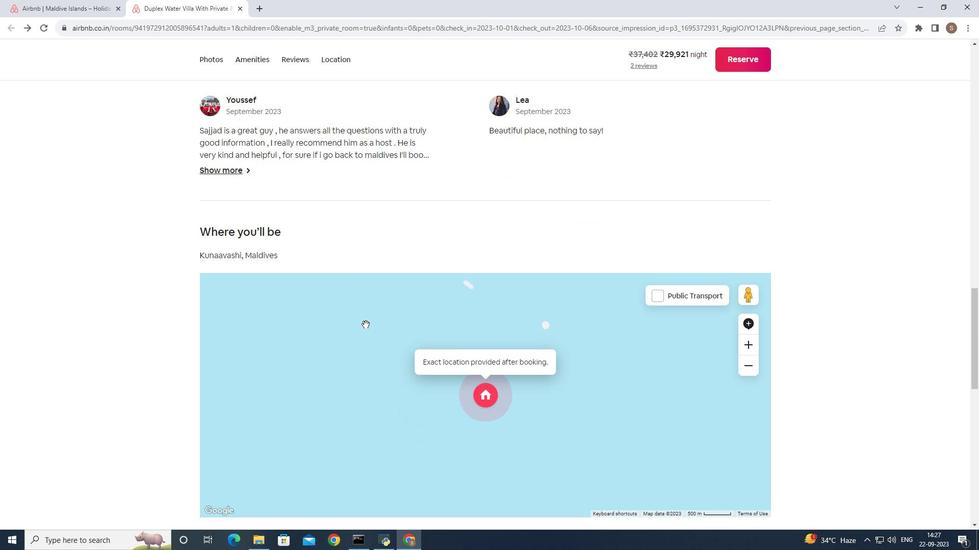 
Action: Mouse scrolled (365, 324) with delta (0, 0)
Screenshot: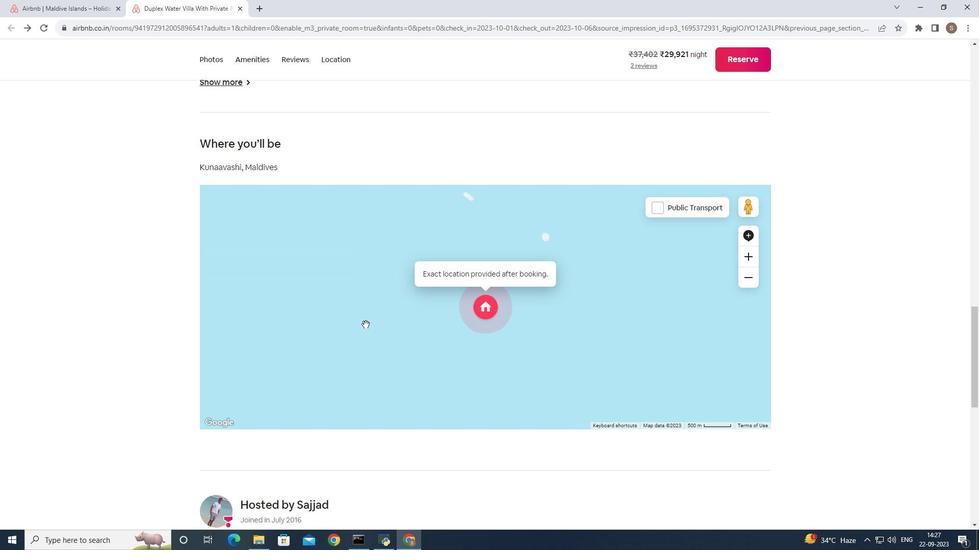 
Action: Mouse scrolled (365, 324) with delta (0, 0)
Screenshot: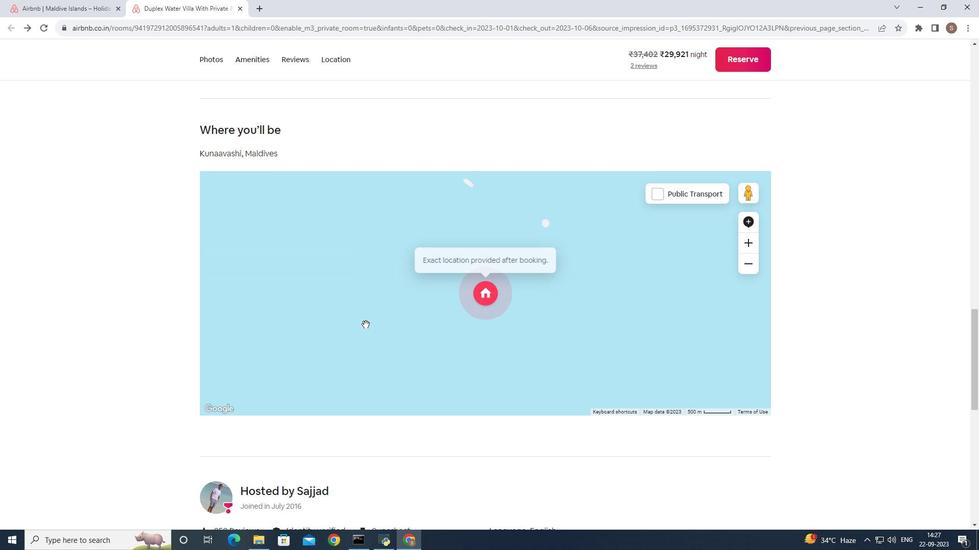 
Action: Mouse scrolled (365, 324) with delta (0, 0)
Screenshot: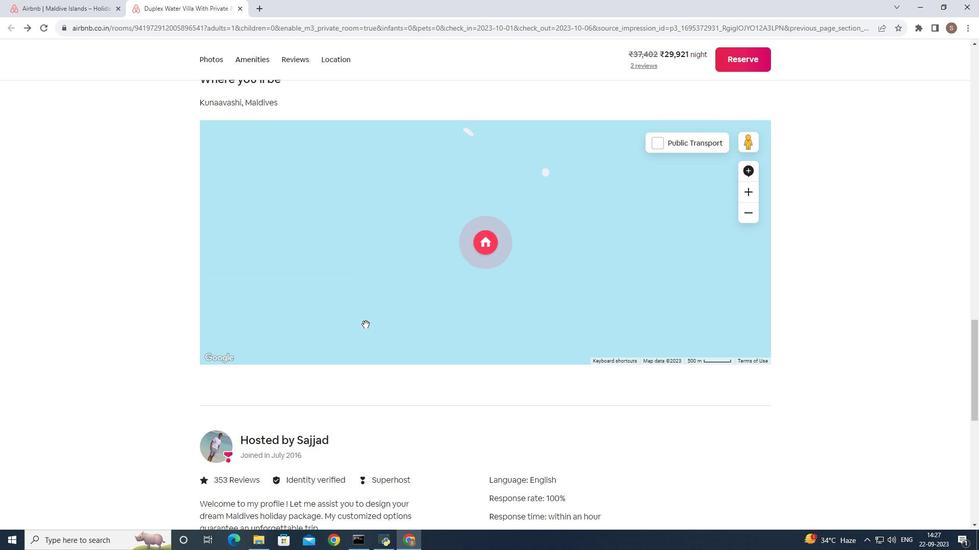 
Action: Mouse scrolled (365, 325) with delta (0, 0)
Screenshot: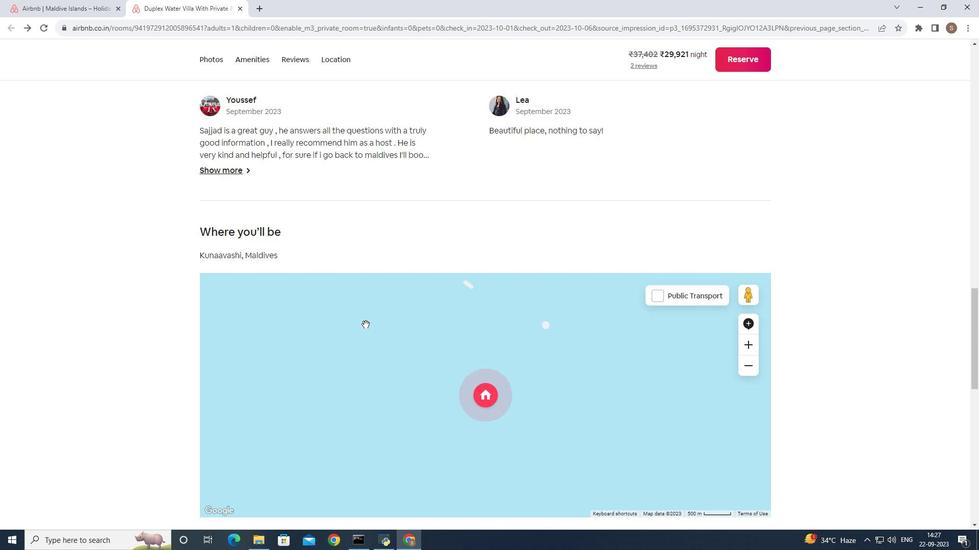 
Action: Mouse scrolled (365, 325) with delta (0, 0)
Screenshot: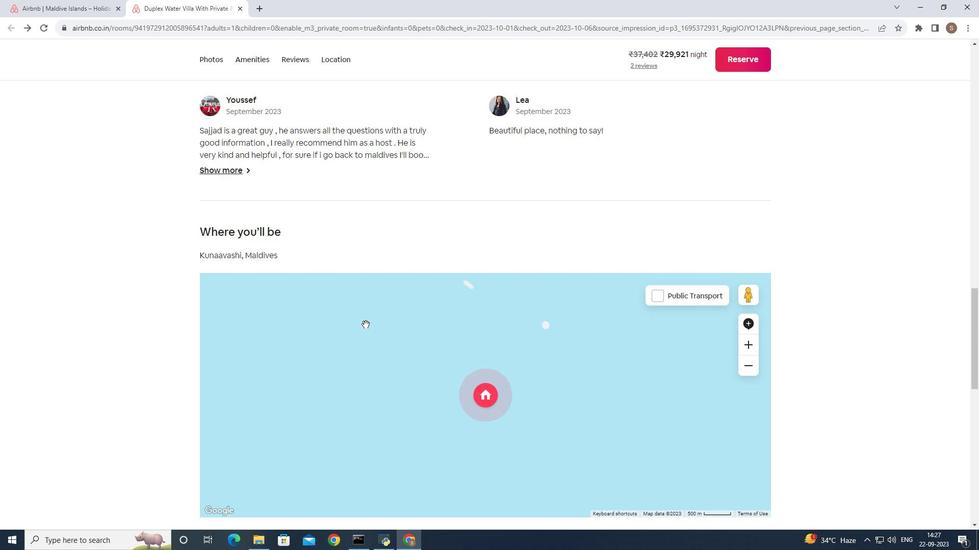 
Action: Mouse scrolled (365, 325) with delta (0, 0)
Screenshot: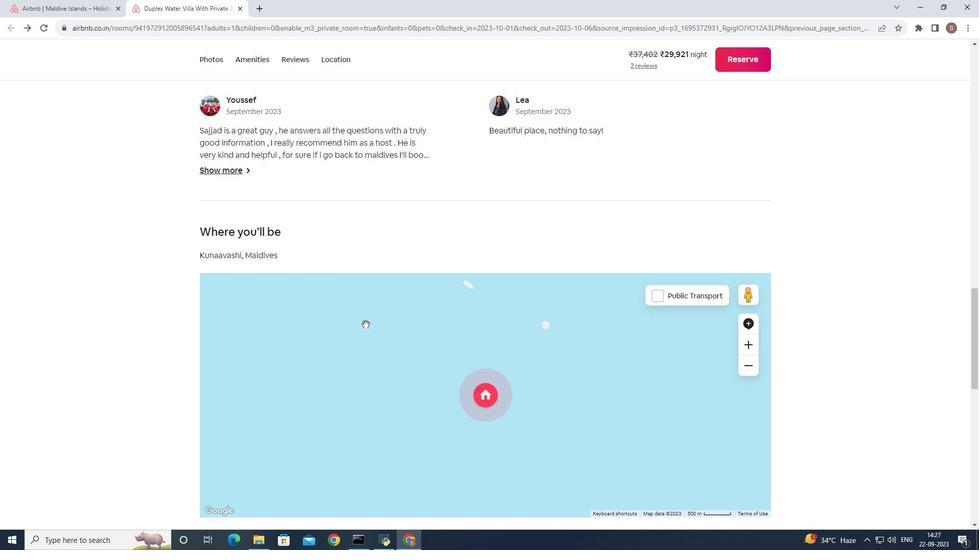 
Action: Mouse scrolled (365, 325) with delta (0, 0)
Screenshot: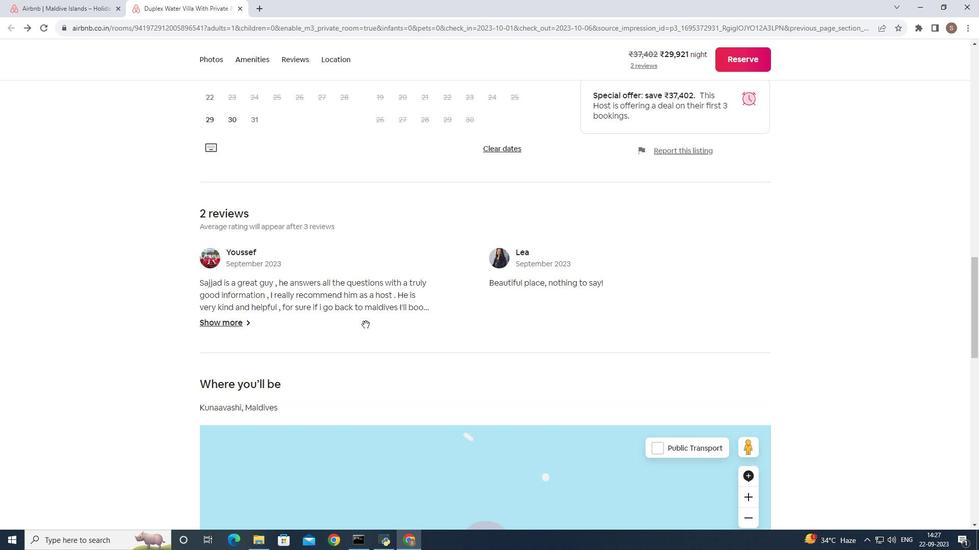
Action: Mouse scrolled (365, 325) with delta (0, 0)
Screenshot: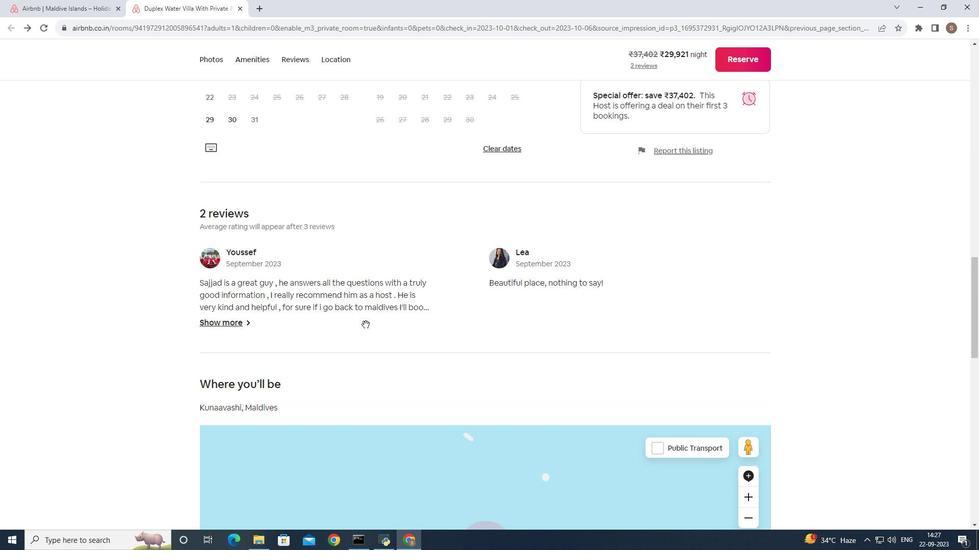 
Action: Mouse scrolled (365, 325) with delta (0, 0)
Screenshot: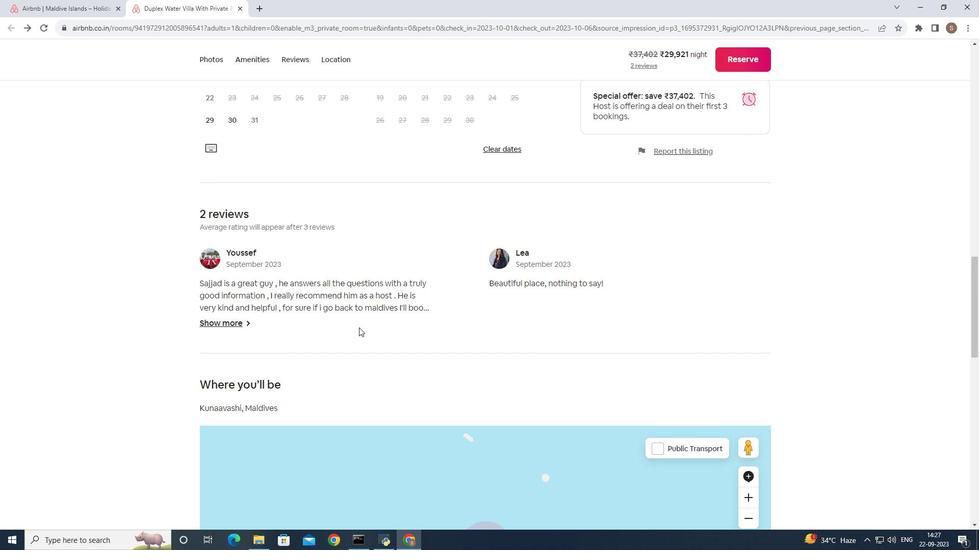 
Action: Mouse moved to (236, 325)
Screenshot: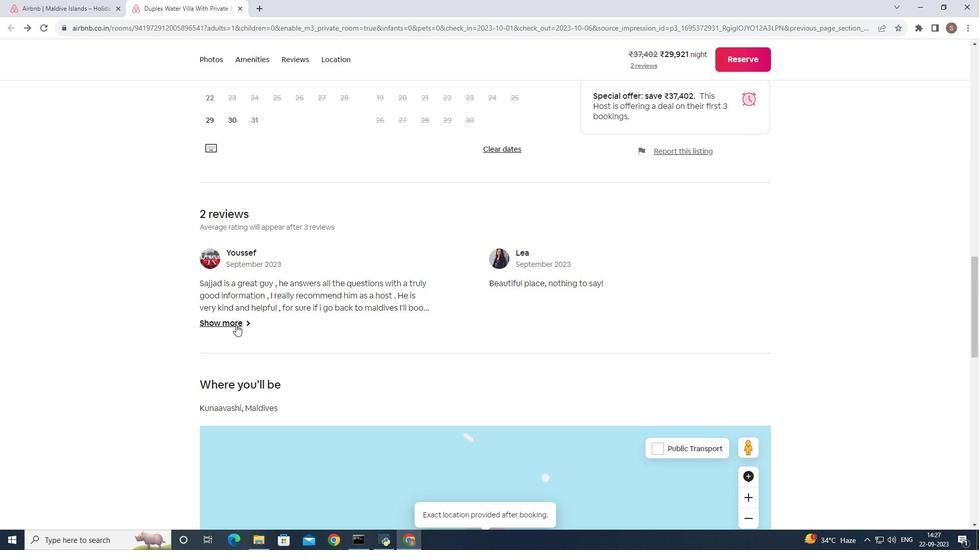 
Action: Mouse pressed left at (236, 325)
Screenshot: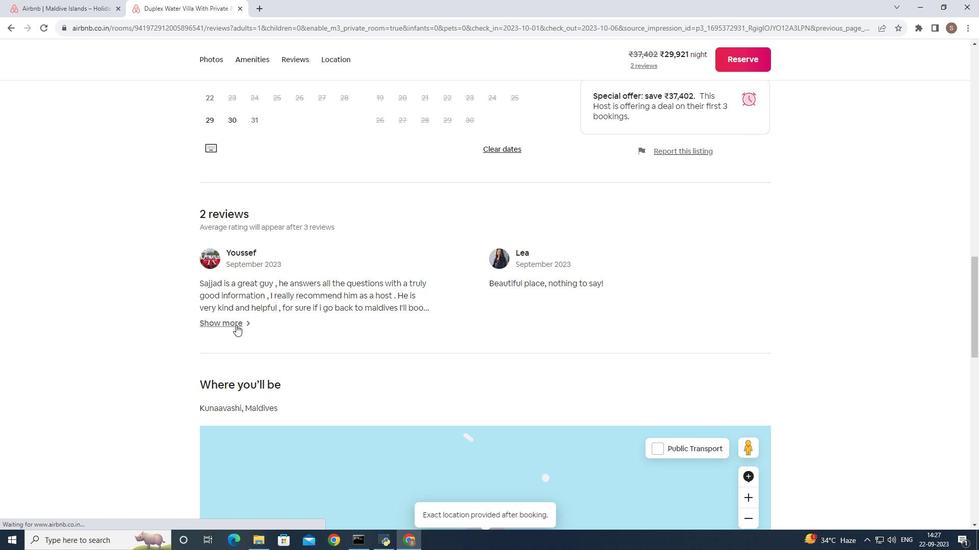 
Action: Mouse moved to (275, 328)
Screenshot: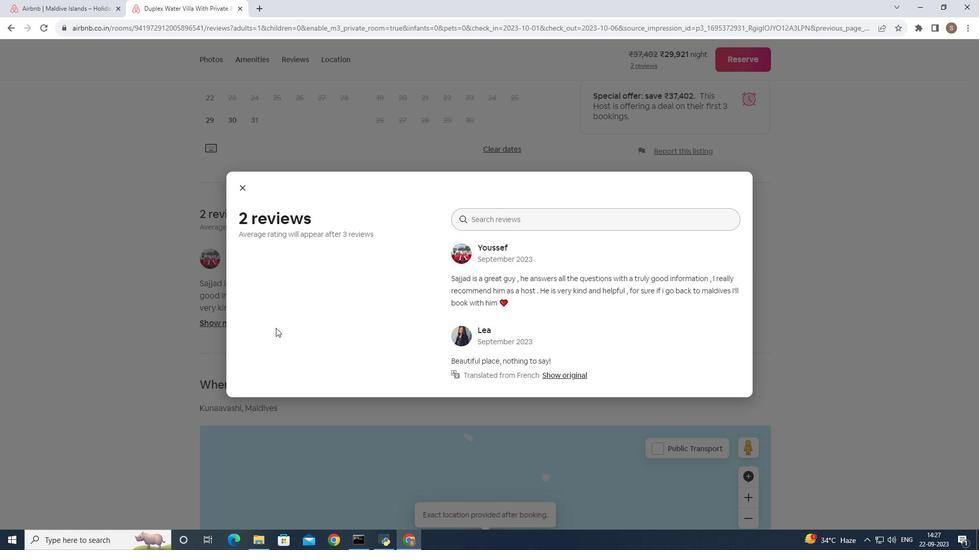 
Action: Mouse scrolled (275, 327) with delta (0, 0)
Screenshot: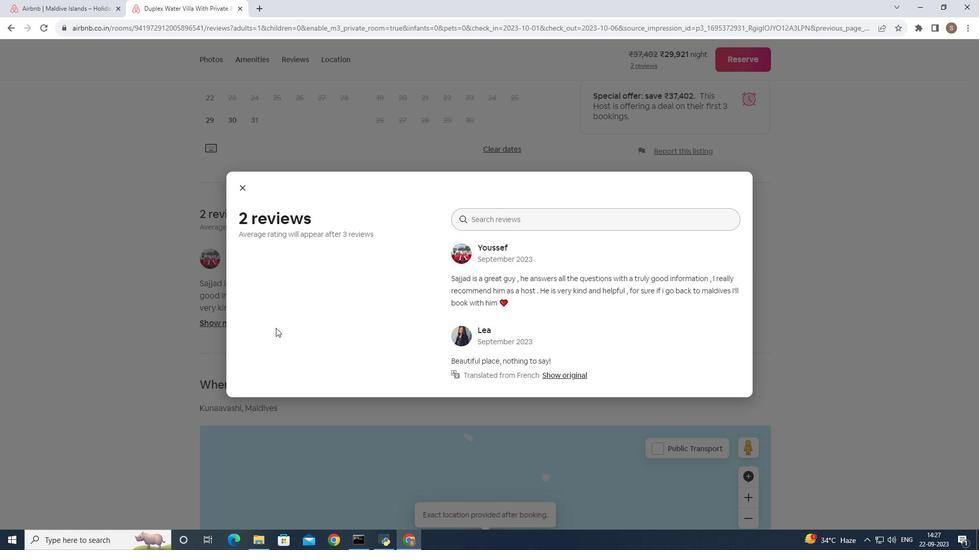 
Action: Mouse moved to (394, 351)
Screenshot: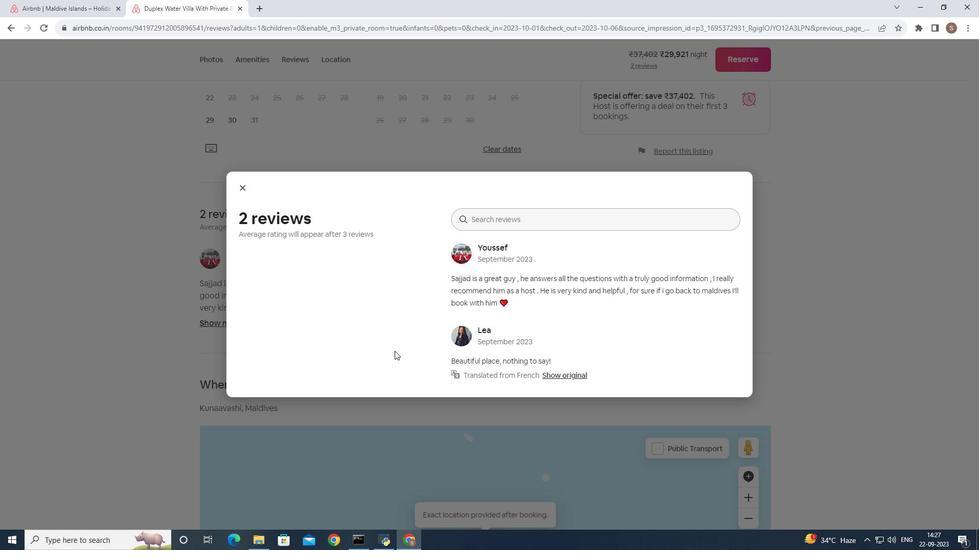 
Action: Mouse scrolled (394, 350) with delta (0, 0)
Screenshot: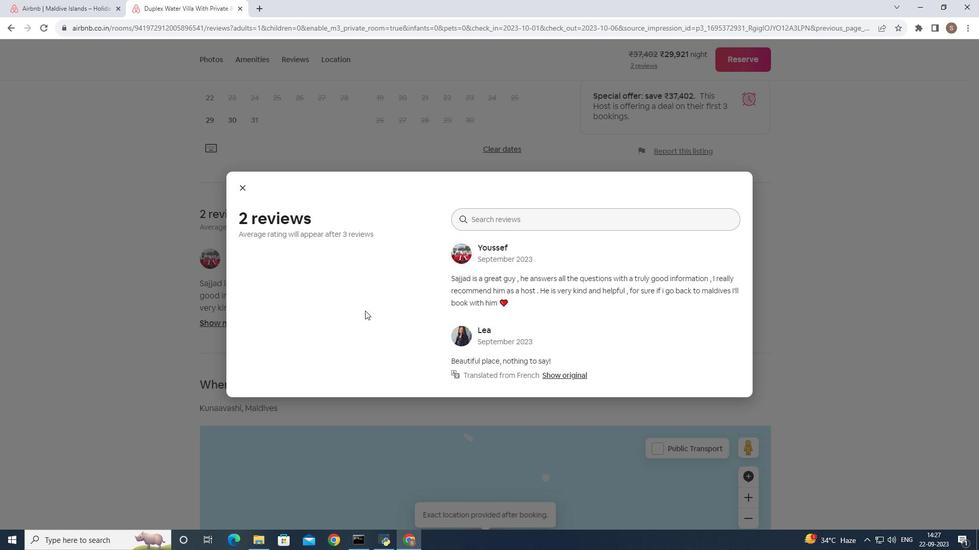 
Action: Mouse scrolled (394, 350) with delta (0, 0)
Screenshot: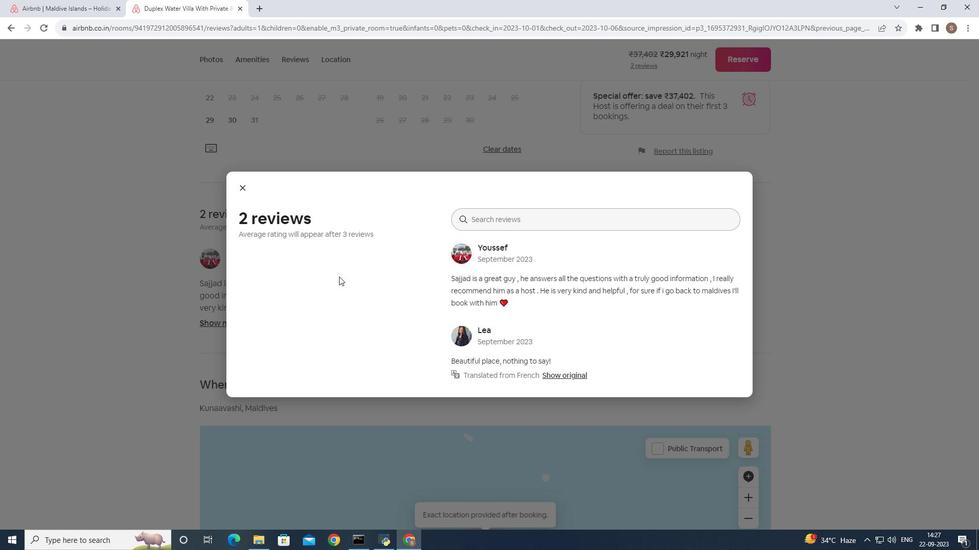 
Action: Mouse moved to (242, 187)
Screenshot: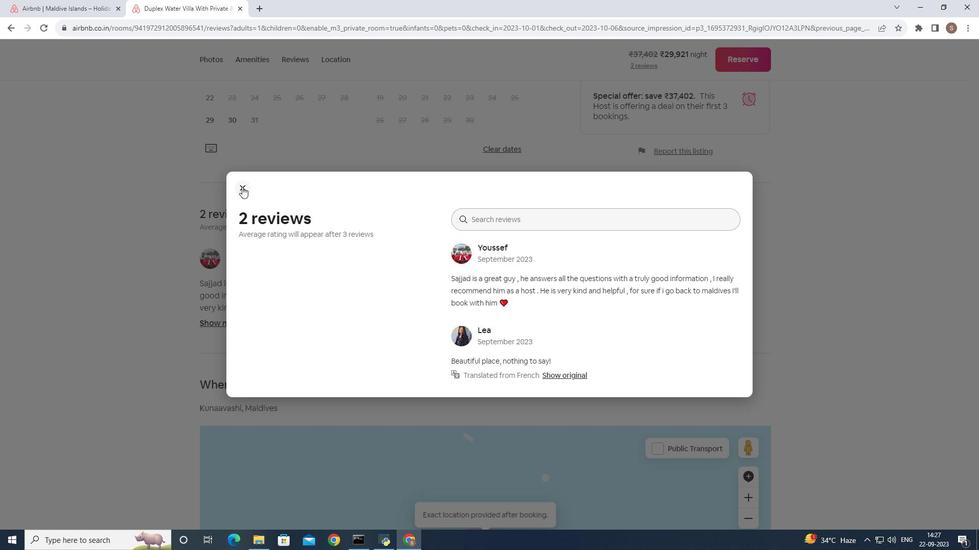 
Action: Mouse pressed left at (242, 187)
Screenshot: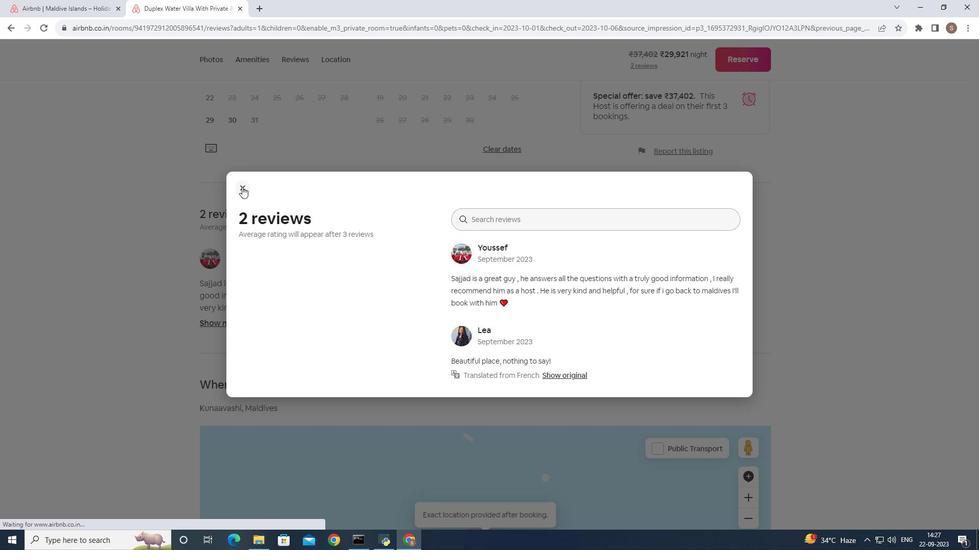 
Action: Mouse moved to (389, 345)
Screenshot: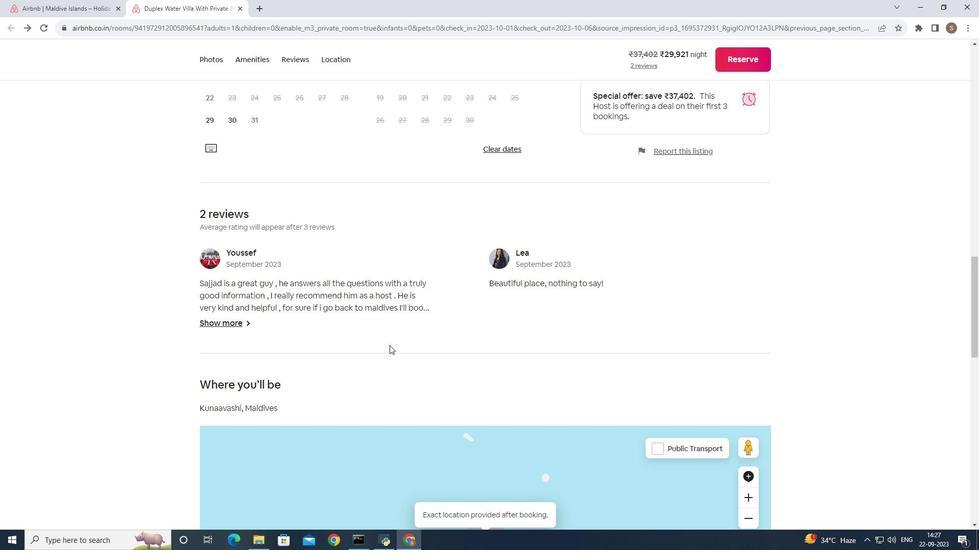 
Action: Mouse scrolled (389, 345) with delta (0, 0)
Screenshot: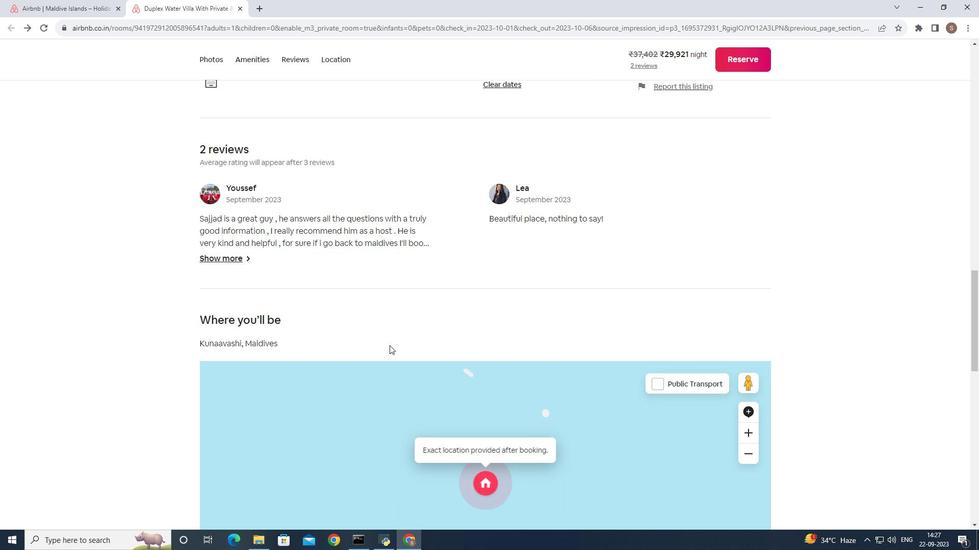 
Action: Mouse scrolled (389, 345) with delta (0, 0)
Screenshot: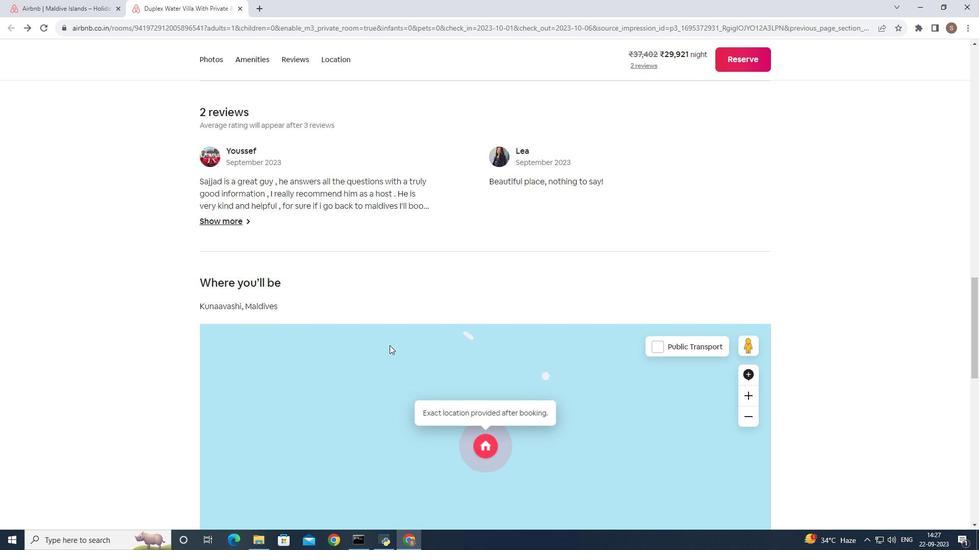 
Action: Mouse scrolled (389, 345) with delta (0, 0)
Screenshot: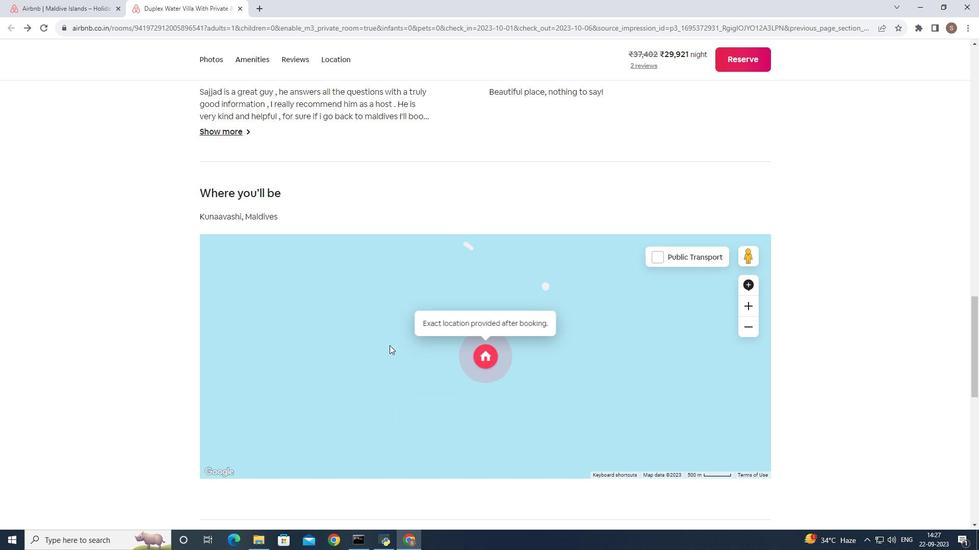 
Action: Mouse scrolled (389, 345) with delta (0, 0)
Screenshot: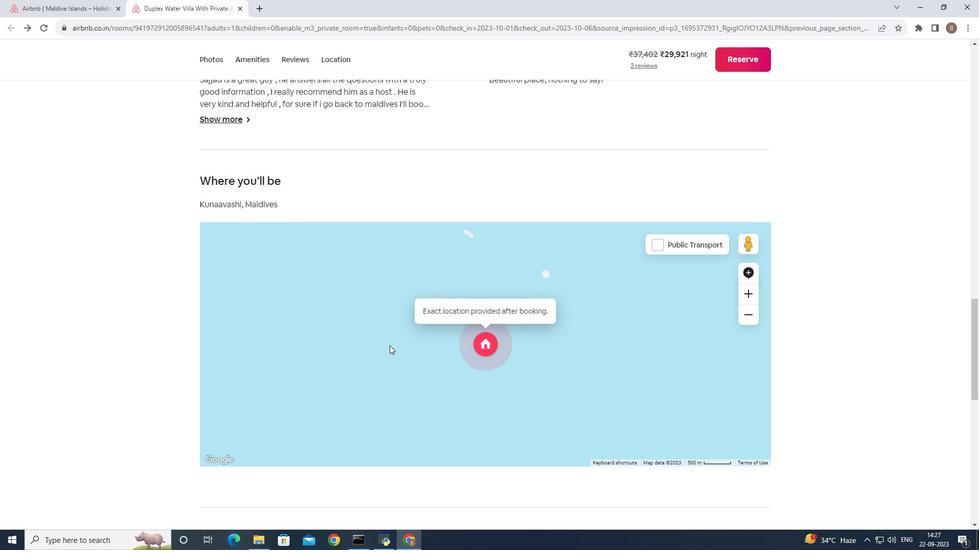 
Action: Mouse scrolled (389, 345) with delta (0, 0)
Screenshot: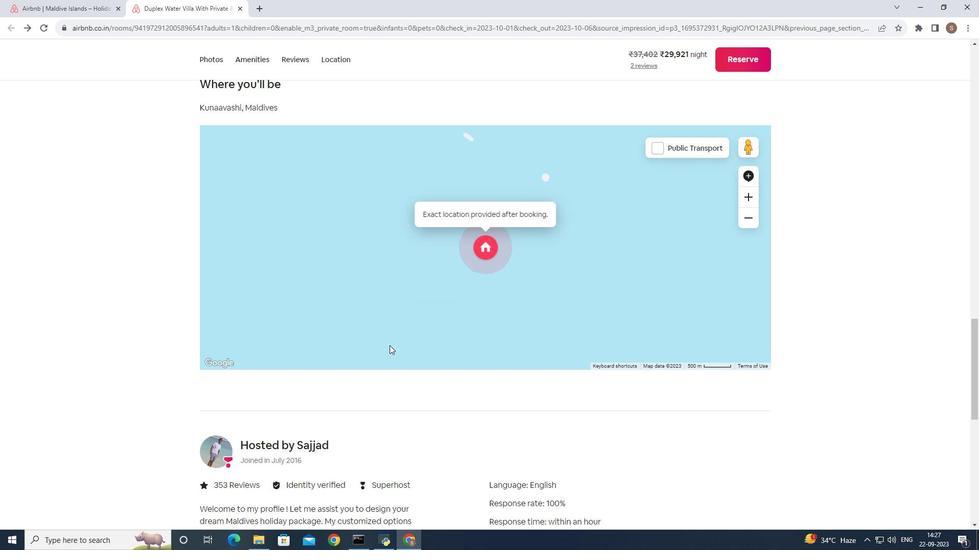 
Action: Mouse scrolled (389, 345) with delta (0, 0)
Screenshot: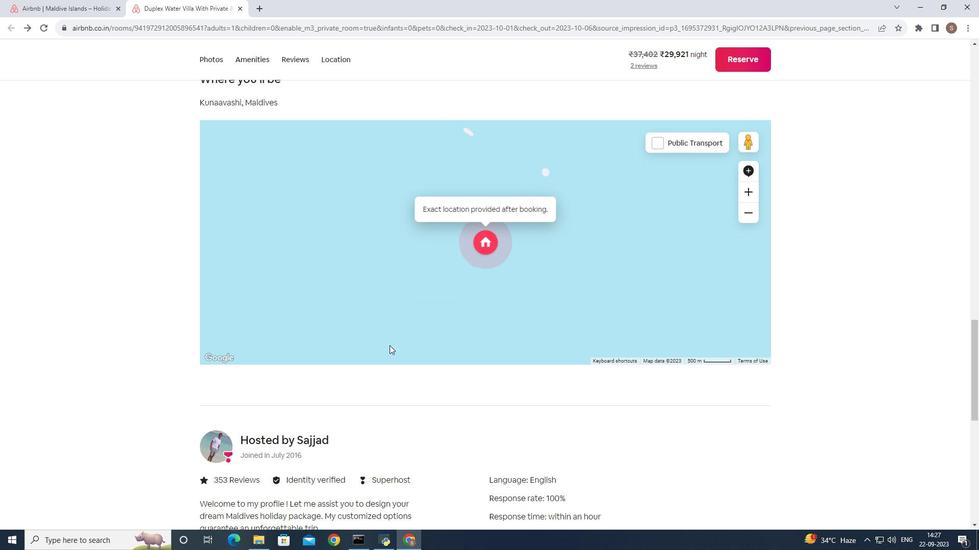 
Action: Mouse scrolled (389, 345) with delta (0, 0)
Screenshot: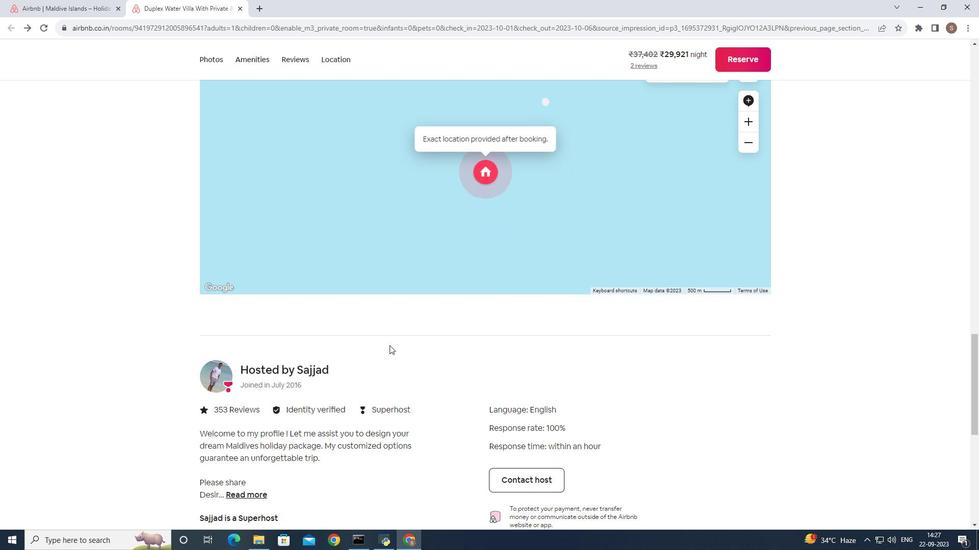 
Action: Mouse scrolled (389, 345) with delta (0, 0)
Screenshot: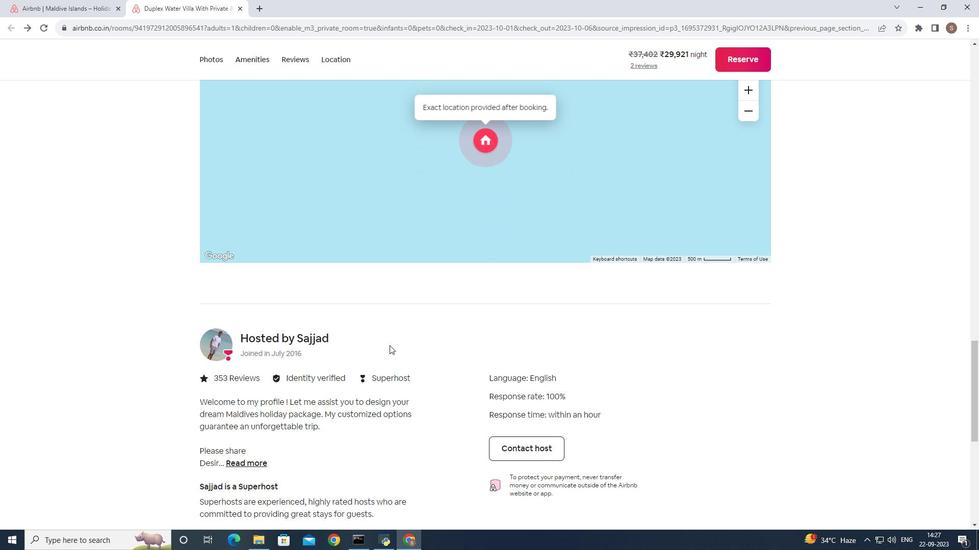 
Action: Mouse scrolled (389, 345) with delta (0, 0)
Screenshot: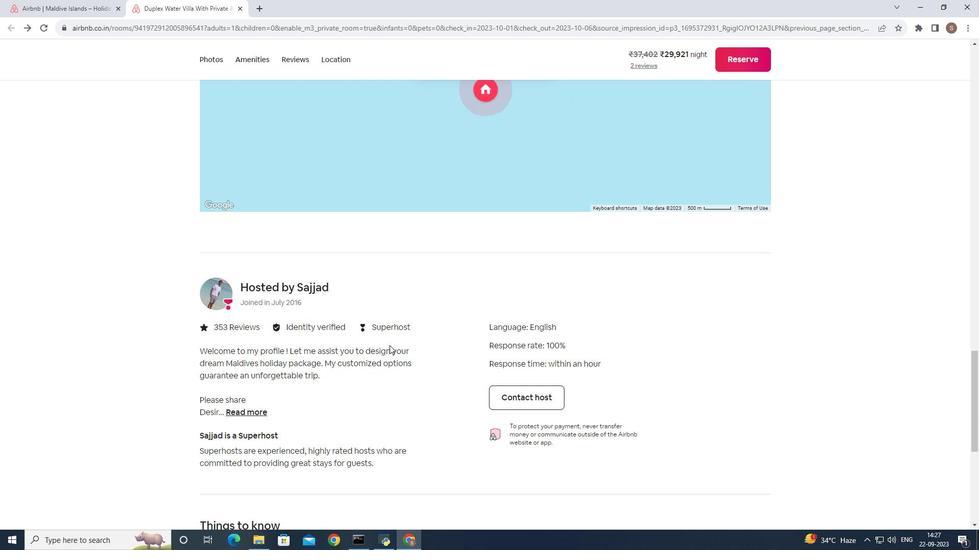 
Action: Mouse scrolled (389, 345) with delta (0, 0)
Screenshot: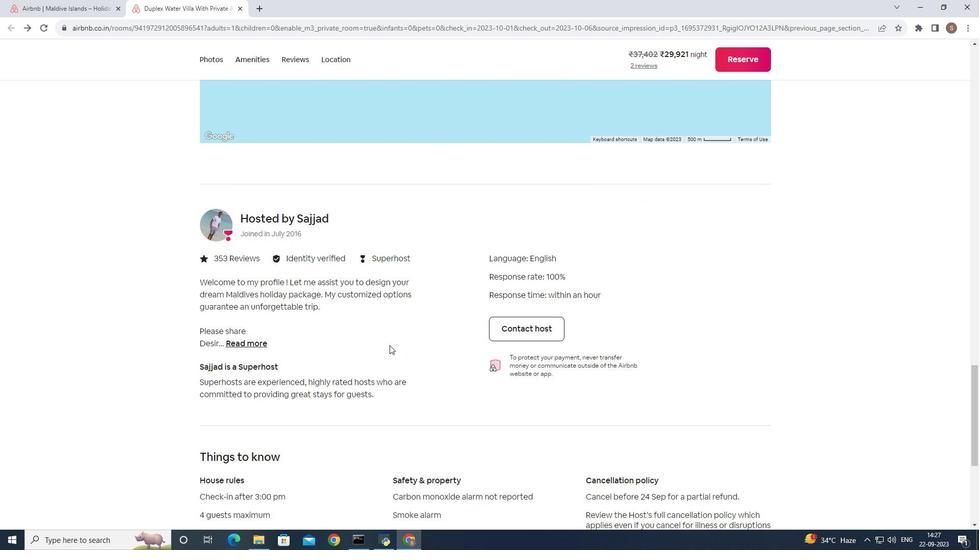 
Action: Mouse scrolled (389, 345) with delta (0, 0)
Screenshot: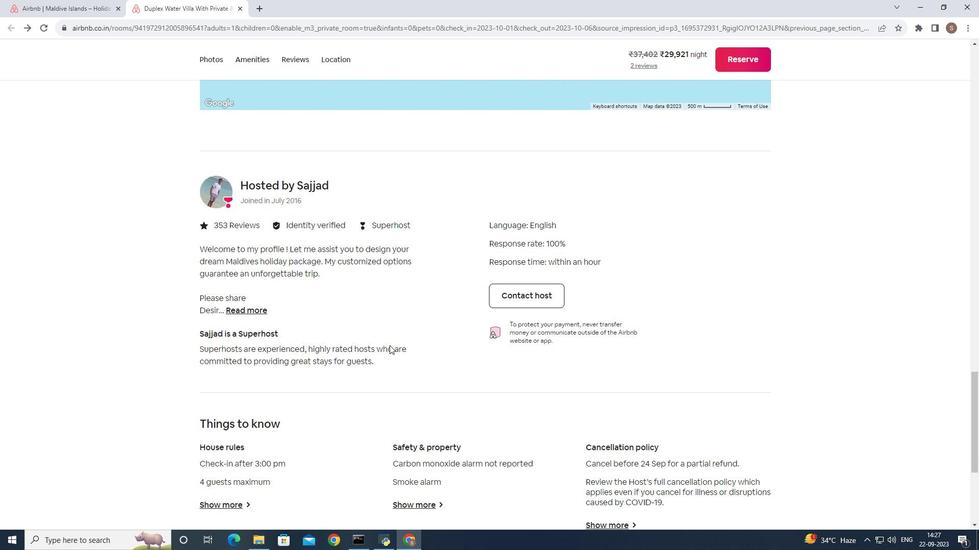 
Action: Mouse scrolled (389, 345) with delta (0, 0)
Screenshot: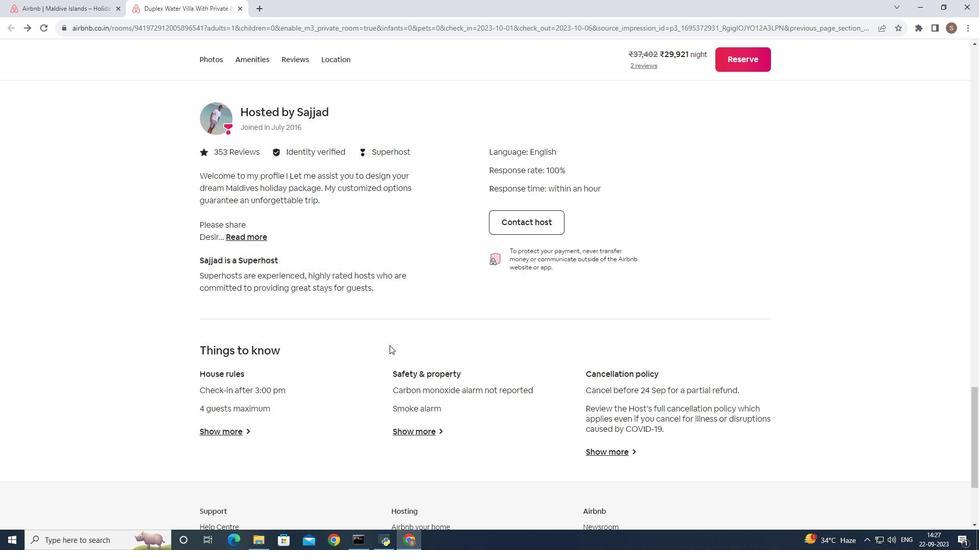 
Action: Mouse scrolled (389, 345) with delta (0, 0)
Screenshot: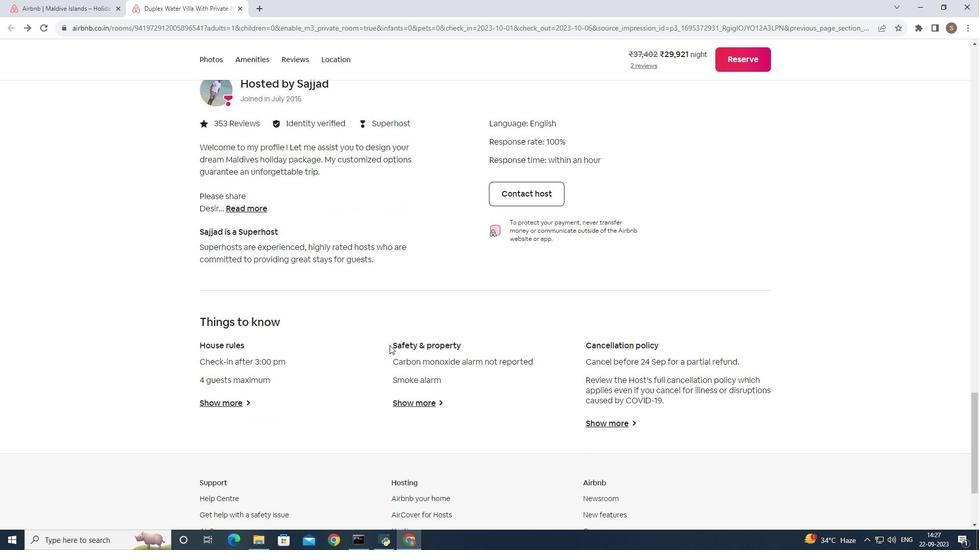 
Action: Mouse scrolled (389, 345) with delta (0, 0)
Screenshot: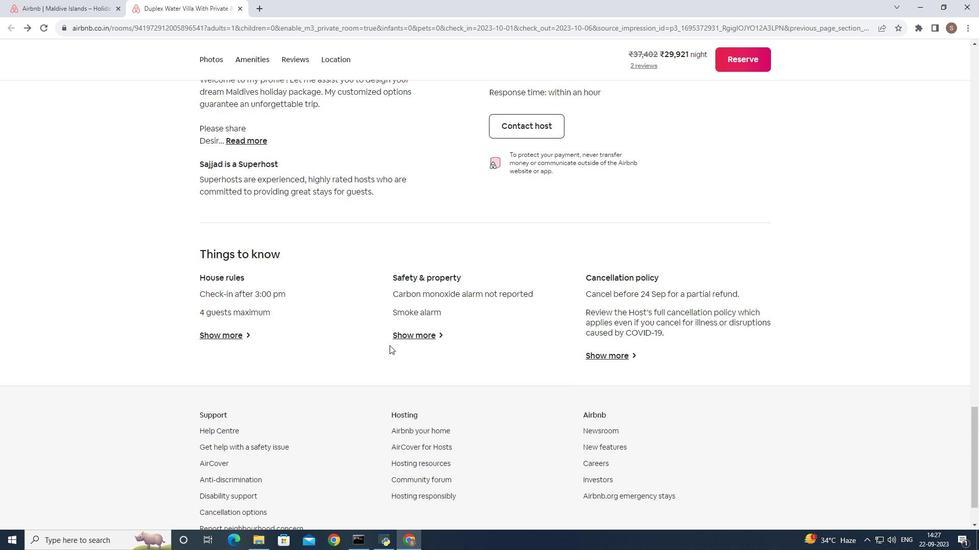 
Action: Mouse scrolled (389, 345) with delta (0, 0)
Screenshot: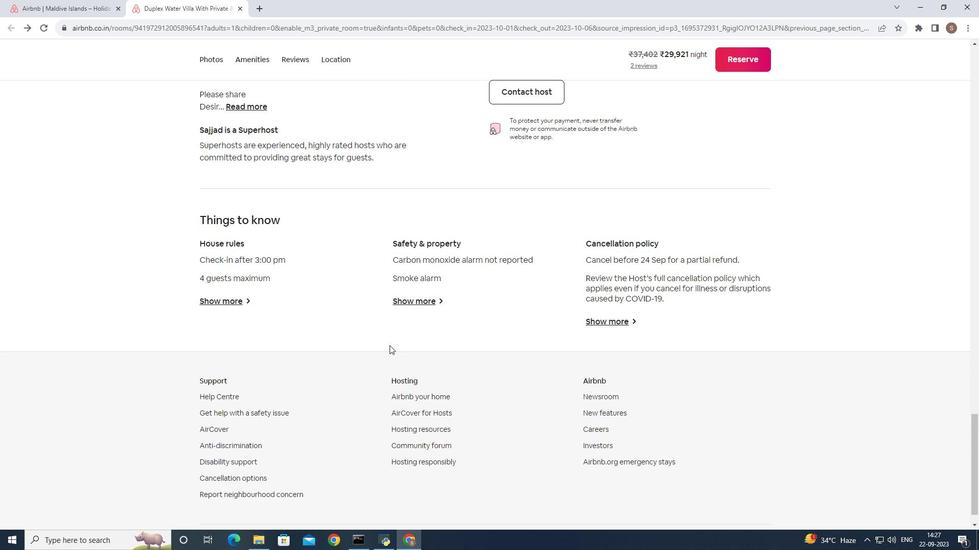 
Action: Mouse scrolled (389, 345) with delta (0, 0)
Screenshot: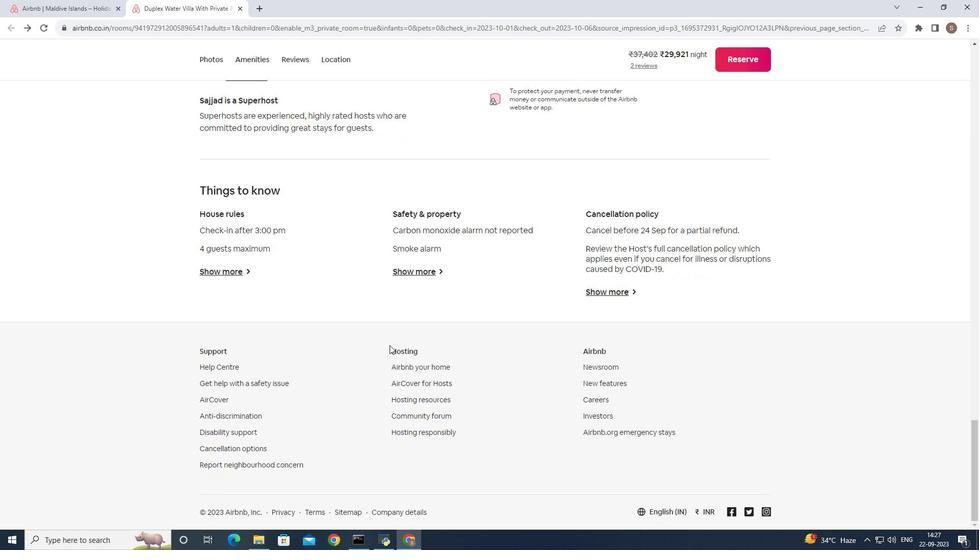 
Action: Mouse scrolled (389, 345) with delta (0, 0)
Screenshot: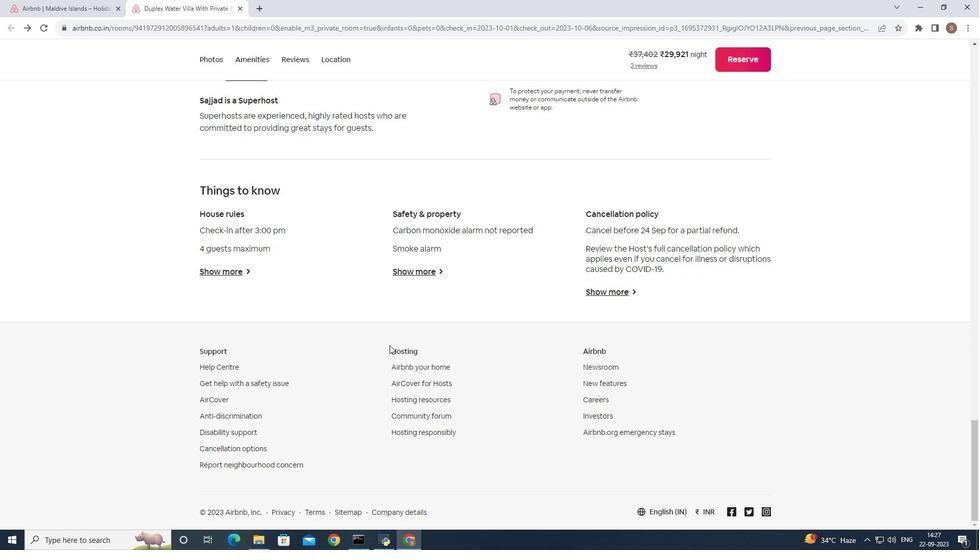
Action: Mouse scrolled (389, 345) with delta (0, 0)
Screenshot: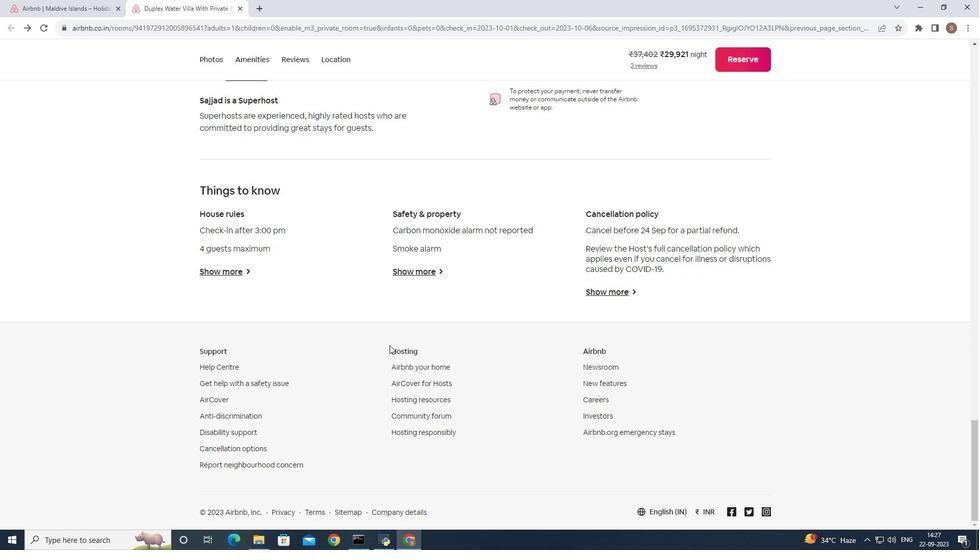 
Action: Mouse scrolled (389, 345) with delta (0, 0)
Screenshot: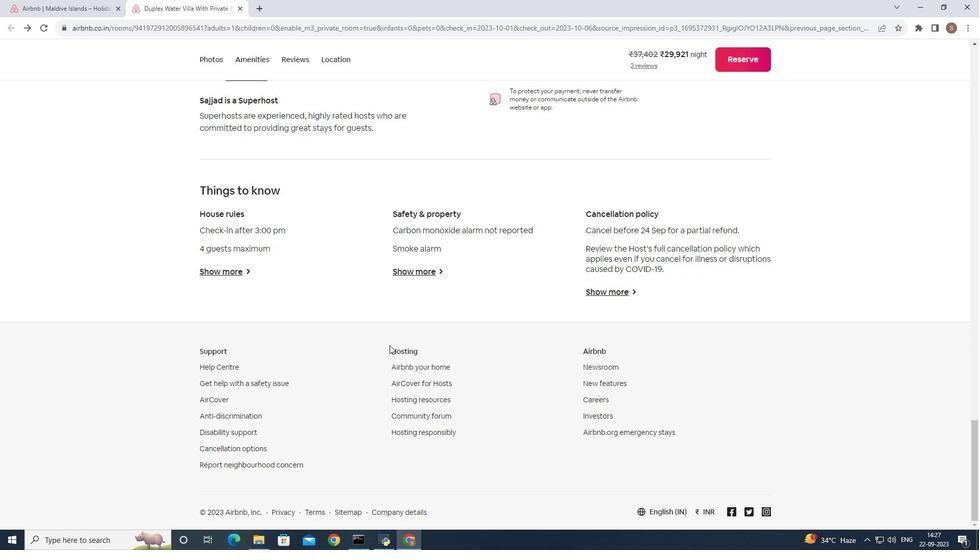 
Action: Mouse scrolled (389, 345) with delta (0, 0)
Screenshot: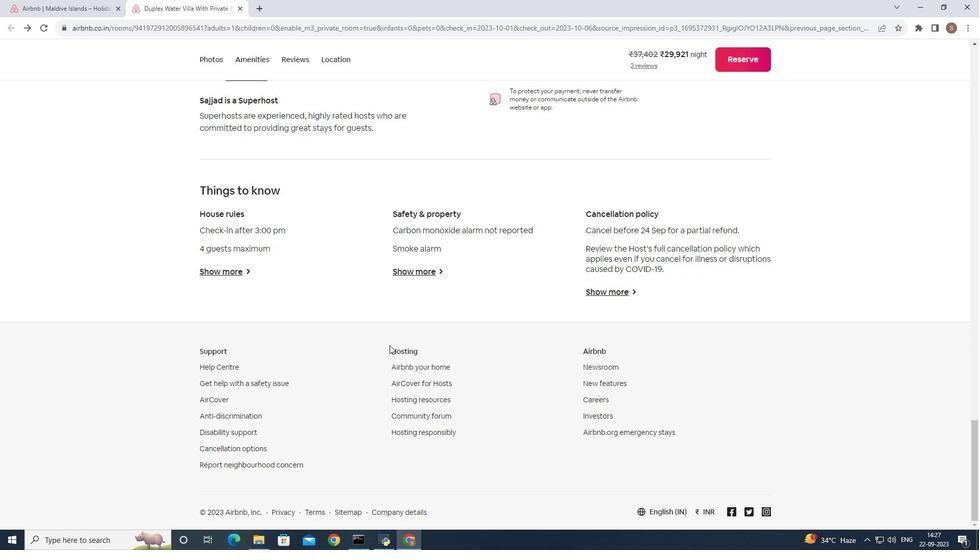 
Action: Mouse moved to (105, 13)
Screenshot: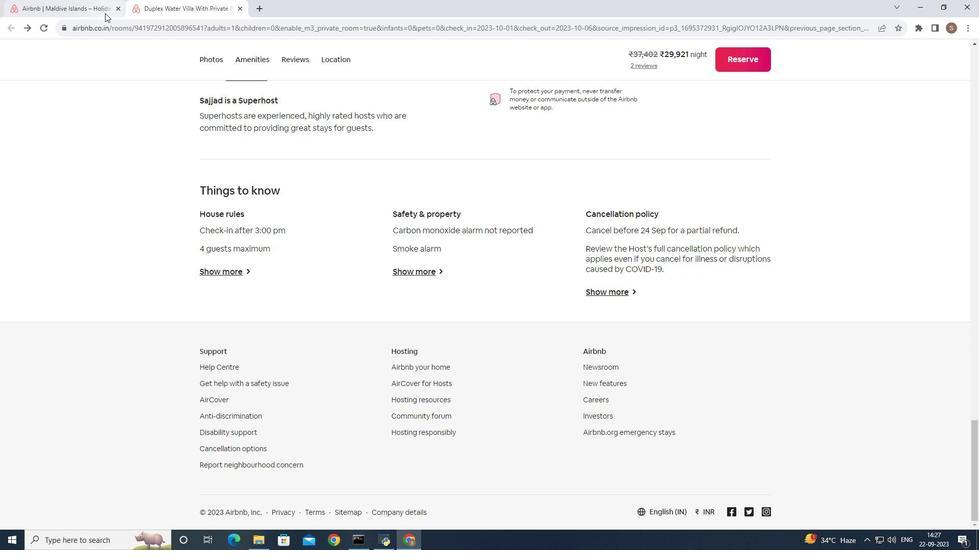
Action: Mouse pressed left at (105, 13)
Screenshot: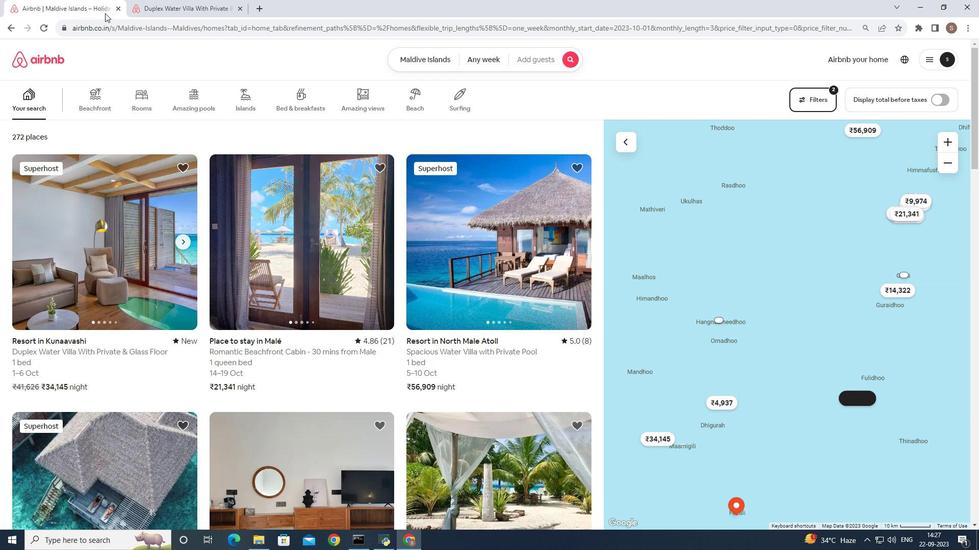 
Action: Mouse moved to (358, 288)
Screenshot: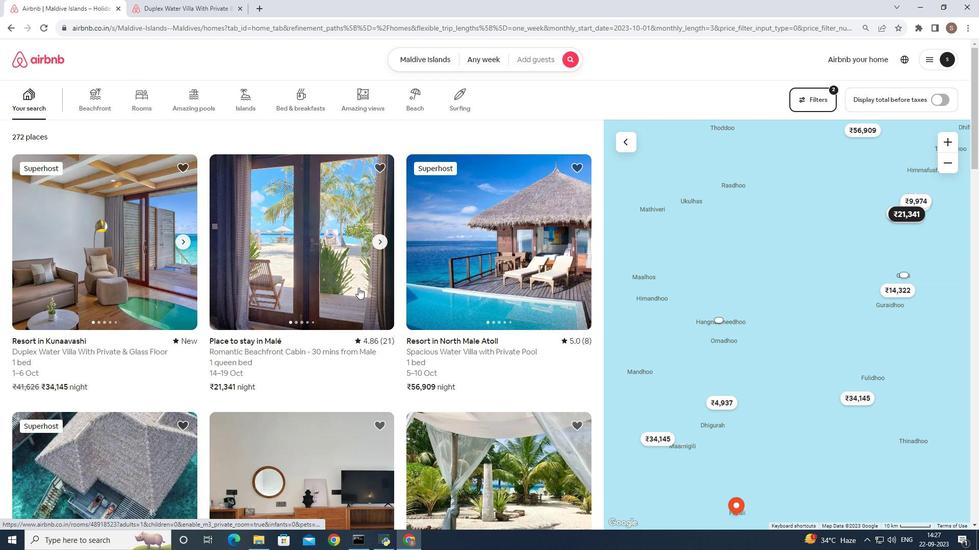 
Action: Mouse scrolled (358, 287) with delta (0, 0)
Screenshot: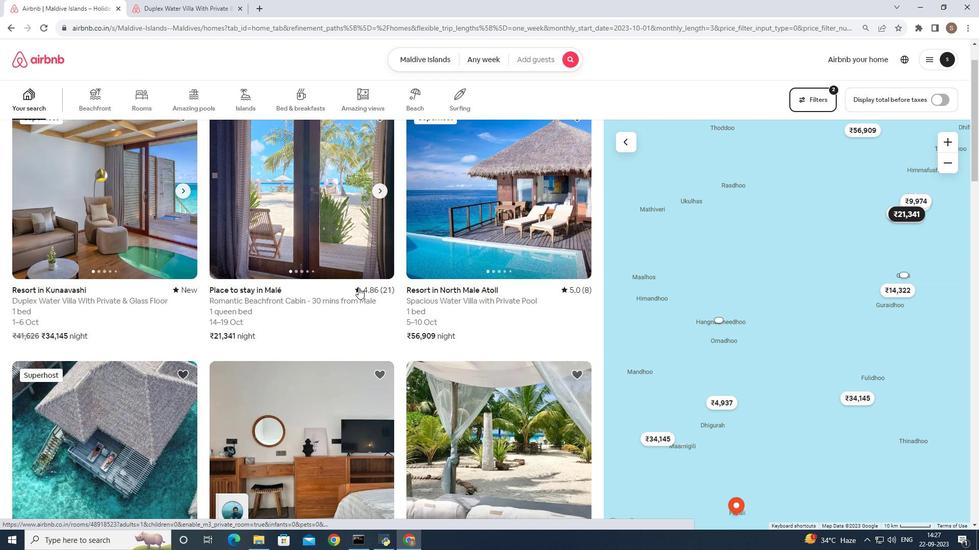 
Action: Mouse moved to (482, 239)
Screenshot: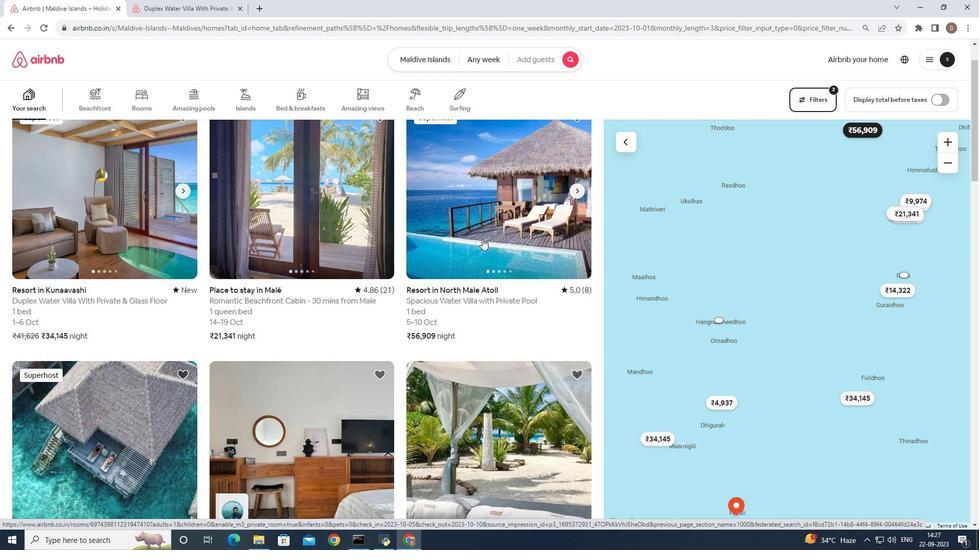 
Action: Mouse pressed left at (482, 239)
Screenshot: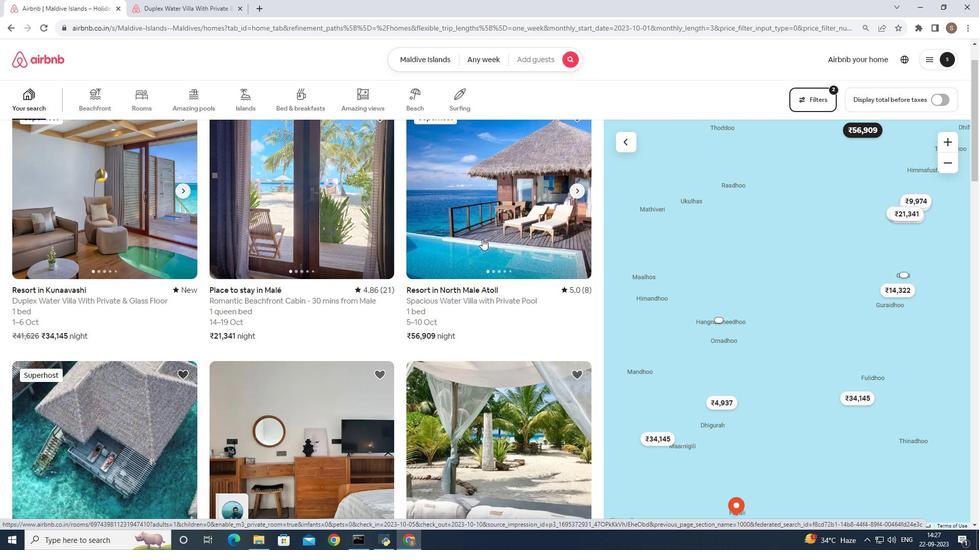 
Action: Mouse moved to (722, 380)
Screenshot: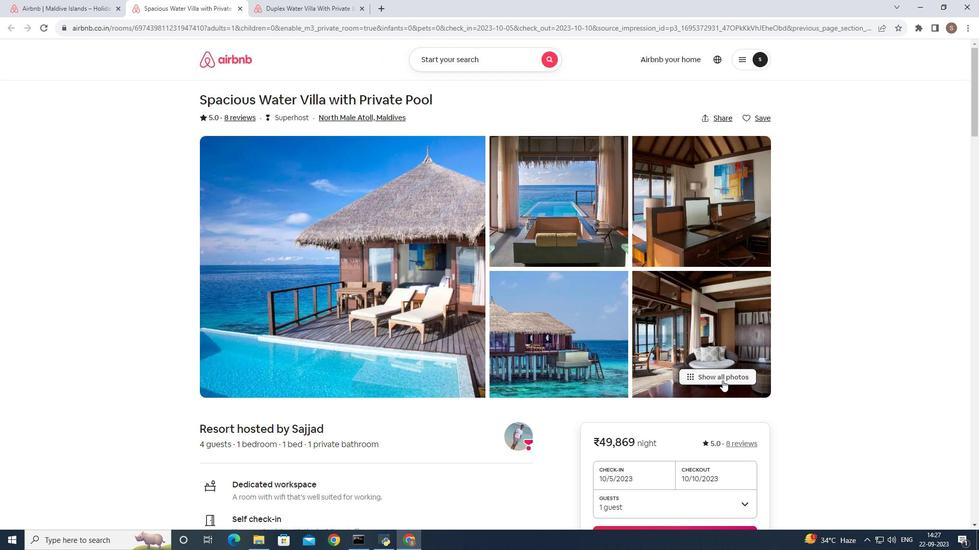 
Action: Mouse pressed left at (722, 380)
Screenshot: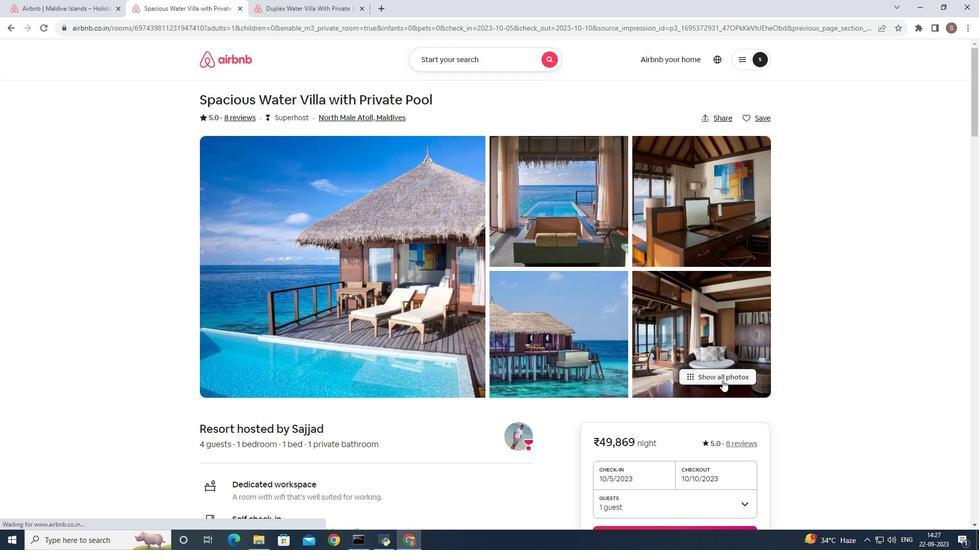 
Action: Mouse moved to (491, 290)
Screenshot: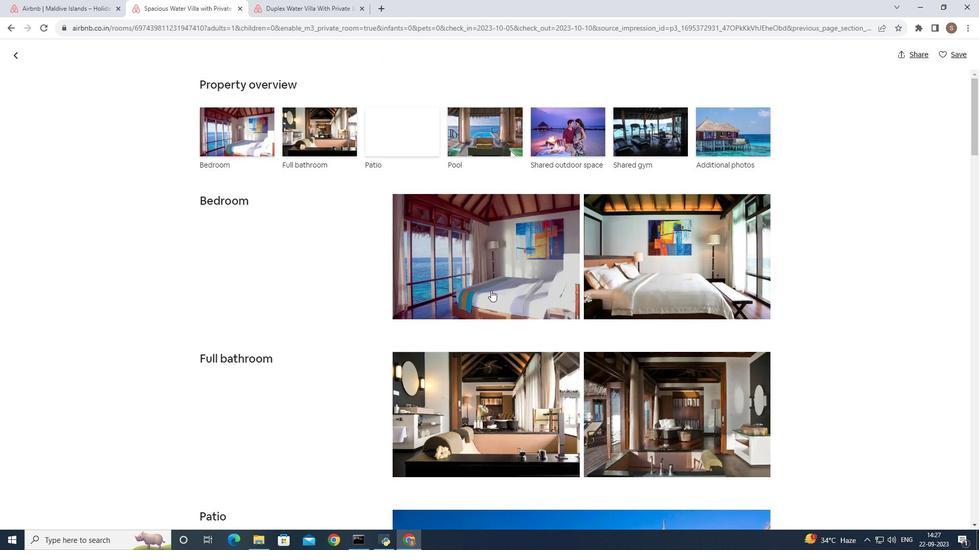 
Action: Mouse pressed left at (491, 290)
Screenshot: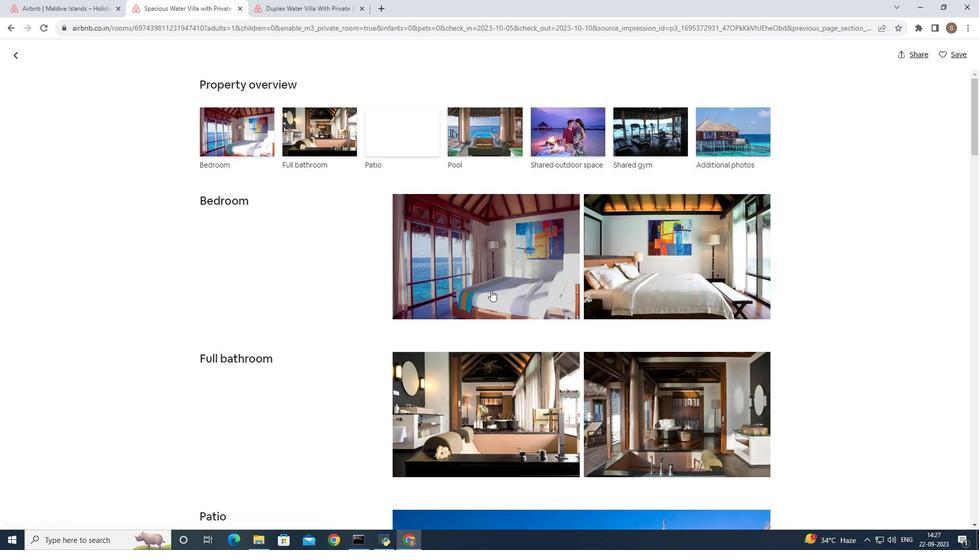 
Action: Key pressed <Key.right><Key.right><Key.right><Key.right><Key.right><Key.right><Key.right><Key.right><Key.right><Key.right><Key.right><Key.right><Key.right><Key.right><Key.right><Key.right><Key.right><Key.right><Key.right>
Screenshot: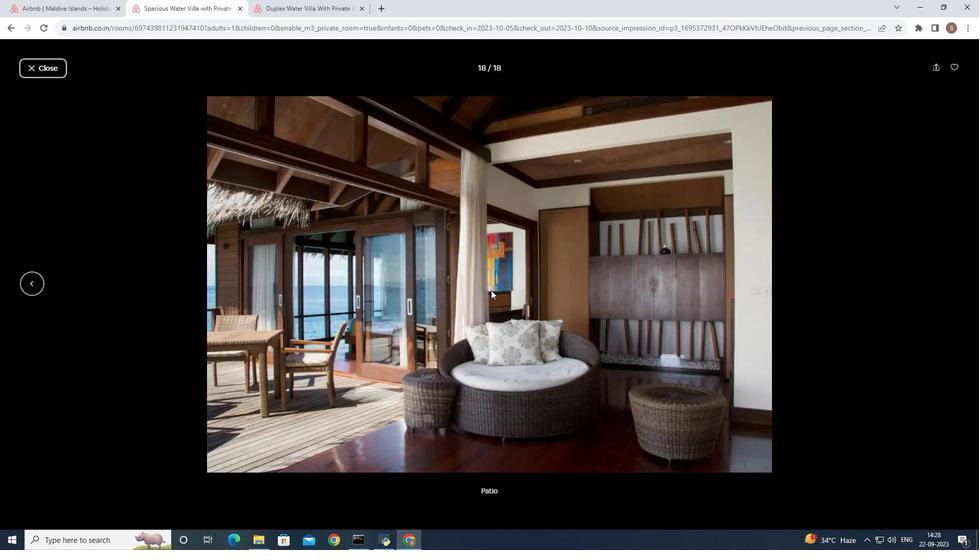 
Action: Mouse moved to (51, 70)
Screenshot: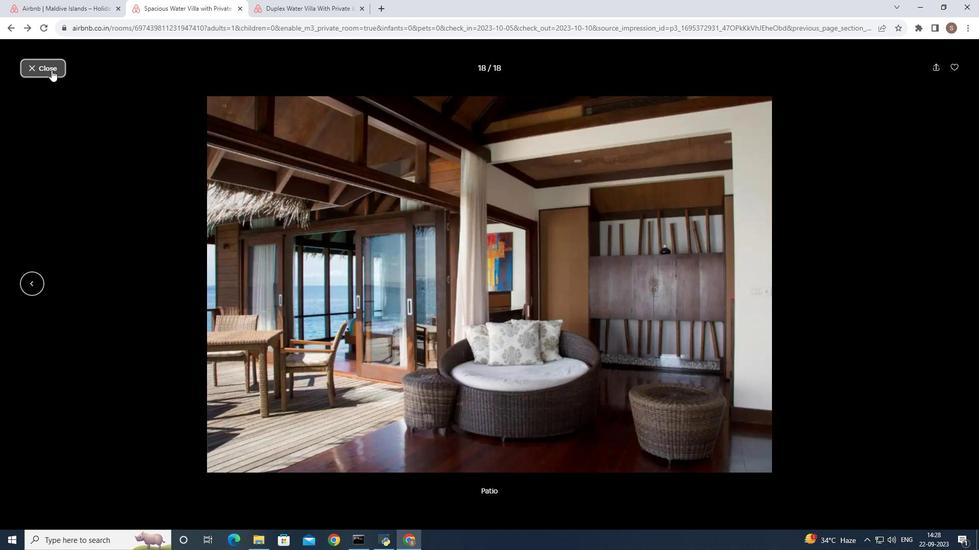 
Action: Mouse pressed left at (51, 70)
Screenshot: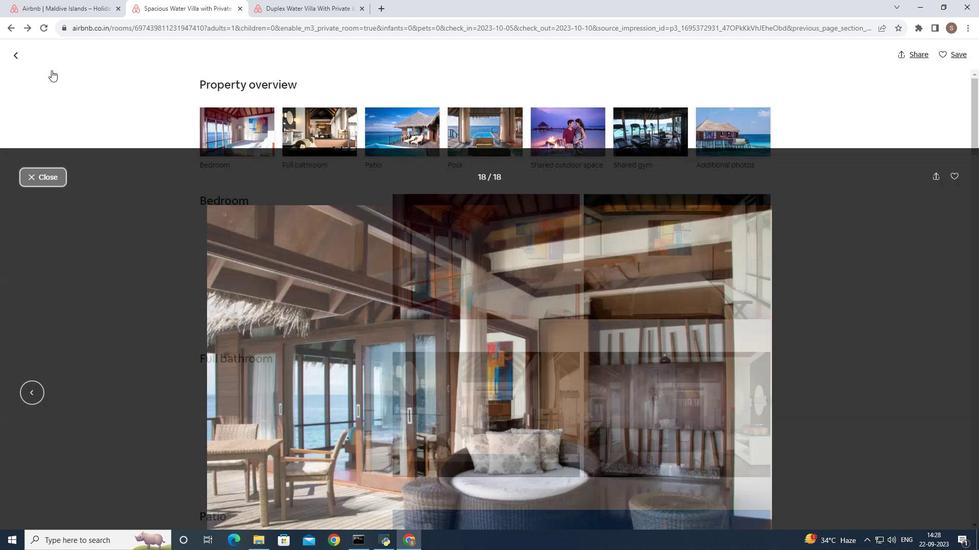 
Action: Mouse moved to (16, 56)
Screenshot: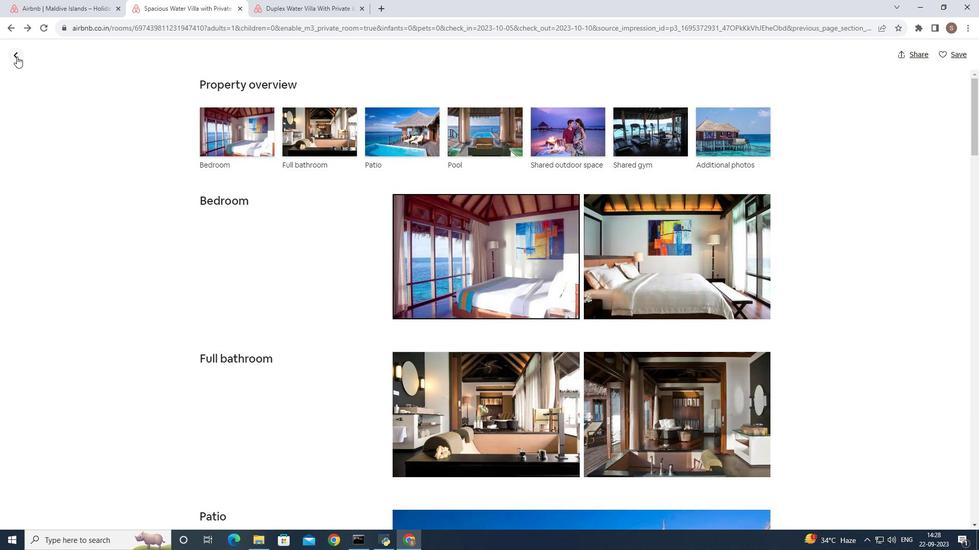 
Action: Mouse pressed left at (16, 56)
Screenshot: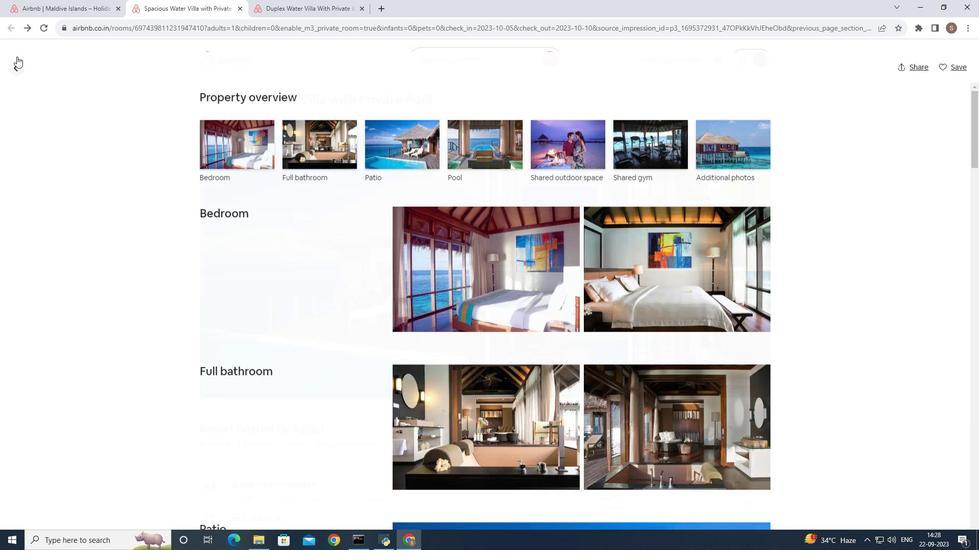 
Action: Mouse moved to (182, 169)
Screenshot: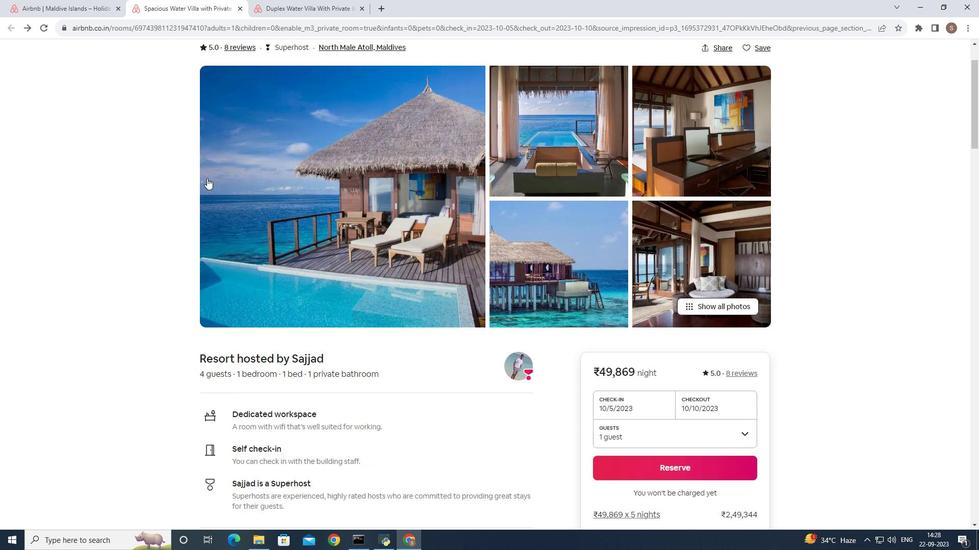 
Action: Mouse scrolled (182, 168) with delta (0, 0)
Screenshot: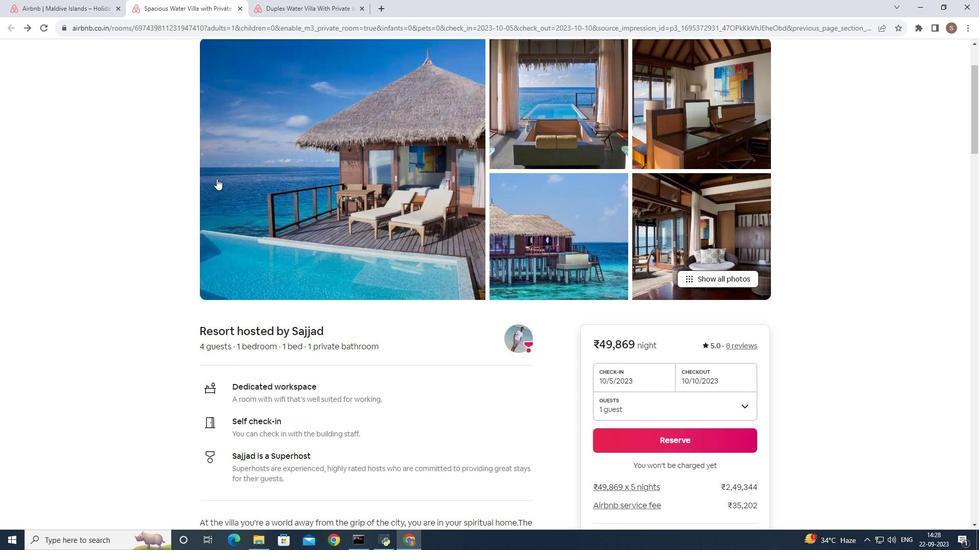 
Action: Mouse moved to (207, 178)
Screenshot: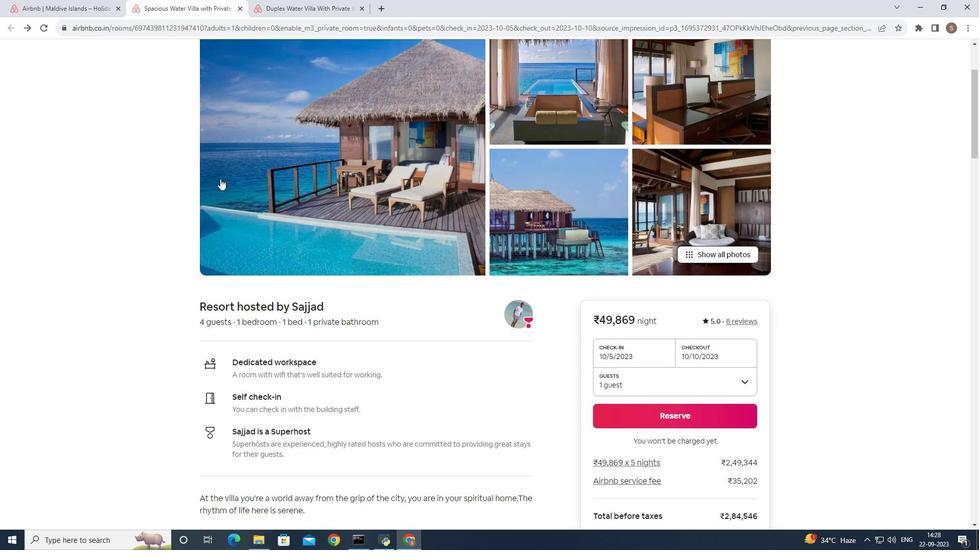 
Action: Mouse scrolled (207, 177) with delta (0, 0)
Screenshot: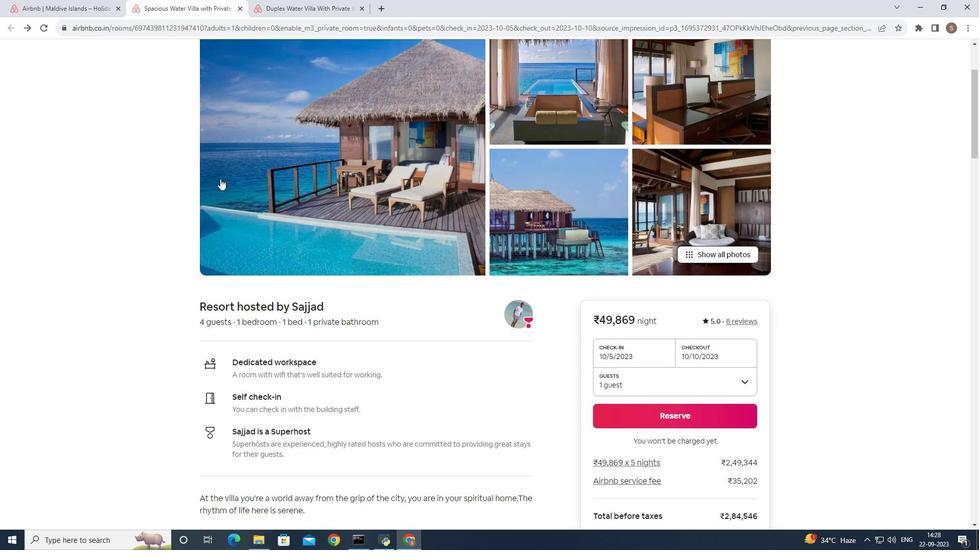 
Action: Mouse scrolled (207, 177) with delta (0, 0)
Screenshot: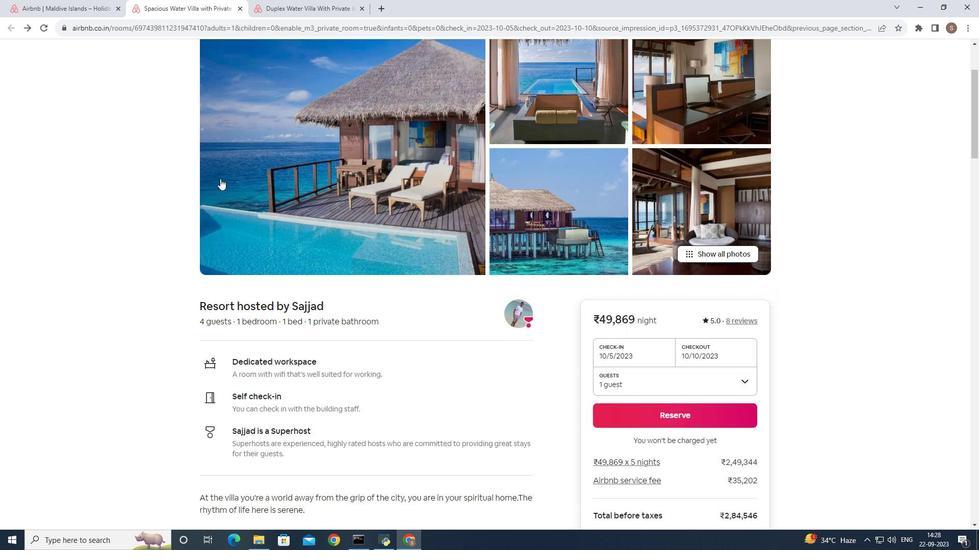 
Action: Mouse moved to (220, 179)
Screenshot: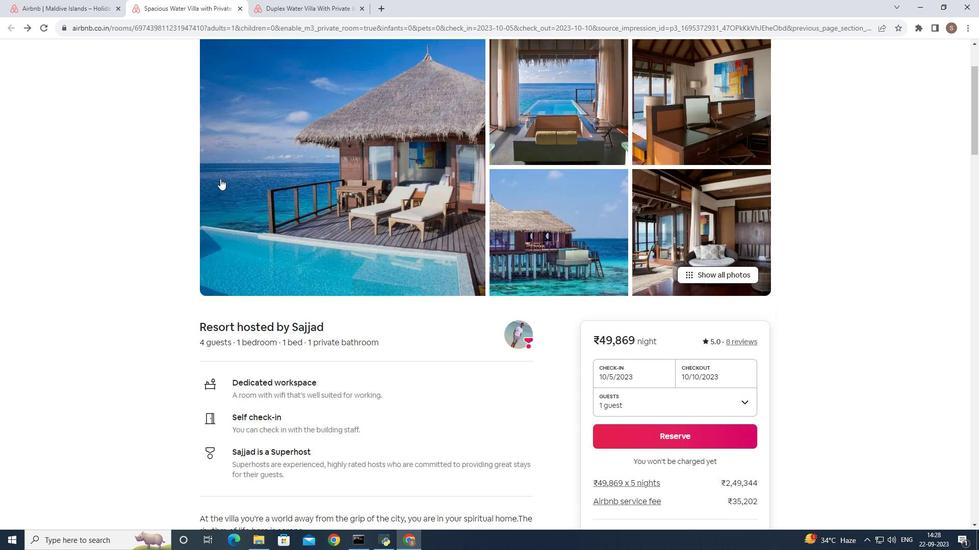 
Action: Mouse scrolled (220, 179) with delta (0, 0)
Screenshot: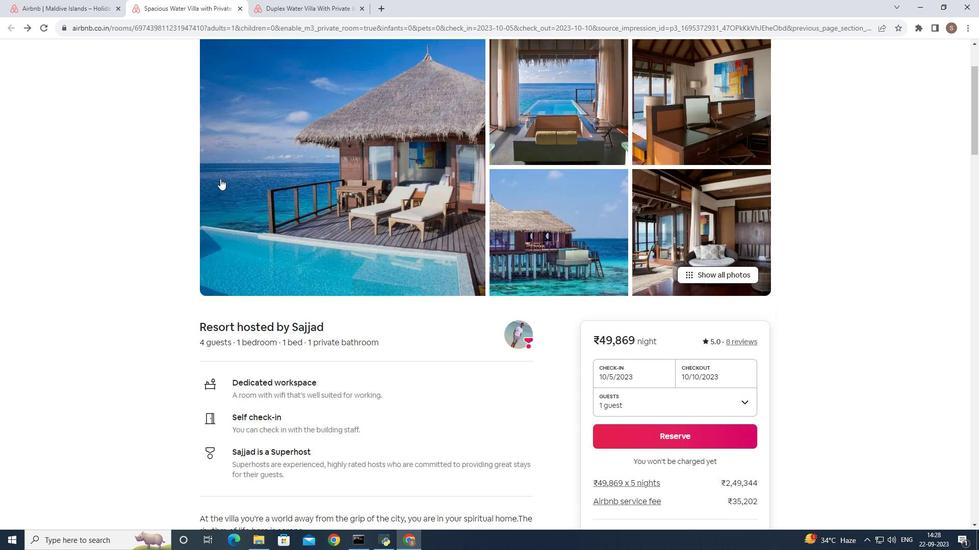 
Action: Mouse scrolled (220, 178) with delta (0, 0)
Screenshot: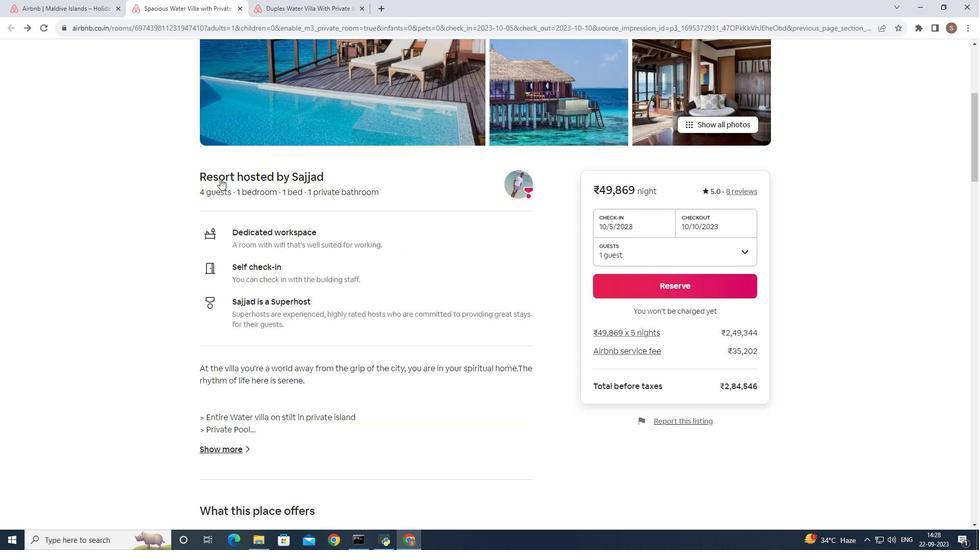 
Action: Mouse scrolled (220, 178) with delta (0, 0)
Screenshot: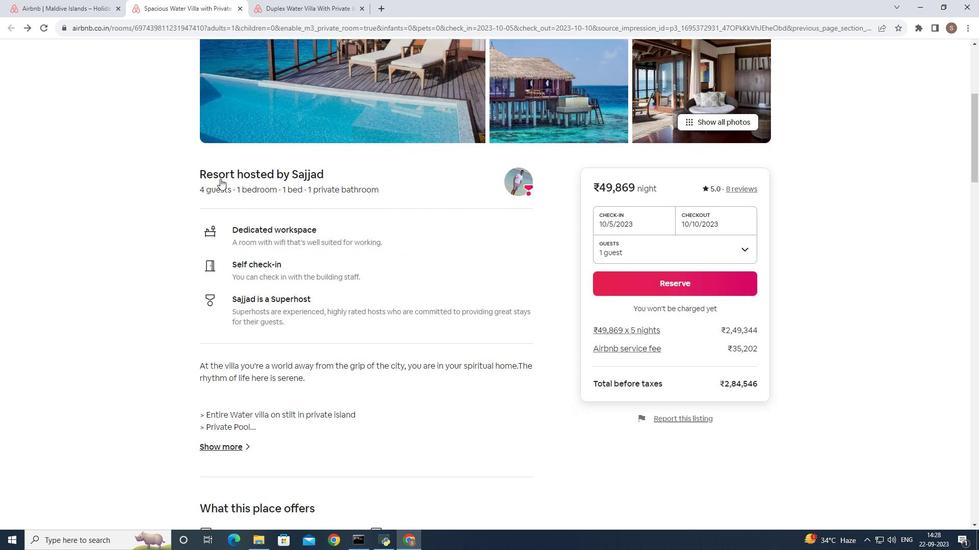 
Action: Mouse scrolled (220, 178) with delta (0, 0)
Screenshot: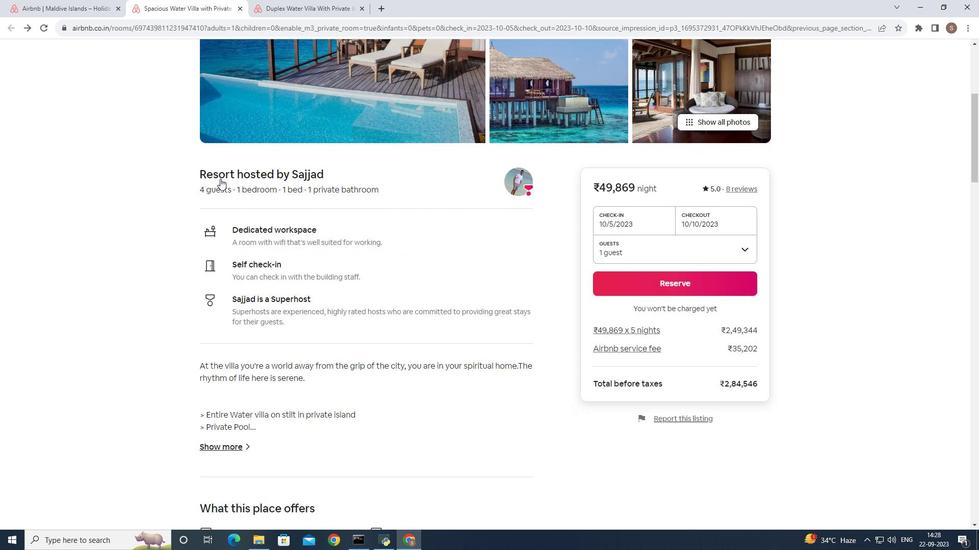 
Action: Mouse scrolled (220, 178) with delta (0, 0)
Screenshot: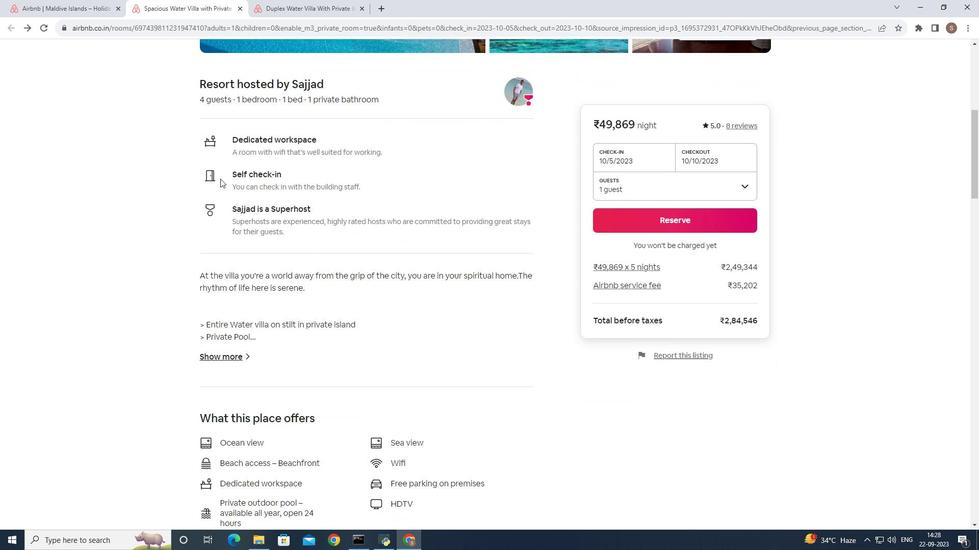 
Action: Mouse scrolled (220, 178) with delta (0, 0)
Screenshot: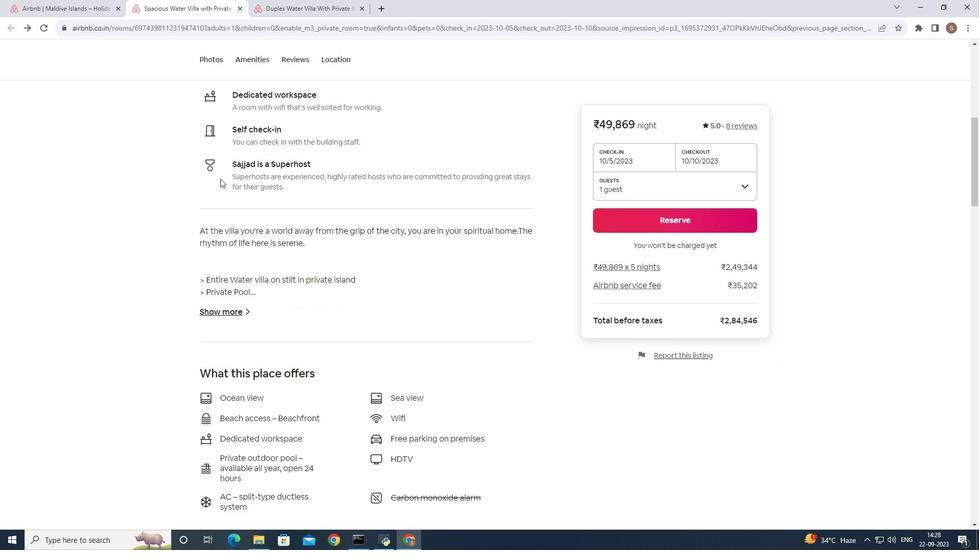 
Action: Mouse scrolled (220, 178) with delta (0, 0)
Screenshot: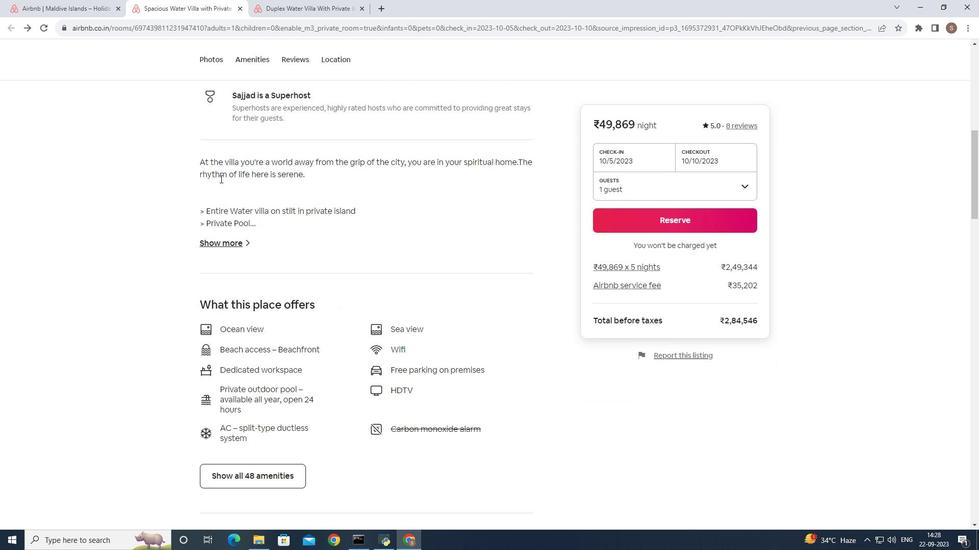 
Action: Mouse scrolled (220, 178) with delta (0, 0)
Screenshot: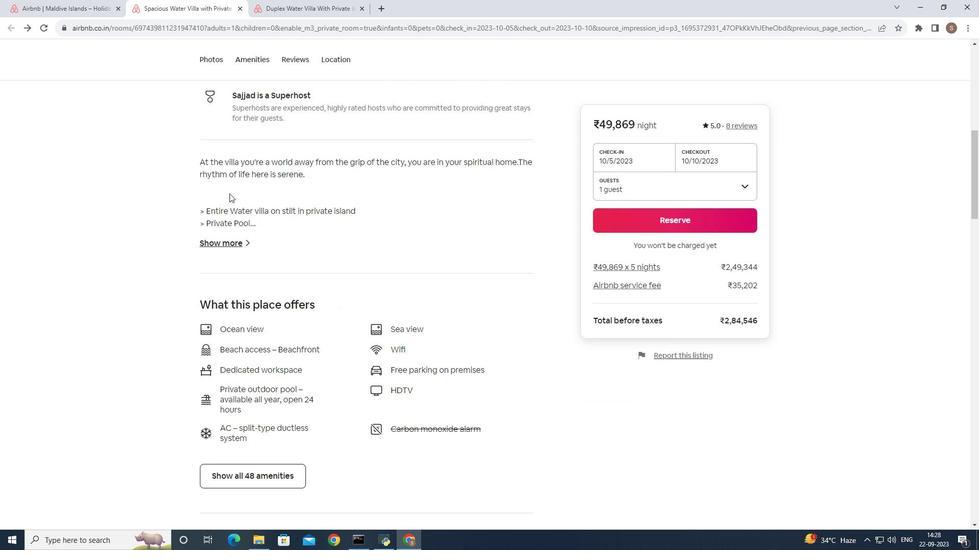 
Action: Mouse moved to (247, 251)
Screenshot: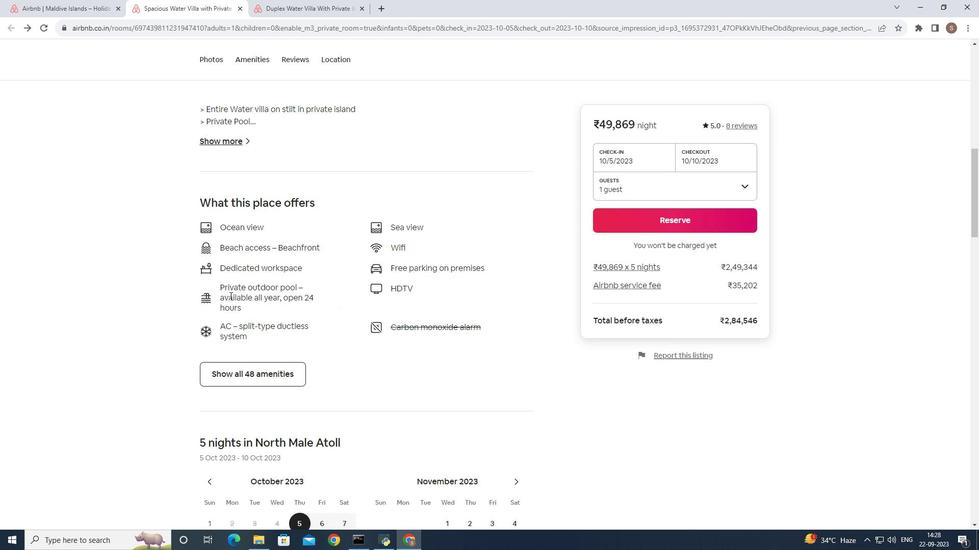 
Action: Mouse scrolled (246, 246) with delta (0, 0)
Screenshot: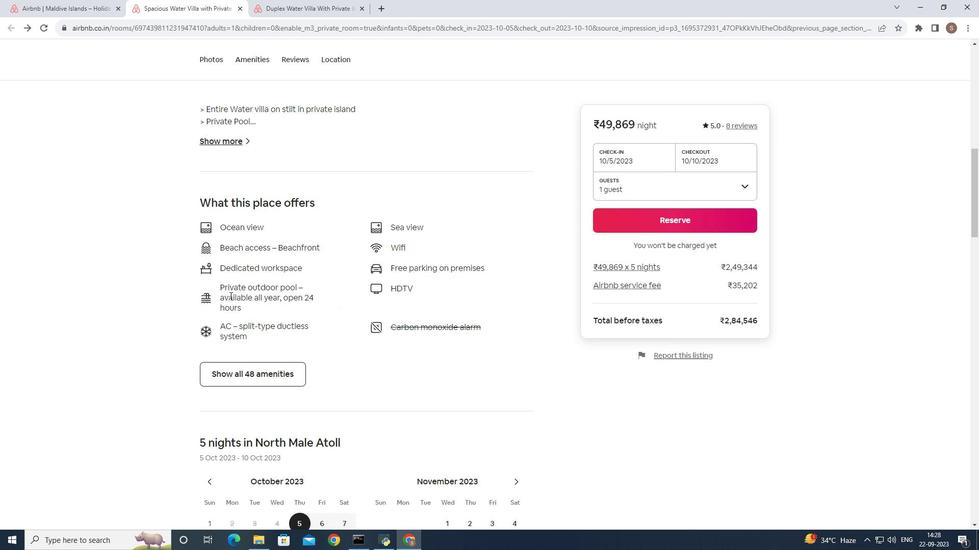 
Action: Mouse moved to (251, 259)
Screenshot: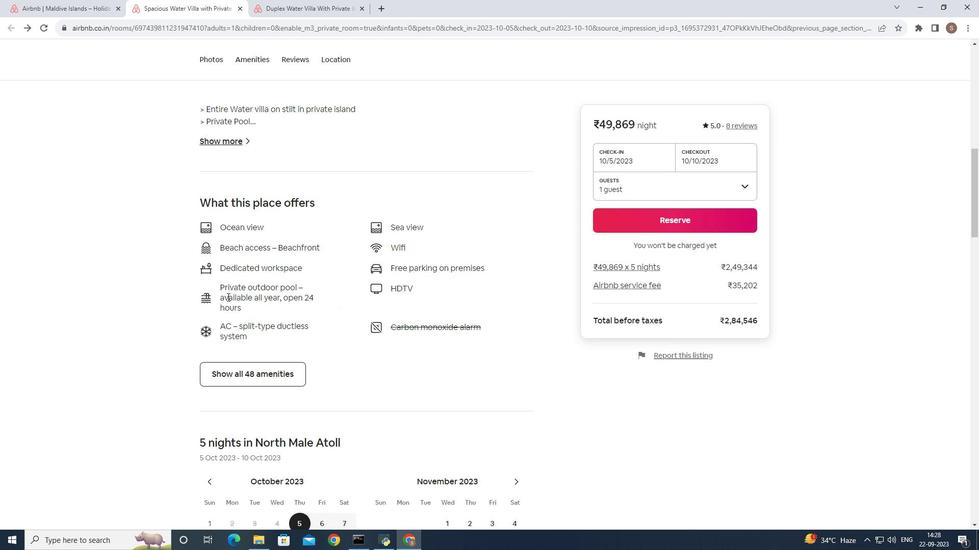 
Action: Mouse scrolled (251, 258) with delta (0, 0)
Screenshot: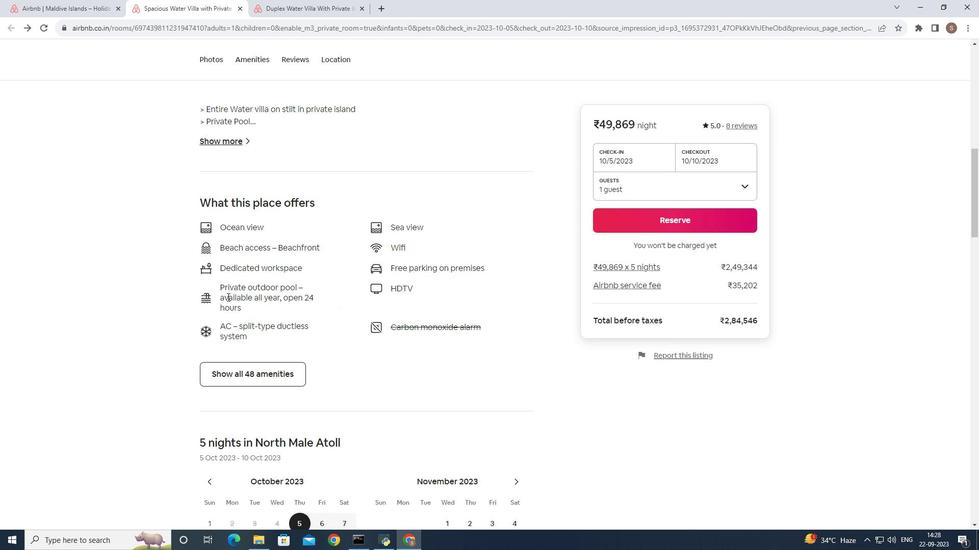 
Action: Mouse moved to (212, 369)
Screenshot: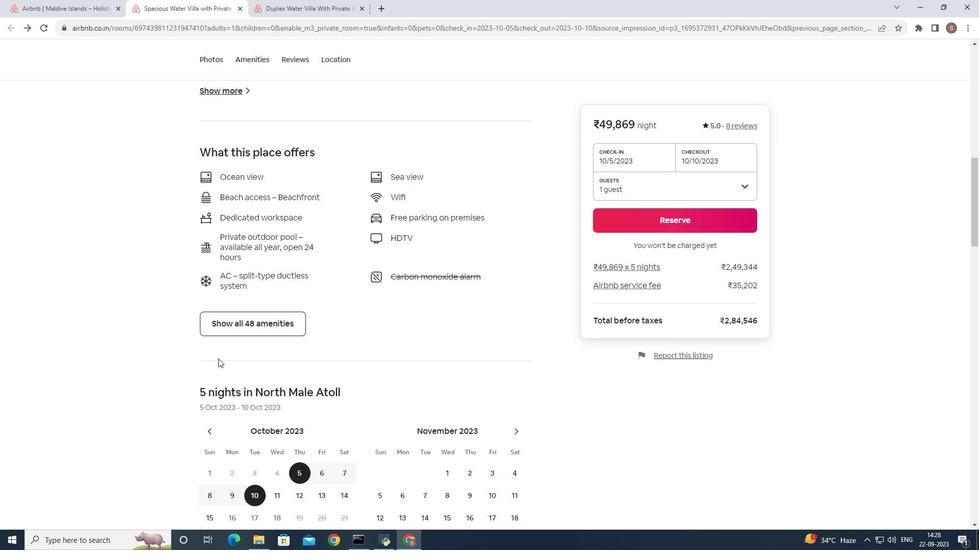 
Action: Mouse scrolled (212, 368) with delta (0, 0)
Screenshot: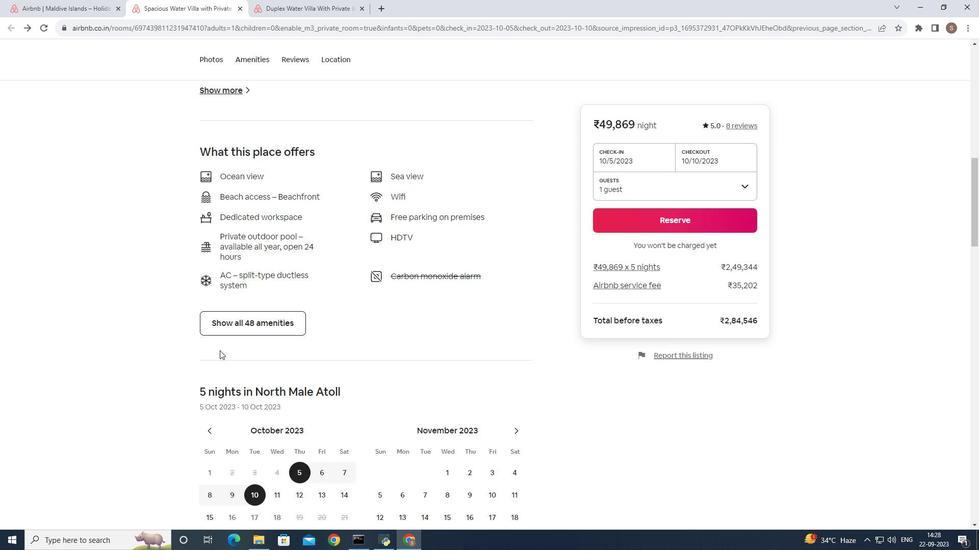 
Action: Mouse moved to (250, 320)
Screenshot: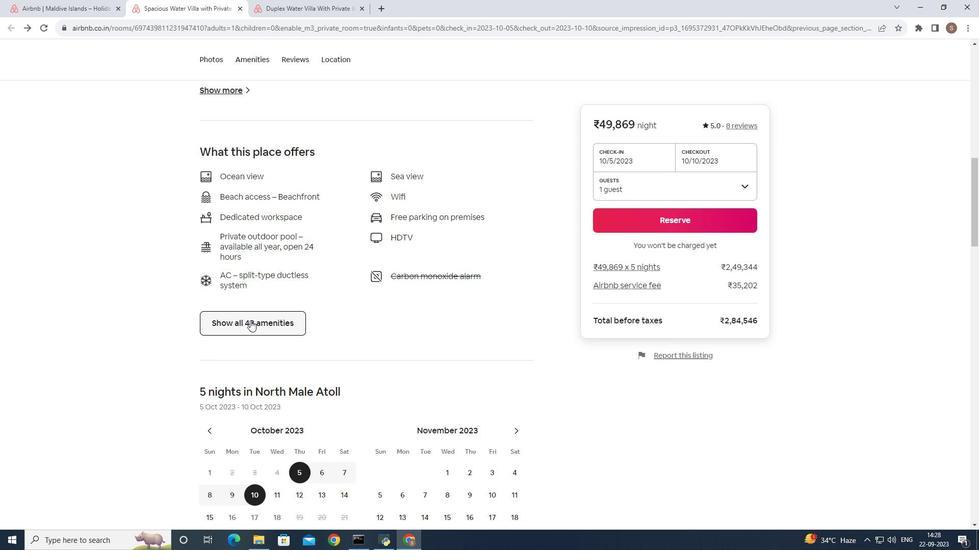 
Action: Mouse pressed left at (250, 320)
Screenshot: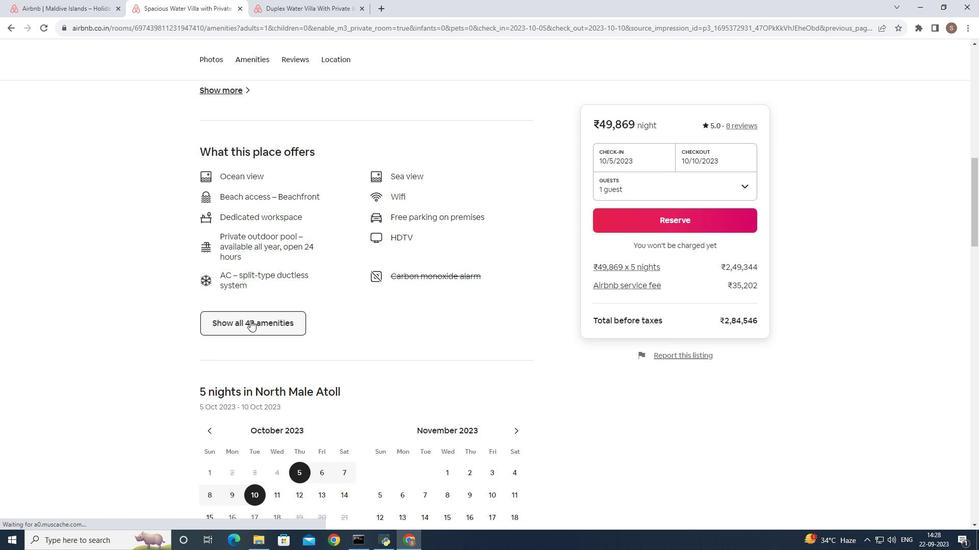 
Action: Mouse moved to (431, 299)
Screenshot: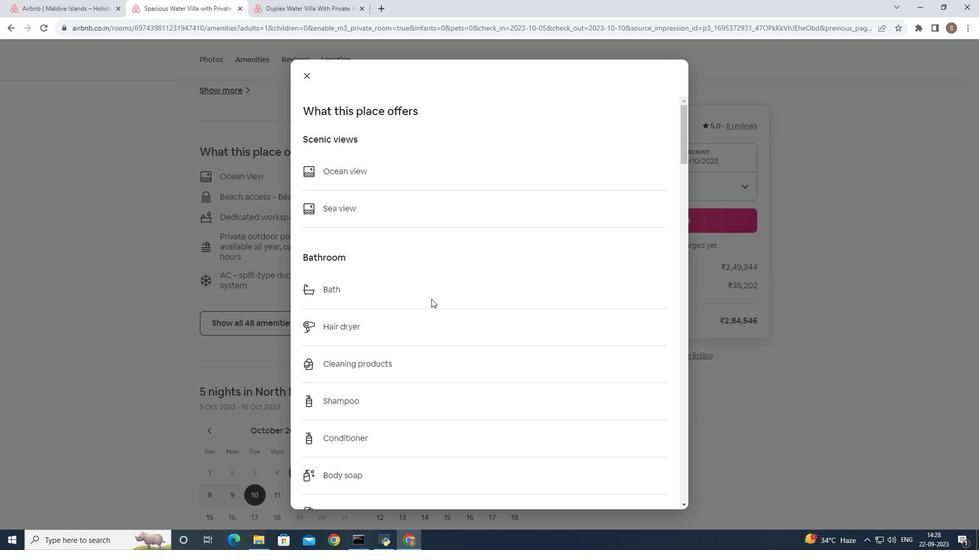 
Action: Mouse scrolled (431, 298) with delta (0, 0)
Screenshot: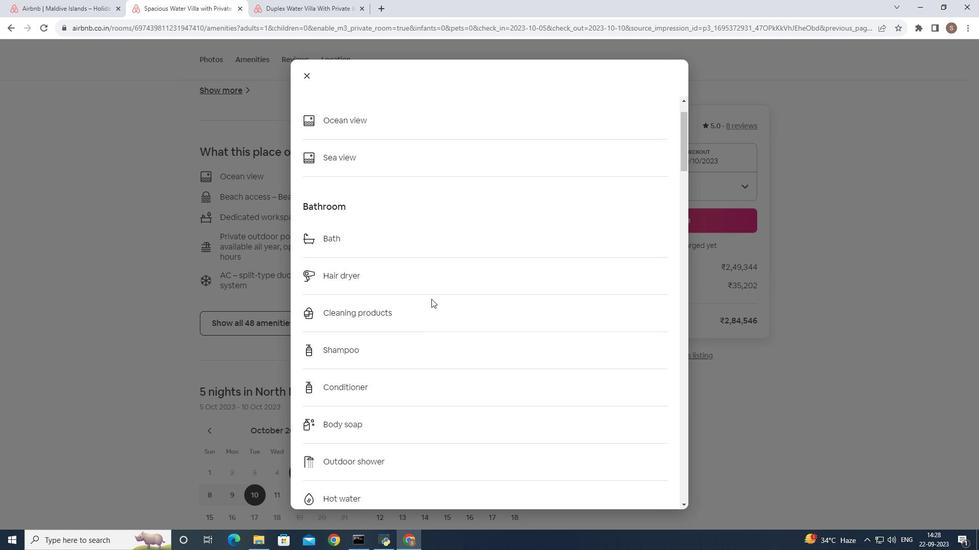 
Action: Mouse scrolled (431, 298) with delta (0, 0)
Screenshot: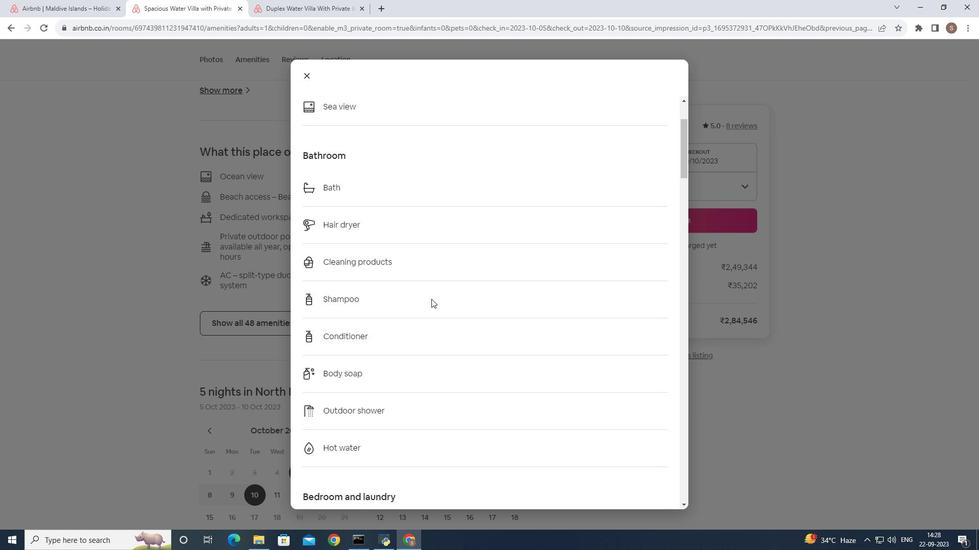 
Action: Mouse scrolled (431, 298) with delta (0, 0)
Screenshot: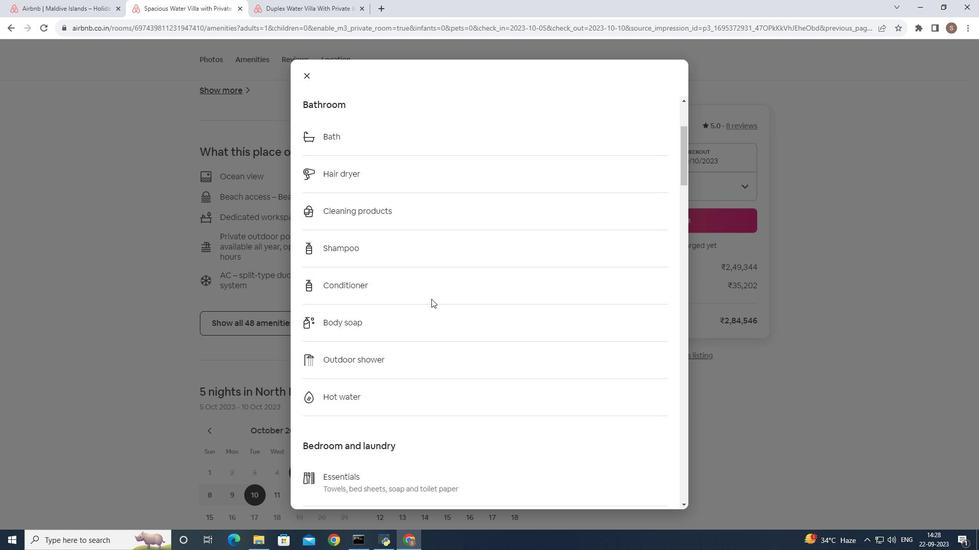 
Action: Mouse scrolled (431, 298) with delta (0, 0)
Screenshot: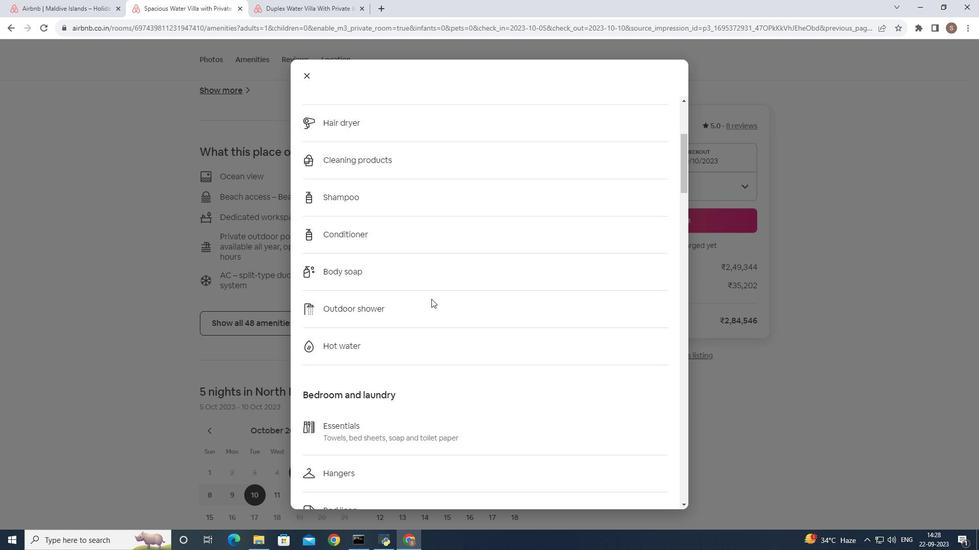 
Action: Mouse scrolled (431, 298) with delta (0, 0)
Screenshot: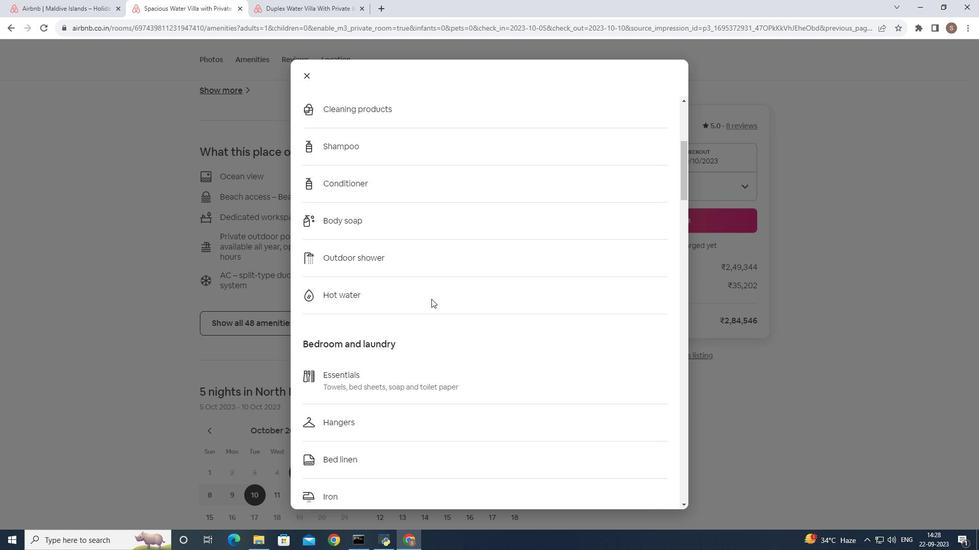 
Action: Mouse scrolled (431, 298) with delta (0, 0)
Screenshot: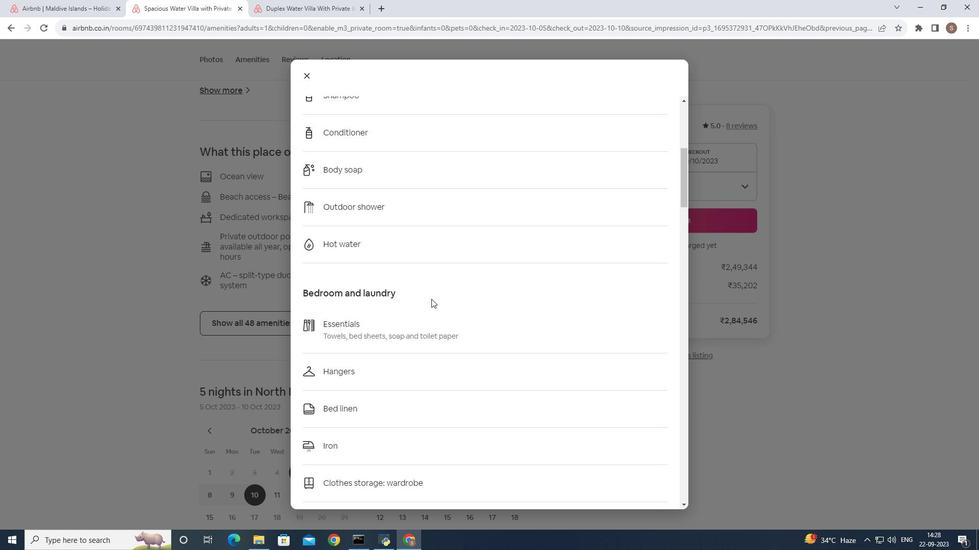
Action: Mouse scrolled (431, 298) with delta (0, 0)
Screenshot: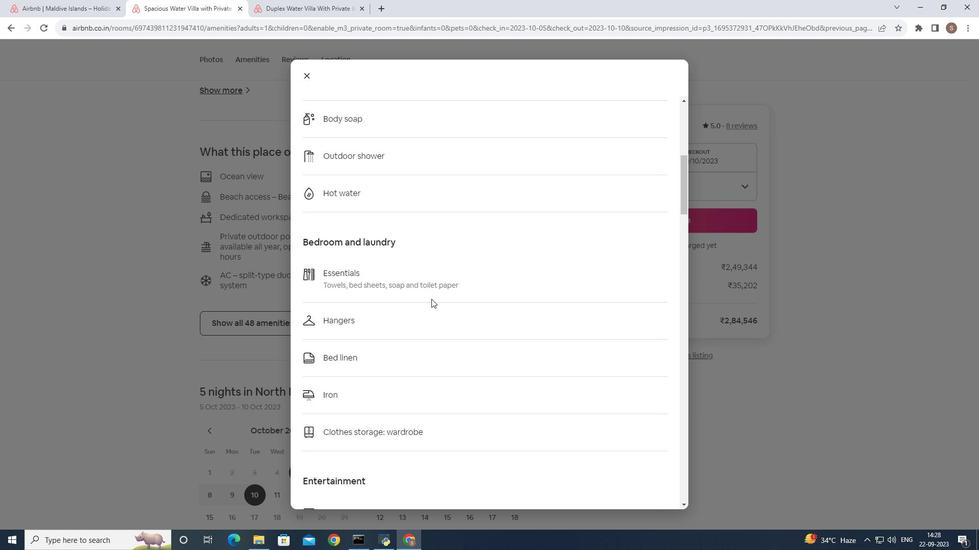 
Action: Mouse scrolled (431, 298) with delta (0, 0)
Screenshot: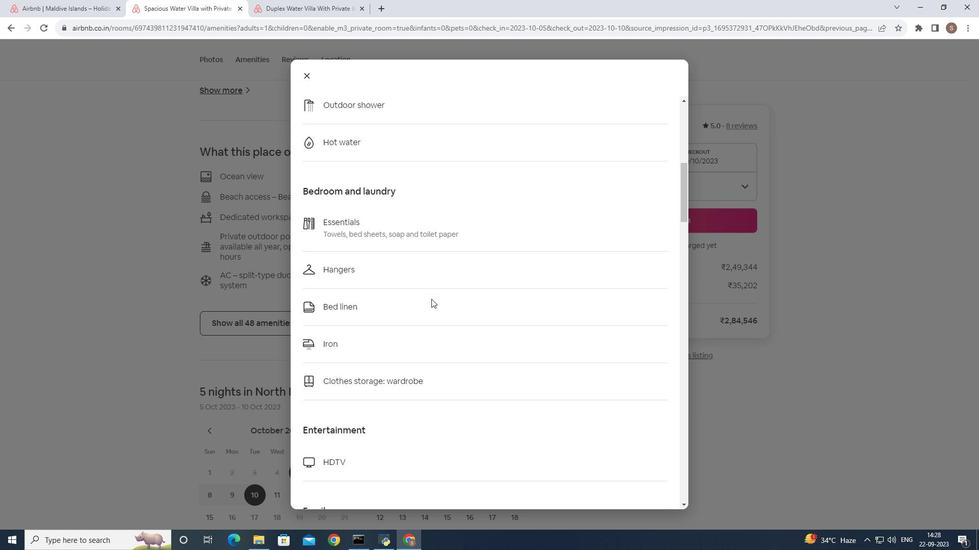 
Action: Mouse scrolled (431, 298) with delta (0, 0)
Screenshot: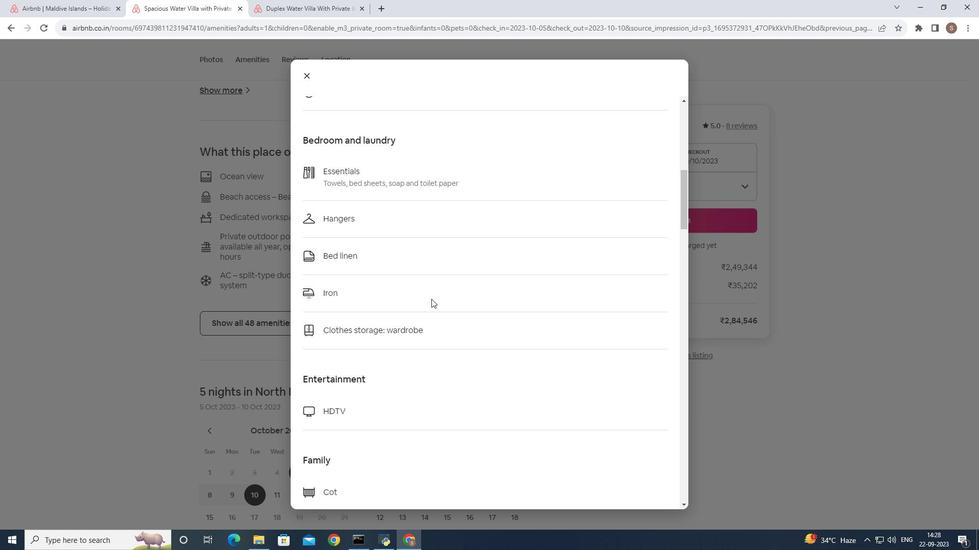 
Action: Mouse scrolled (431, 298) with delta (0, 0)
Screenshot: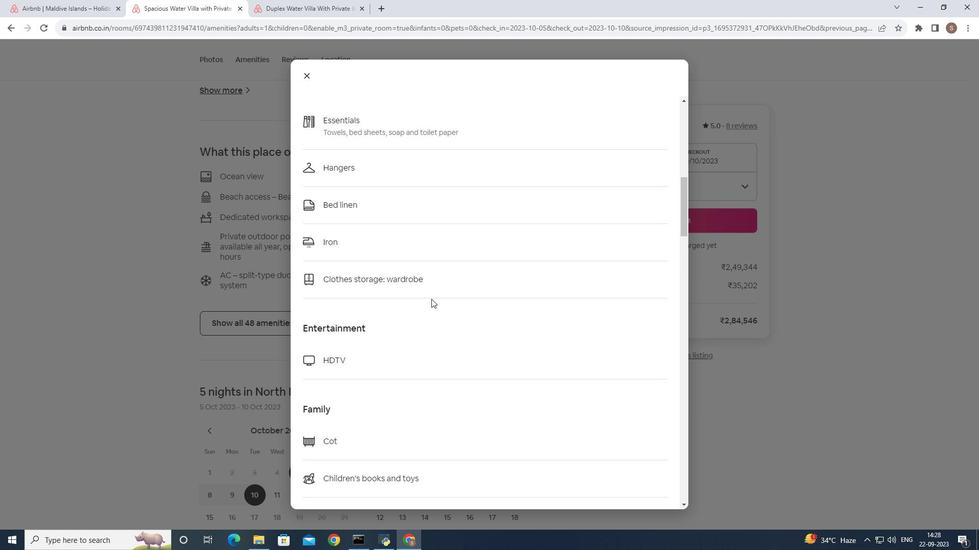 
Action: Mouse scrolled (431, 298) with delta (0, 0)
Screenshot: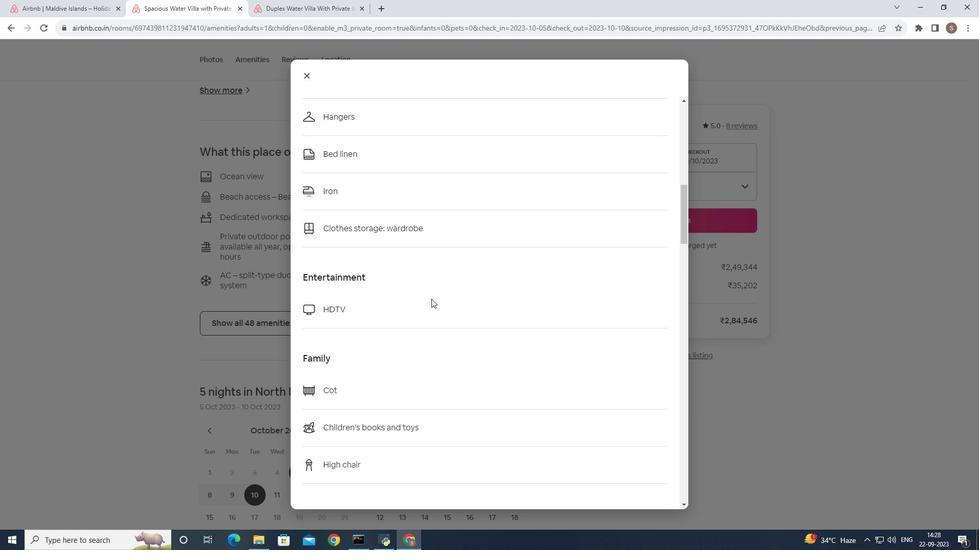
Action: Mouse scrolled (431, 298) with delta (0, 0)
Screenshot: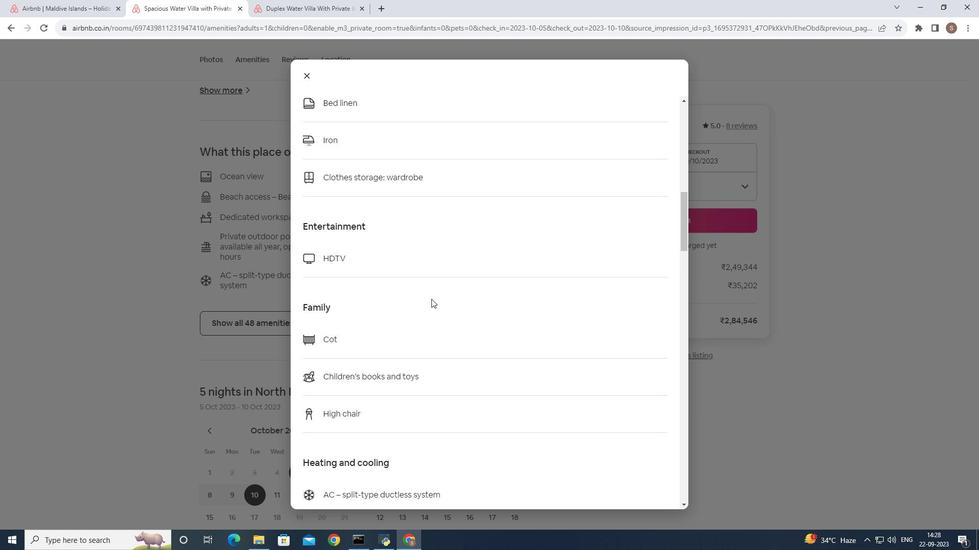 
Action: Mouse scrolled (431, 298) with delta (0, 0)
Screenshot: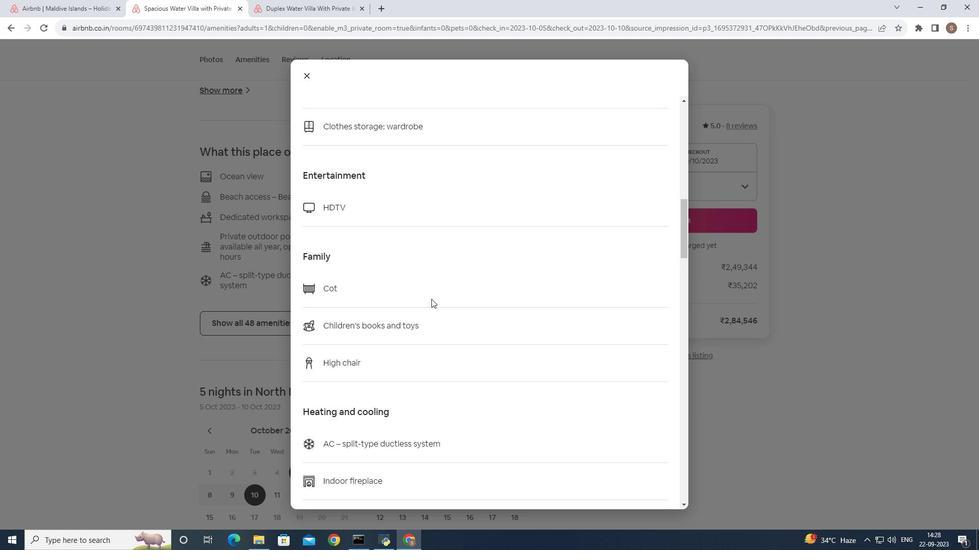 
Action: Mouse scrolled (431, 298) with delta (0, 0)
Screenshot: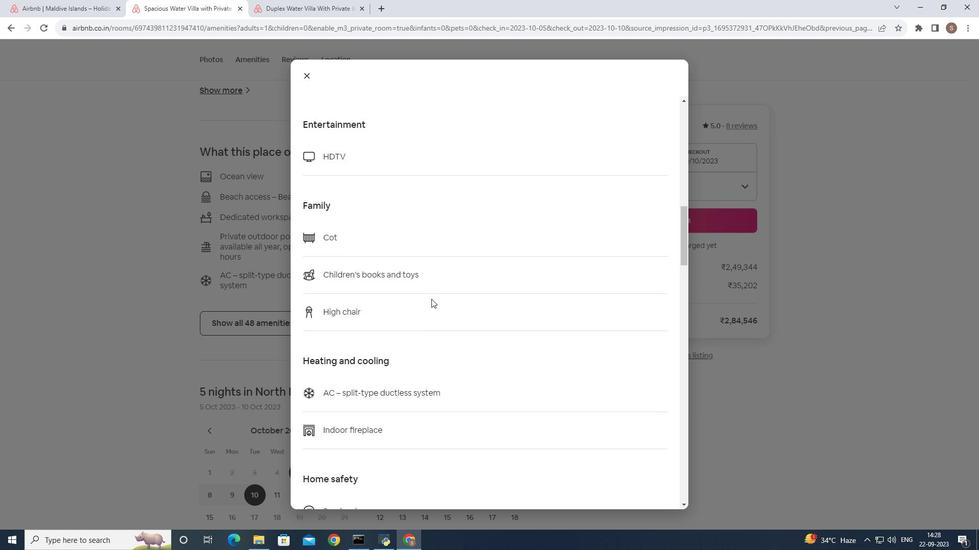 
Action: Mouse scrolled (431, 298) with delta (0, 0)
Screenshot: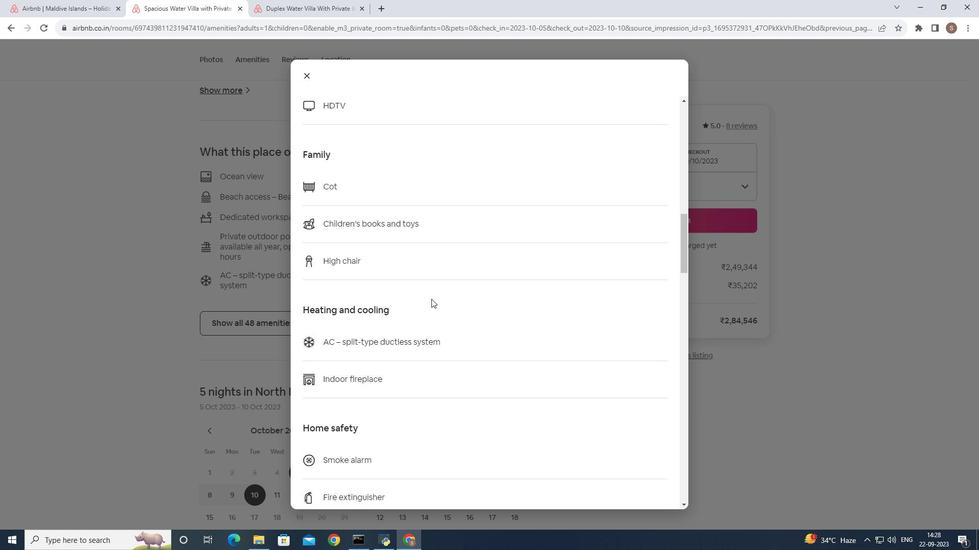 
Action: Mouse scrolled (431, 298) with delta (0, 0)
Screenshot: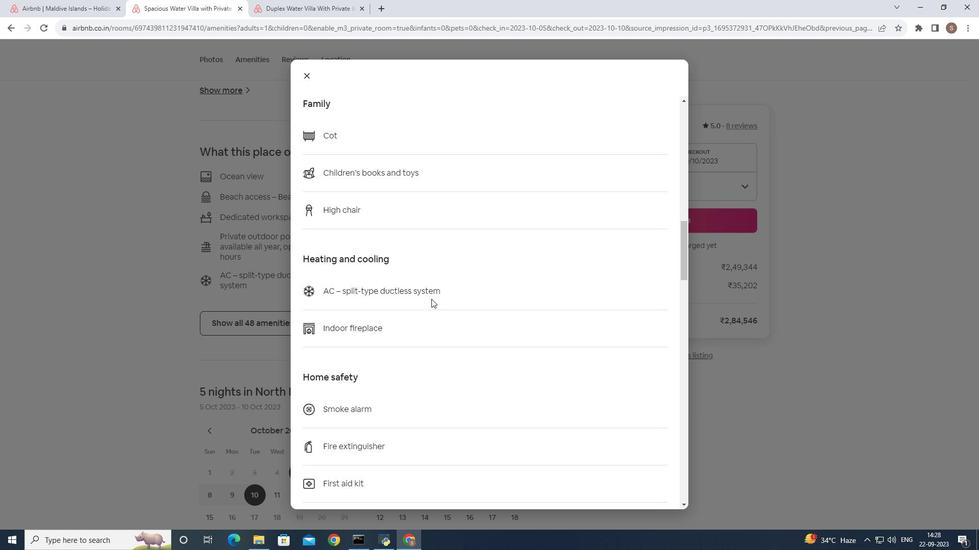 
Action: Mouse scrolled (431, 298) with delta (0, 0)
Screenshot: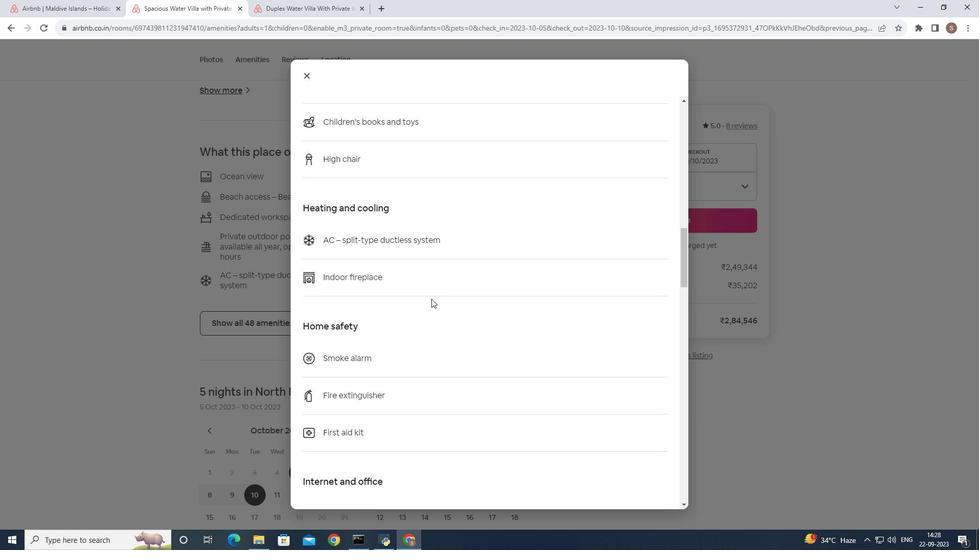 
Action: Mouse scrolled (431, 298) with delta (0, 0)
Screenshot: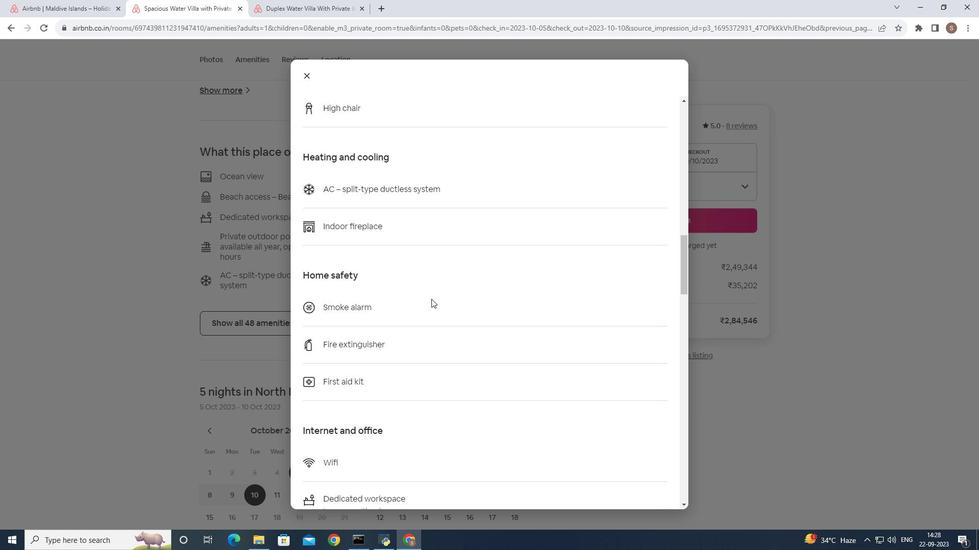 
Action: Mouse scrolled (431, 298) with delta (0, 0)
Screenshot: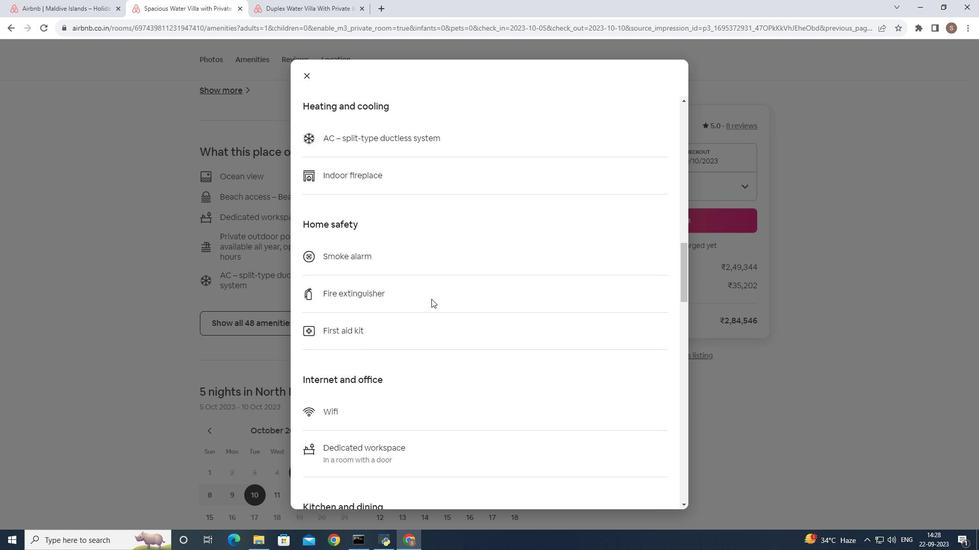 
Action: Mouse scrolled (431, 298) with delta (0, 0)
Screenshot: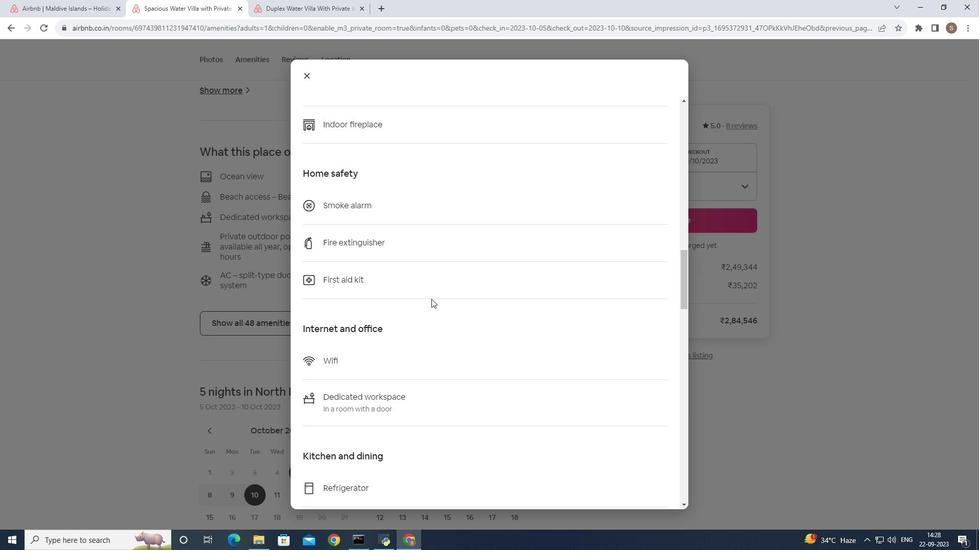 
Action: Mouse scrolled (431, 298) with delta (0, 0)
Screenshot: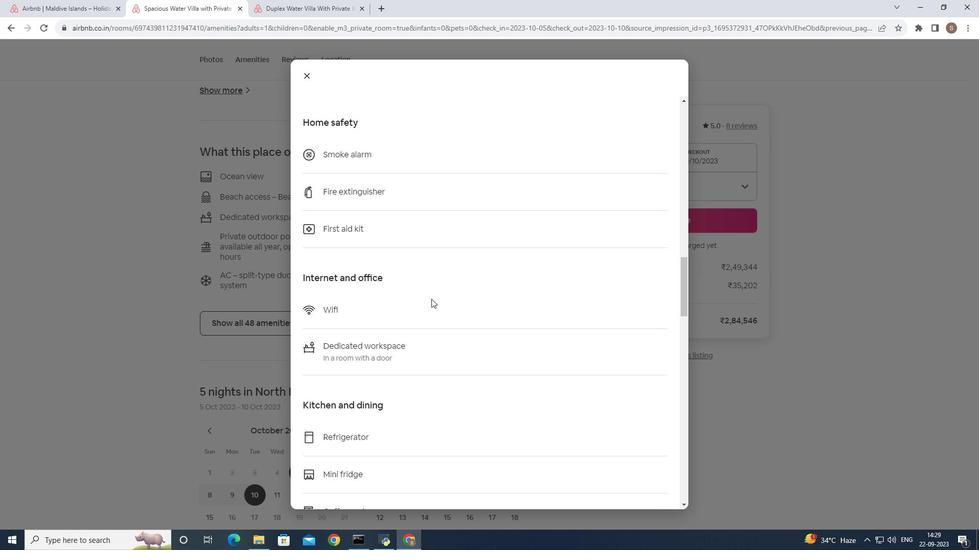 
Action: Mouse scrolled (431, 298) with delta (0, 0)
Screenshot: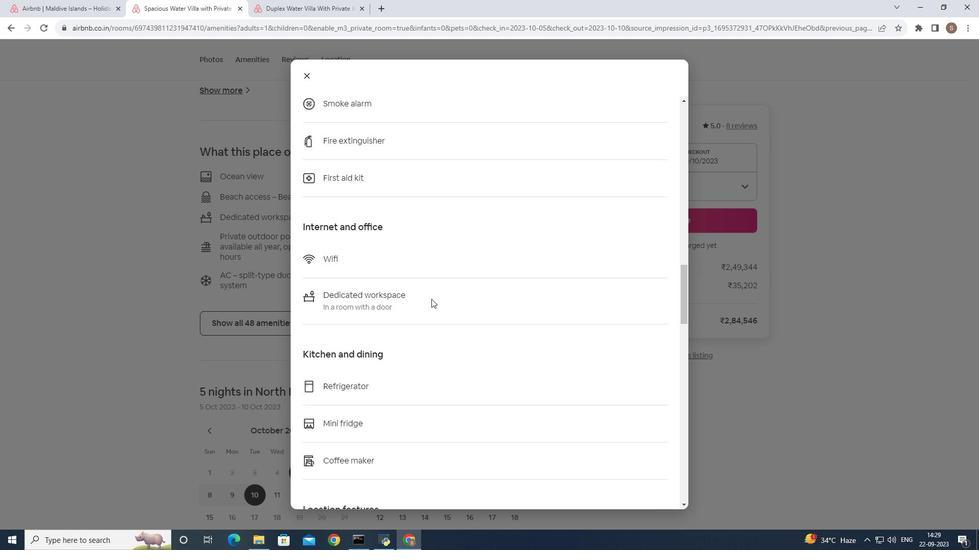 
Action: Mouse scrolled (431, 298) with delta (0, 0)
Screenshot: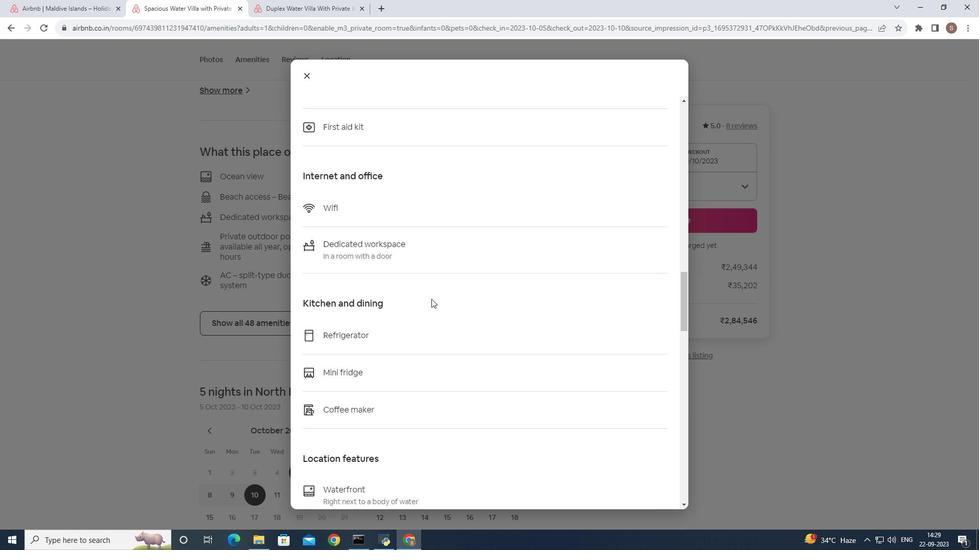 
Action: Mouse scrolled (431, 298) with delta (0, 0)
Screenshot: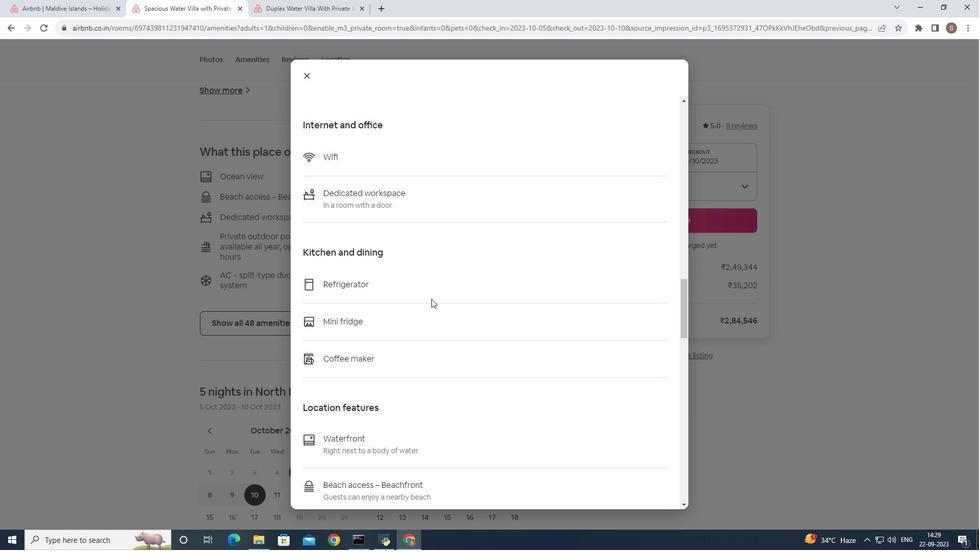 
Action: Mouse scrolled (431, 298) with delta (0, 0)
Screenshot: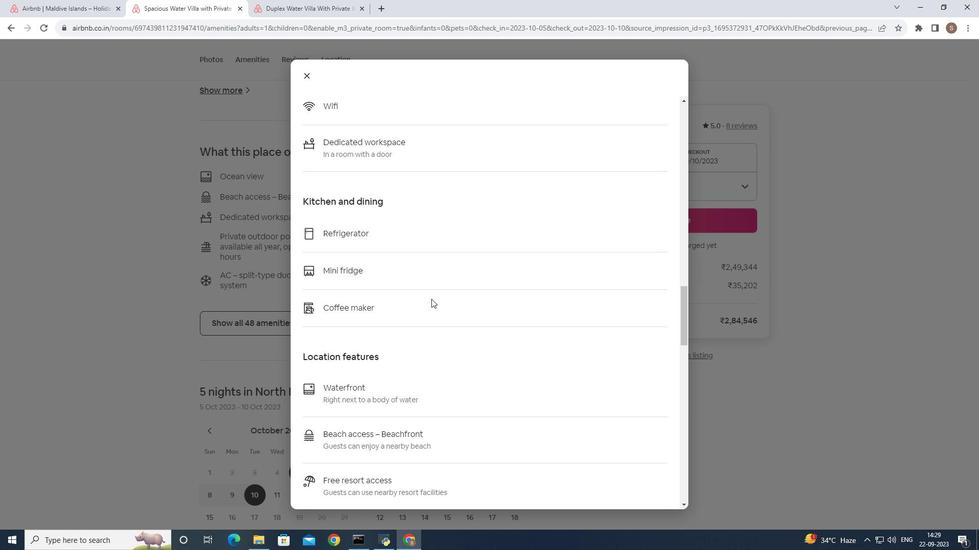 
Action: Mouse scrolled (431, 298) with delta (0, 0)
Screenshot: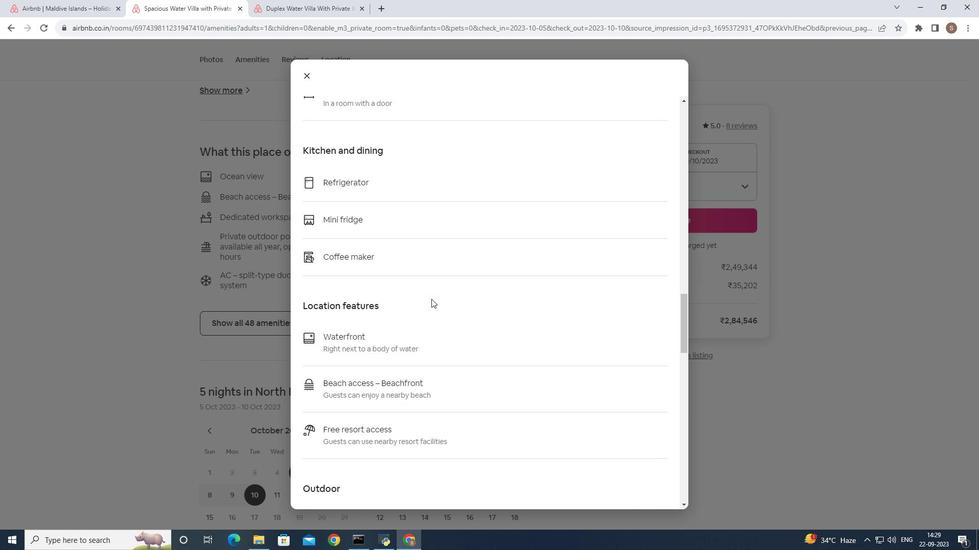 
Action: Mouse scrolled (431, 298) with delta (0, 0)
Screenshot: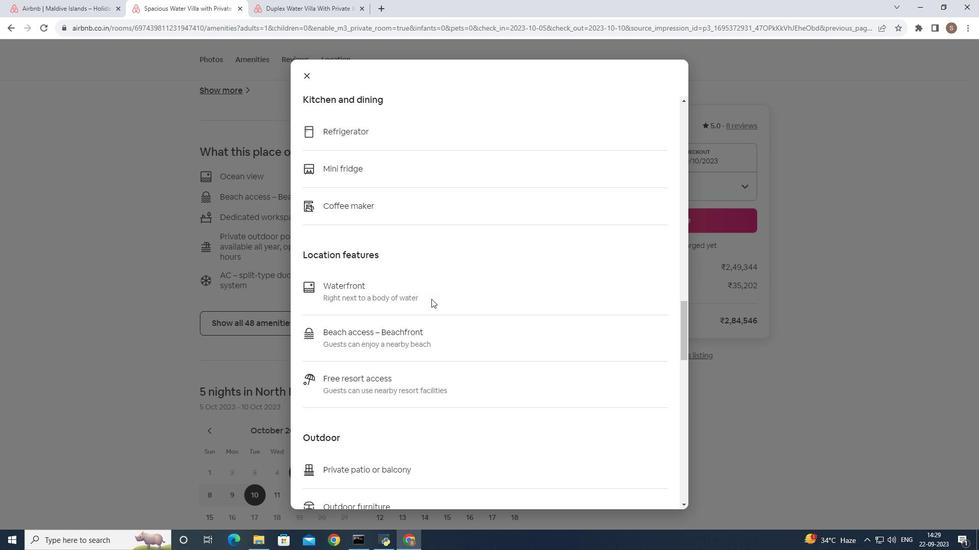 
Action: Mouse scrolled (431, 298) with delta (0, 0)
Screenshot: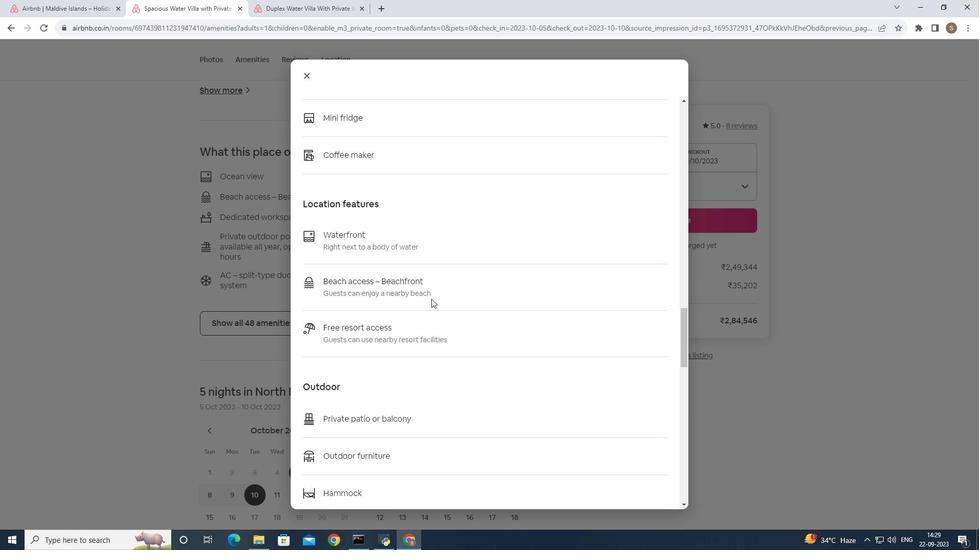 
Action: Mouse scrolled (431, 298) with delta (0, 0)
Screenshot: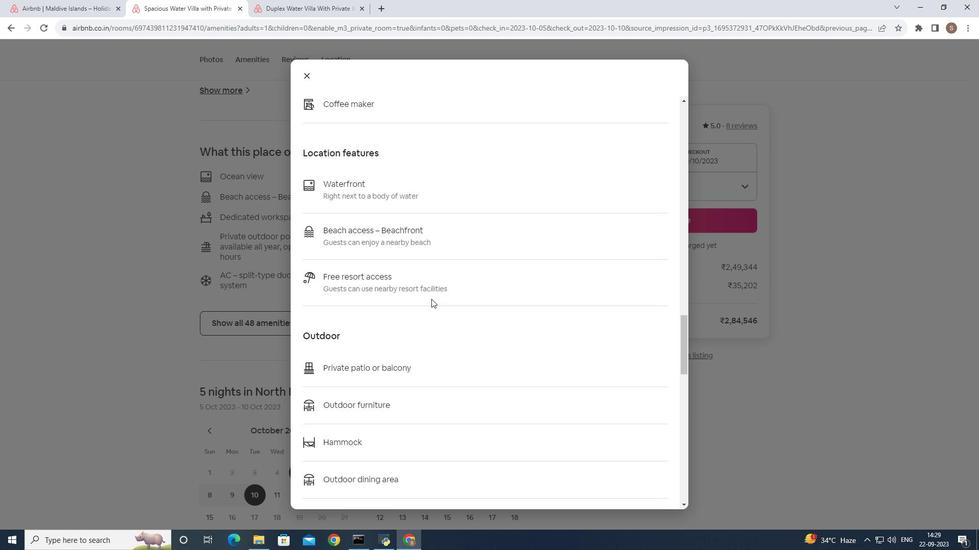 
Action: Mouse scrolled (431, 298) with delta (0, 0)
Screenshot: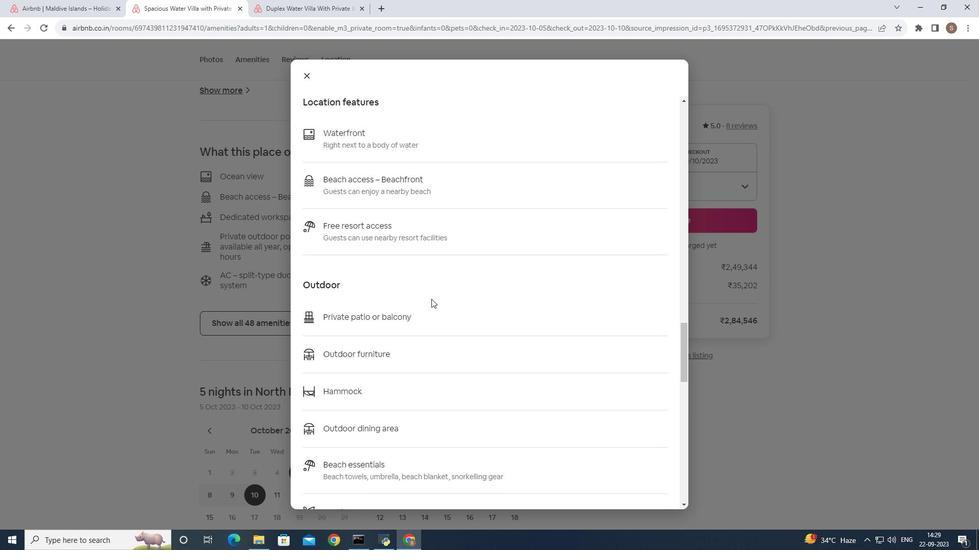 
Action: Mouse scrolled (431, 298) with delta (0, 0)
Screenshot: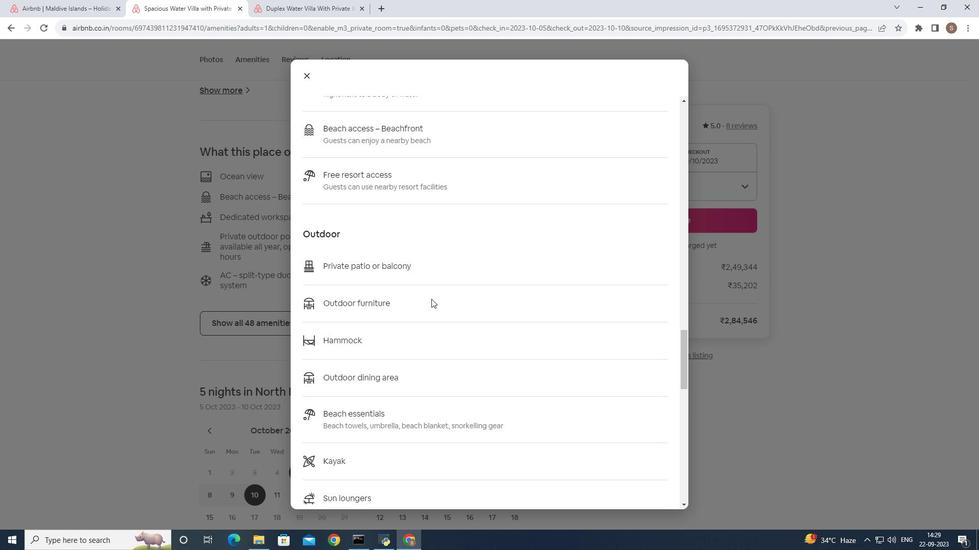
Action: Mouse scrolled (431, 298) with delta (0, 0)
Screenshot: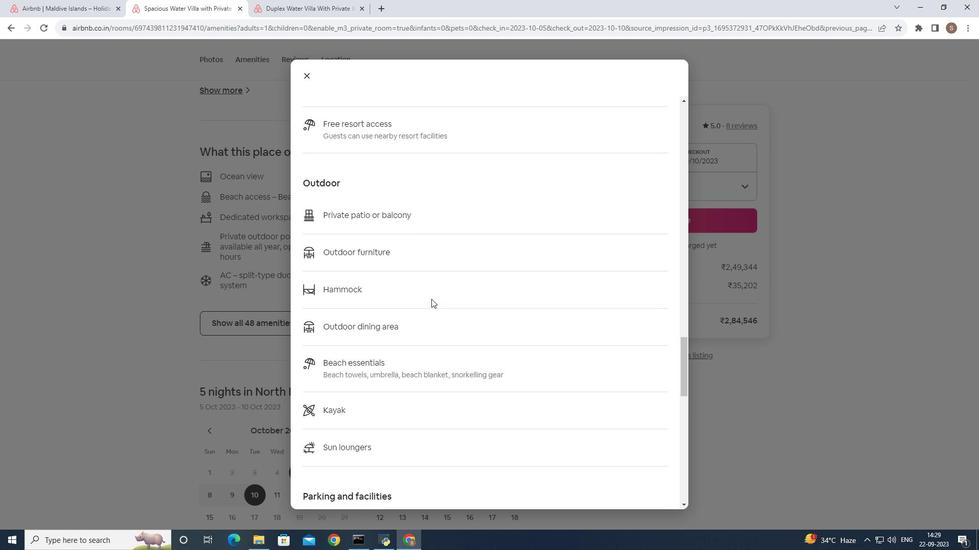 
Action: Mouse scrolled (431, 298) with delta (0, 0)
Screenshot: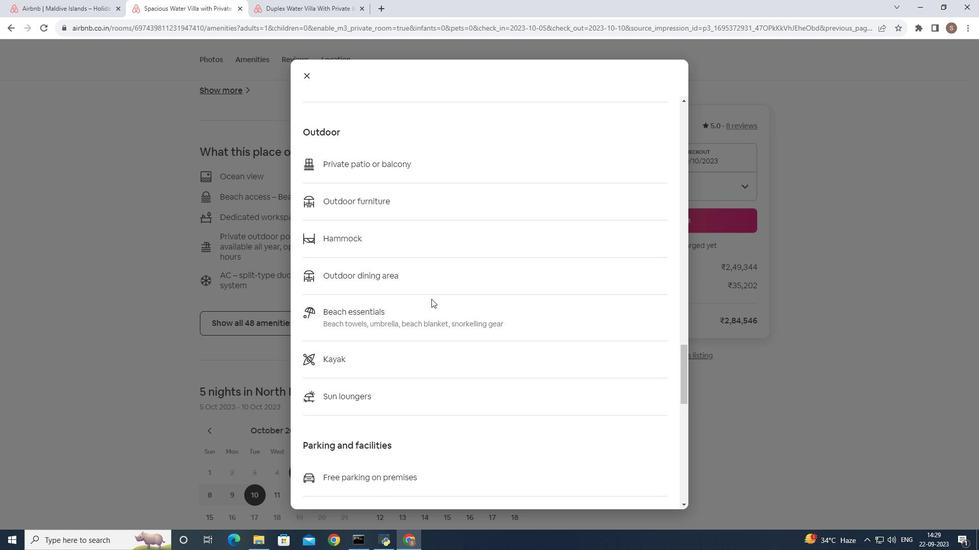 
Action: Mouse scrolled (431, 298) with delta (0, 0)
Screenshot: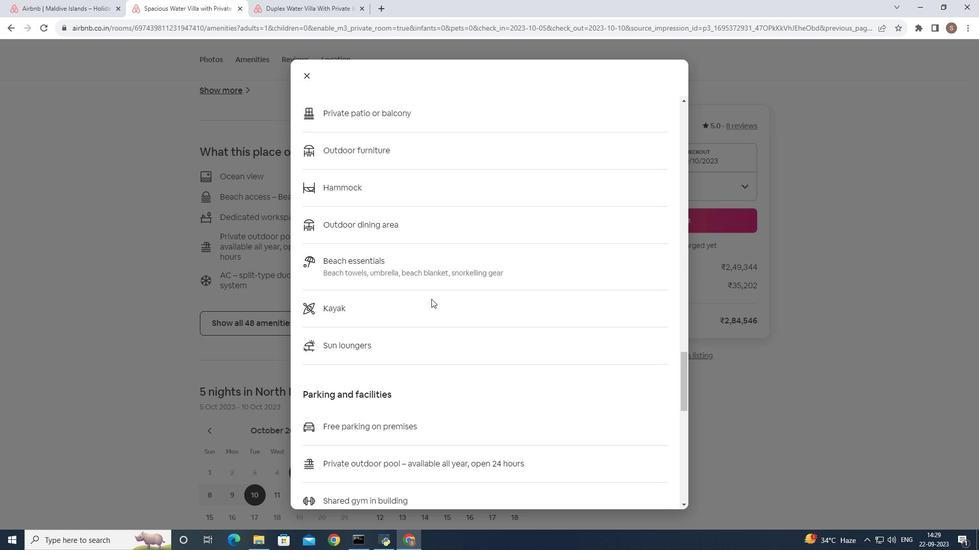 
Action: Mouse scrolled (431, 298) with delta (0, 0)
Screenshot: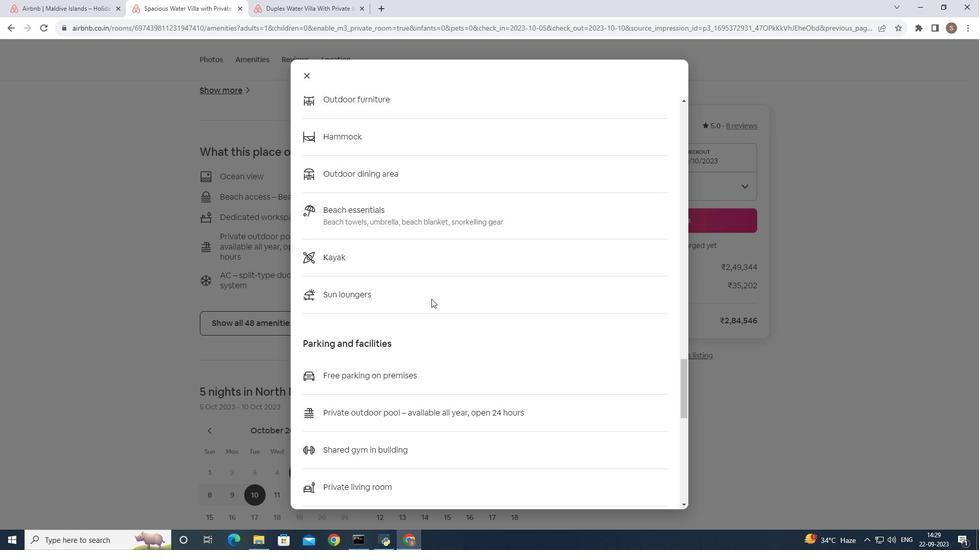 
Action: Mouse scrolled (431, 298) with delta (0, 0)
Screenshot: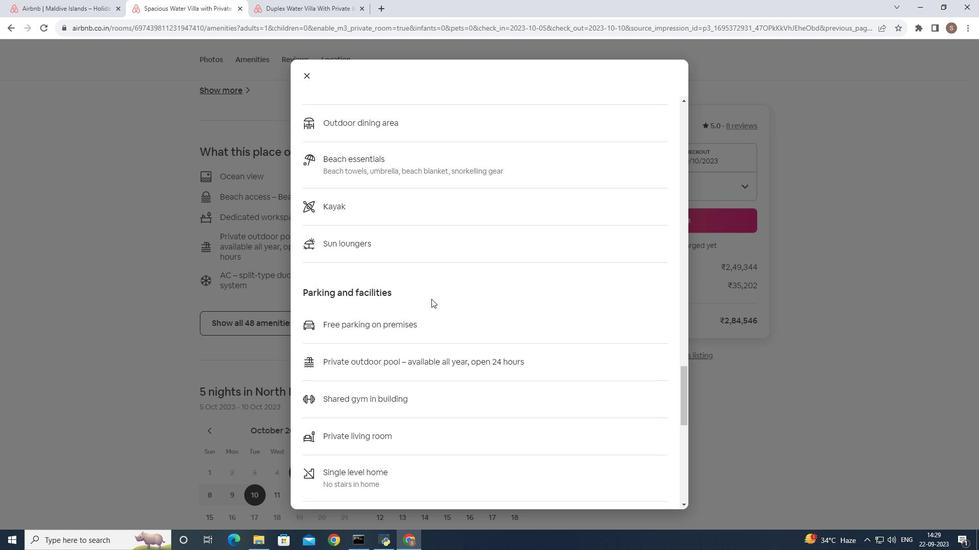 
Action: Mouse scrolled (431, 298) with delta (0, 0)
Screenshot: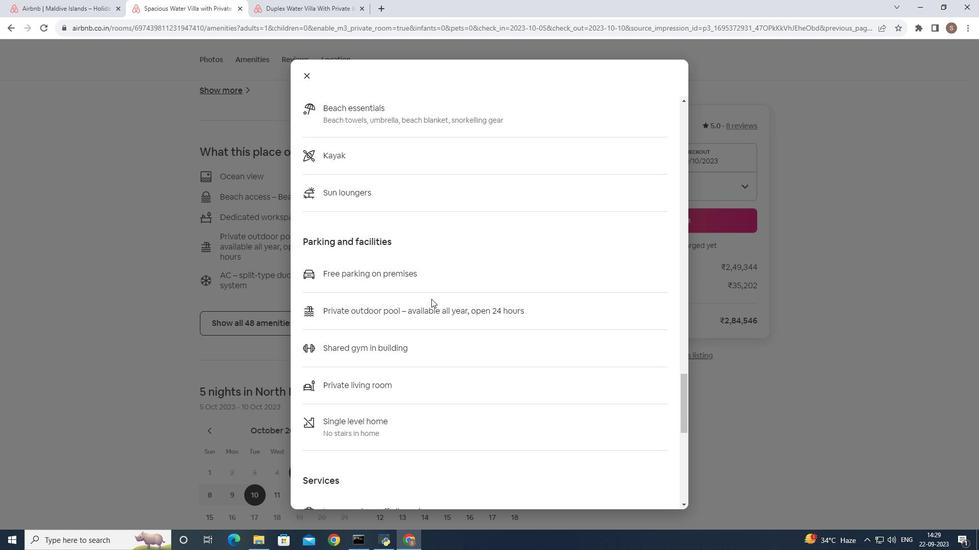 
Action: Mouse scrolled (431, 298) with delta (0, 0)
Screenshot: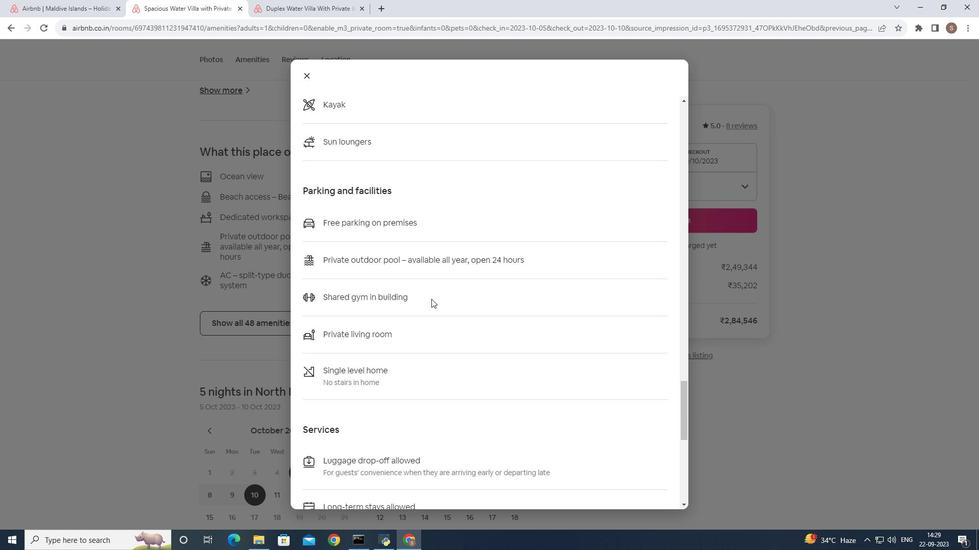 
Action: Mouse scrolled (431, 298) with delta (0, 0)
Screenshot: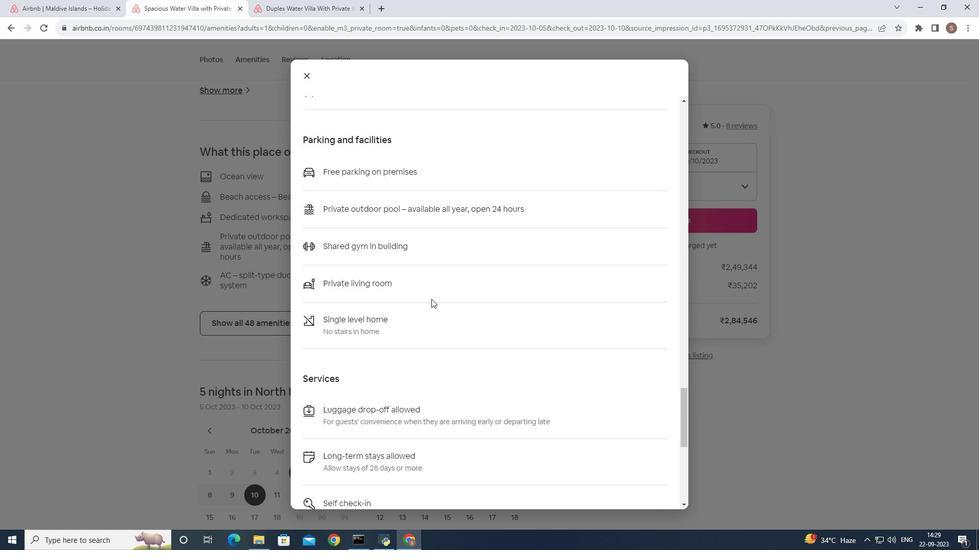 
Action: Mouse scrolled (431, 298) with delta (0, 0)
Screenshot: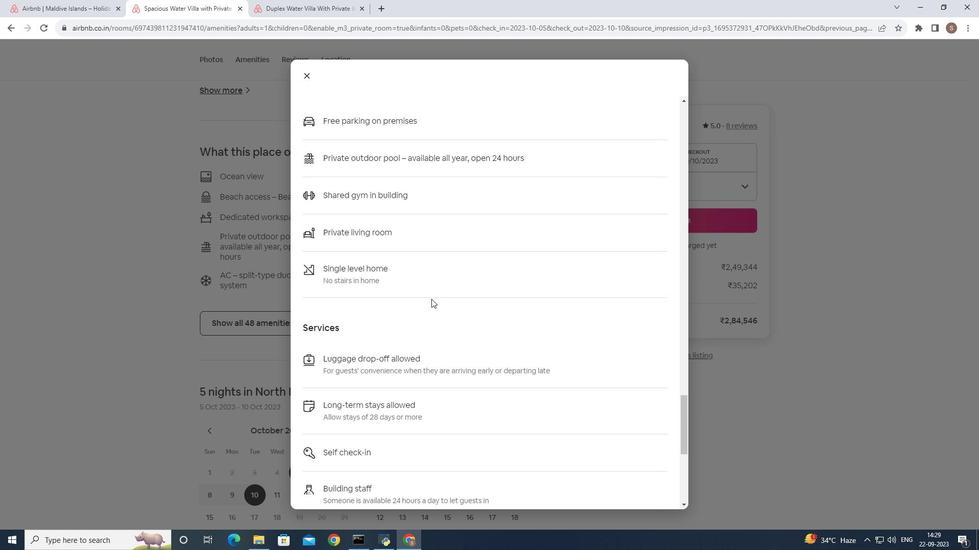 
Action: Mouse scrolled (431, 298) with delta (0, 0)
Screenshot: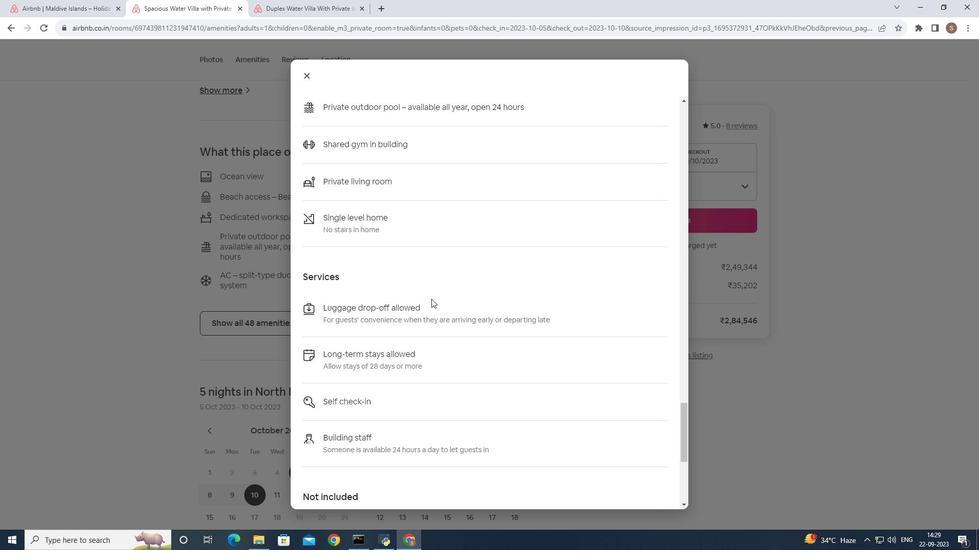 
Action: Mouse scrolled (431, 298) with delta (0, 0)
Screenshot: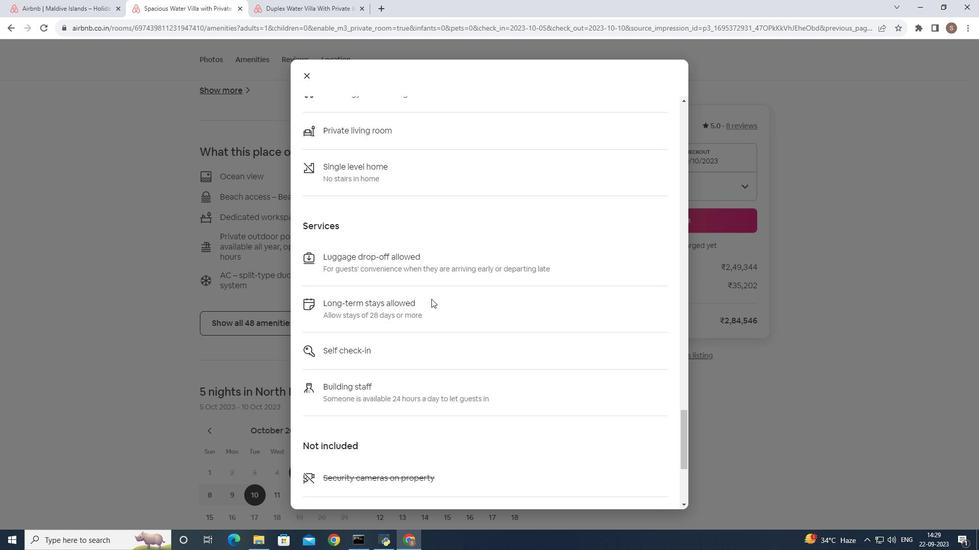 
Action: Mouse scrolled (431, 298) with delta (0, 0)
Screenshot: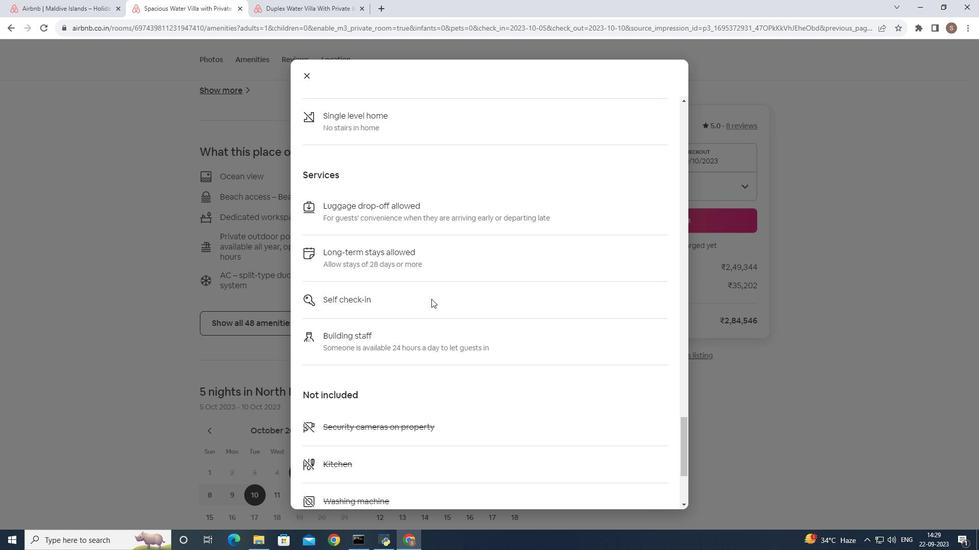 
Action: Mouse scrolled (431, 298) with delta (0, 0)
Screenshot: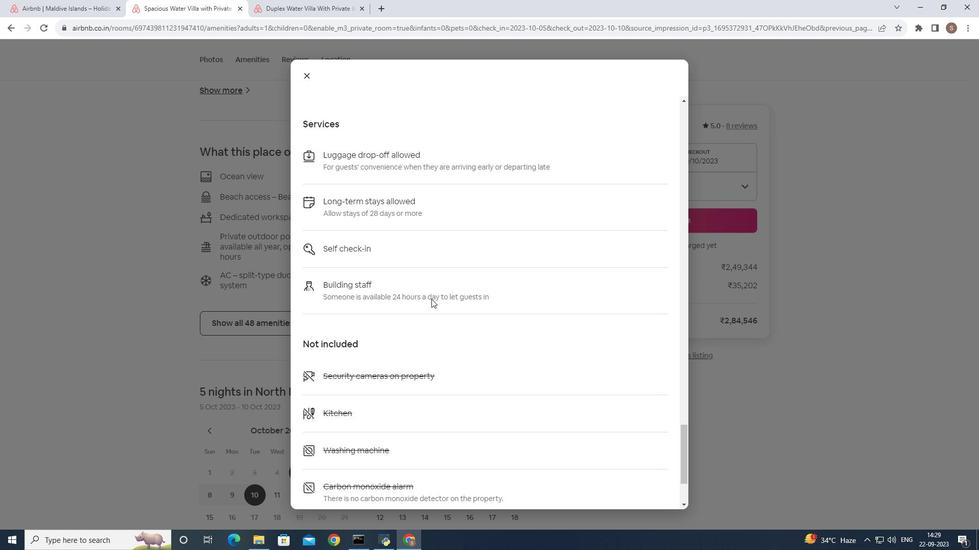 
Action: Mouse scrolled (431, 298) with delta (0, 0)
Screenshot: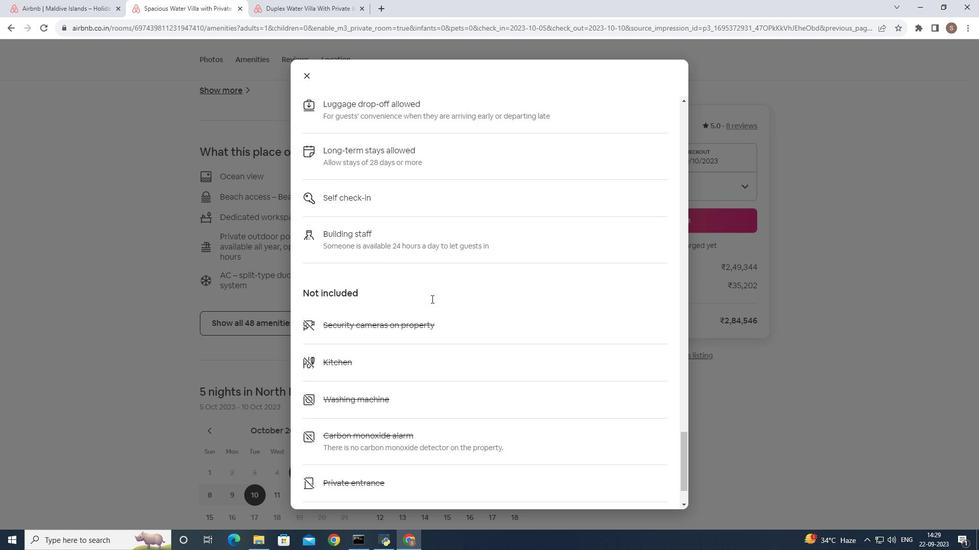 
Action: Mouse scrolled (431, 298) with delta (0, 0)
Screenshot: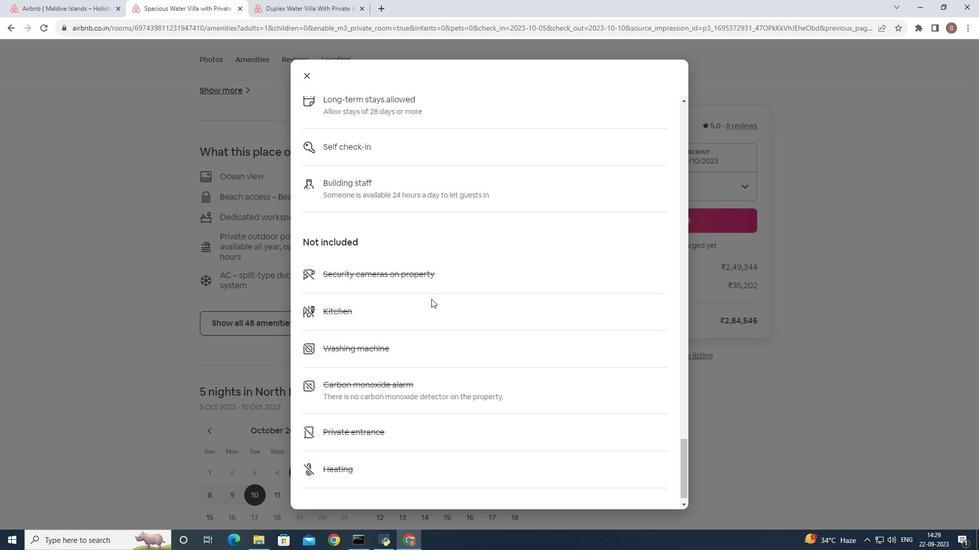 
Action: Mouse scrolled (431, 298) with delta (0, 0)
Screenshot: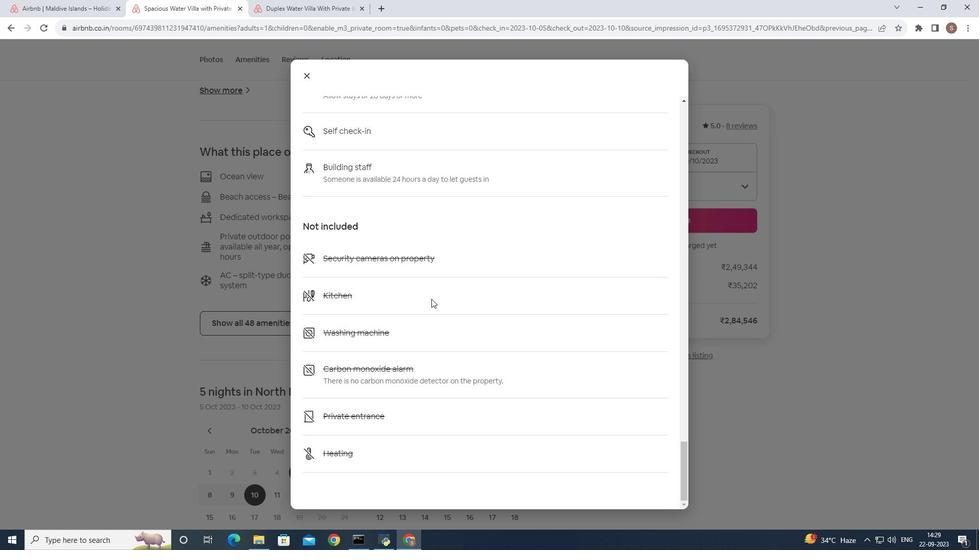 
Action: Mouse scrolled (431, 298) with delta (0, 0)
Screenshot: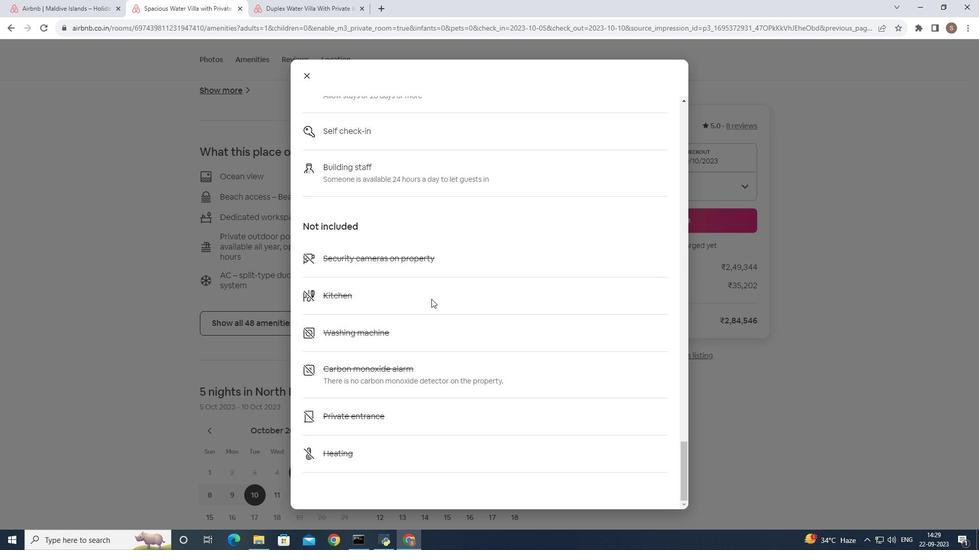 
Action: Mouse scrolled (431, 298) with delta (0, 0)
Screenshot: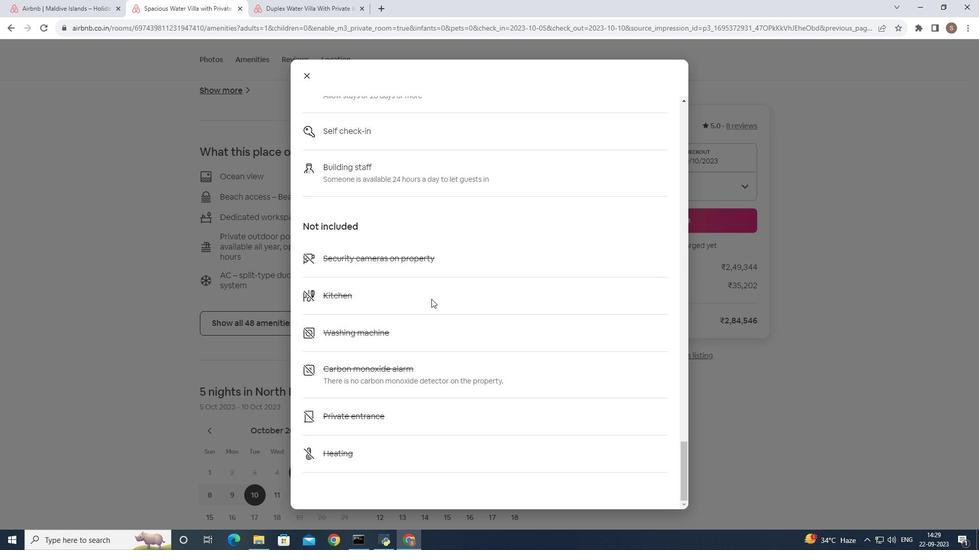 
Action: Mouse moved to (305, 79)
Screenshot: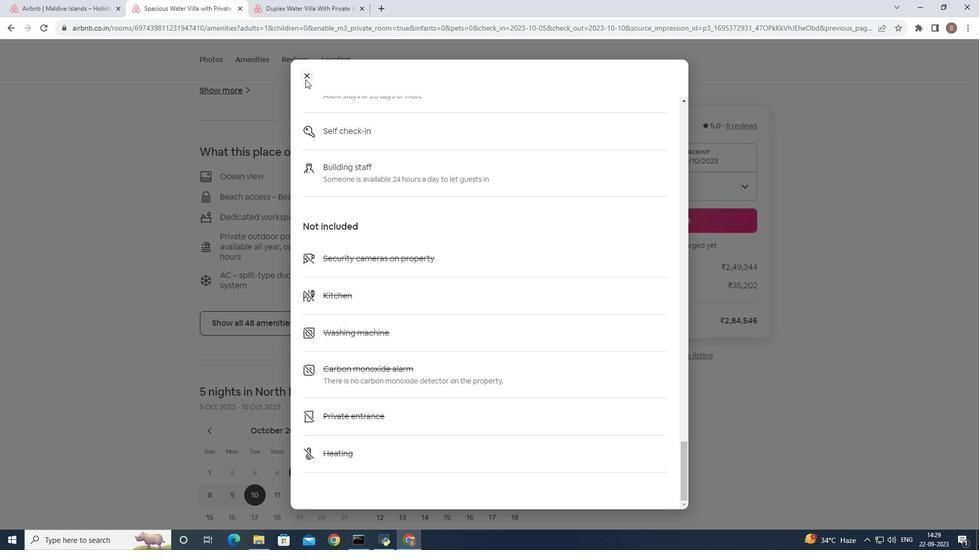 
Action: Mouse pressed left at (305, 79)
Screenshot: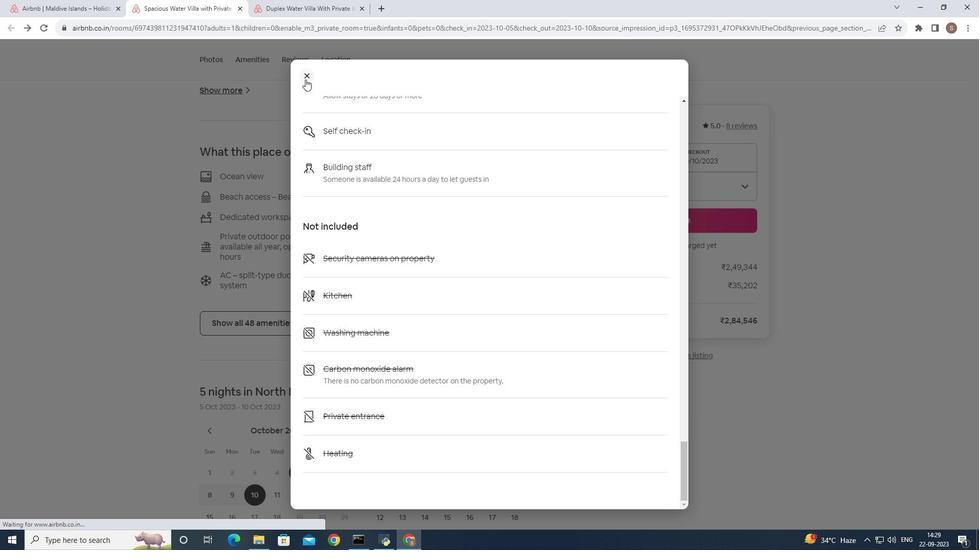 
Action: Mouse moved to (341, 247)
